 Task: Find connections with filter location Bad Berleburg with filter topic #lawstudentswith filter profile language German with filter current company SPX FLOW, Inc. with filter school Sardar Patel University with filter industry Insurance with filter service category Portrait Photography with filter keywords title Bus Person
Action: Mouse moved to (642, 87)
Screenshot: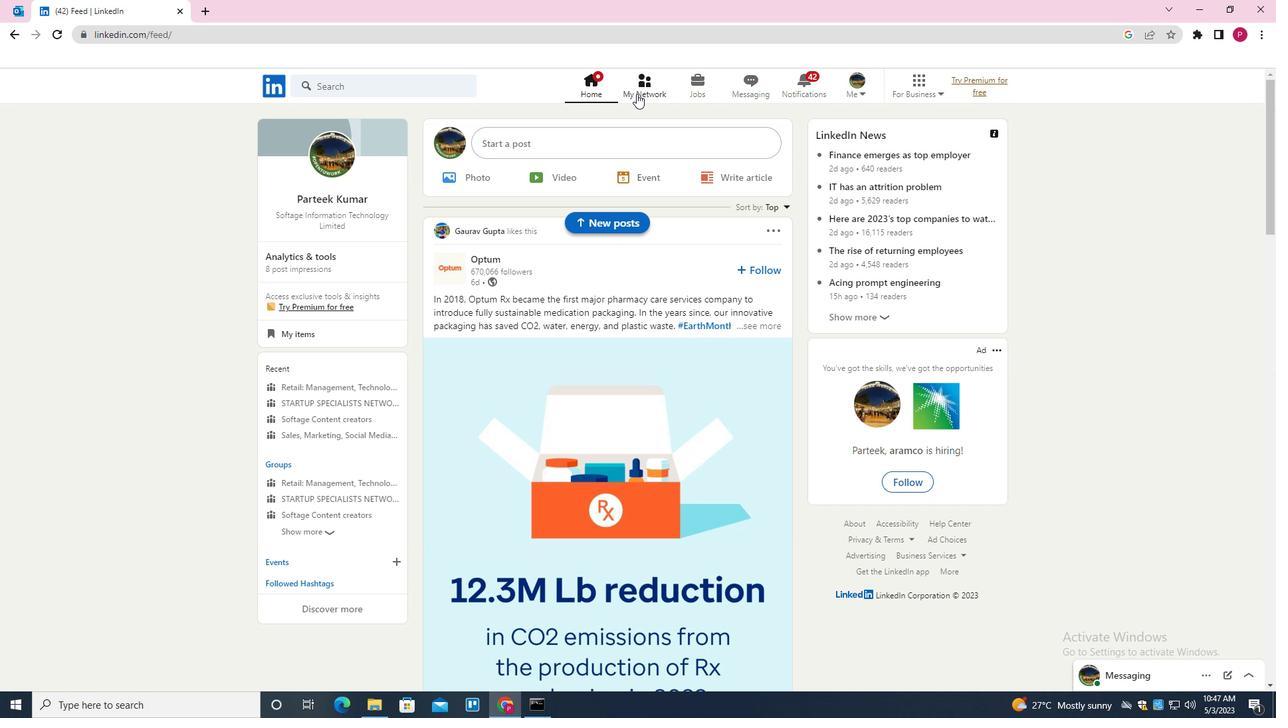 
Action: Mouse pressed left at (642, 87)
Screenshot: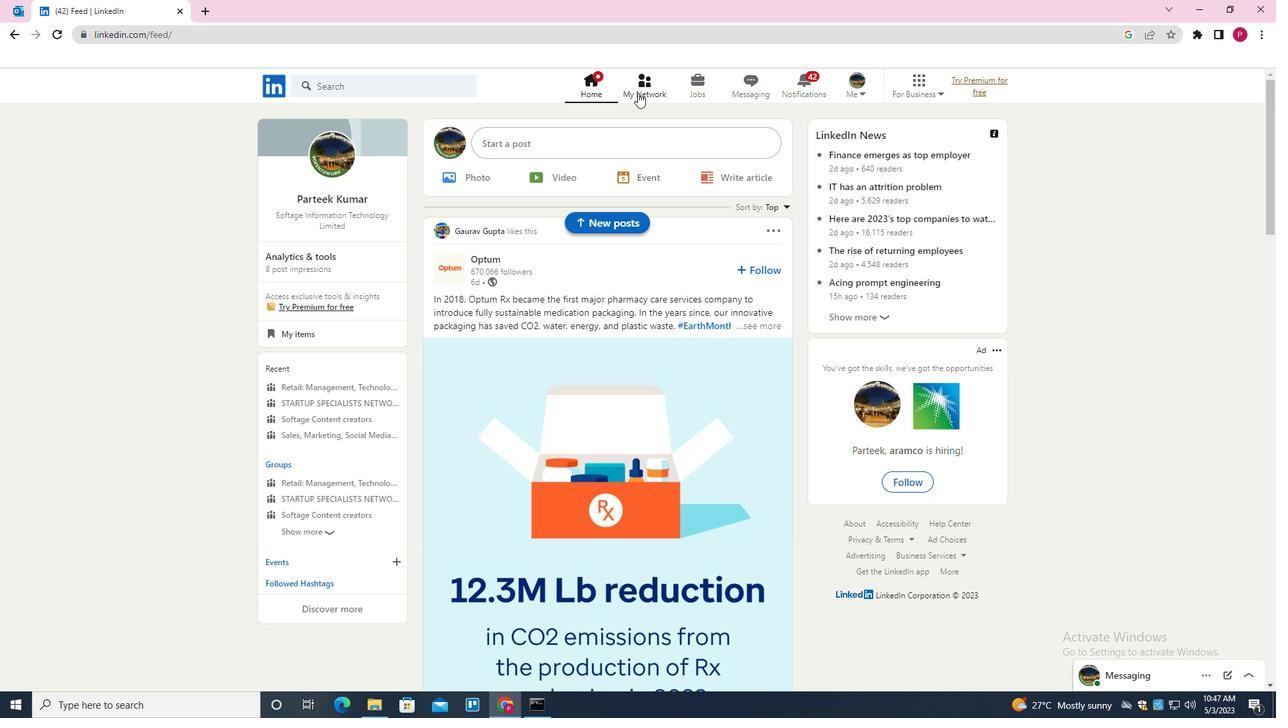 
Action: Mouse moved to (406, 163)
Screenshot: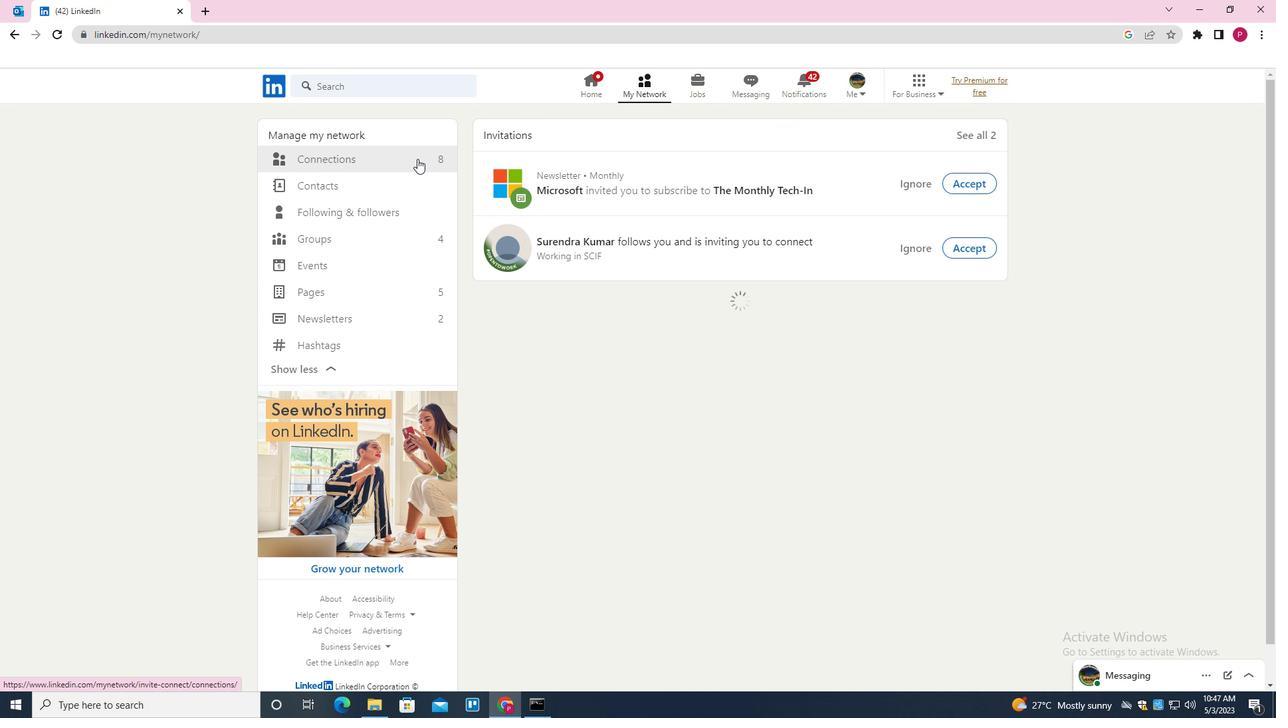 
Action: Mouse pressed left at (406, 163)
Screenshot: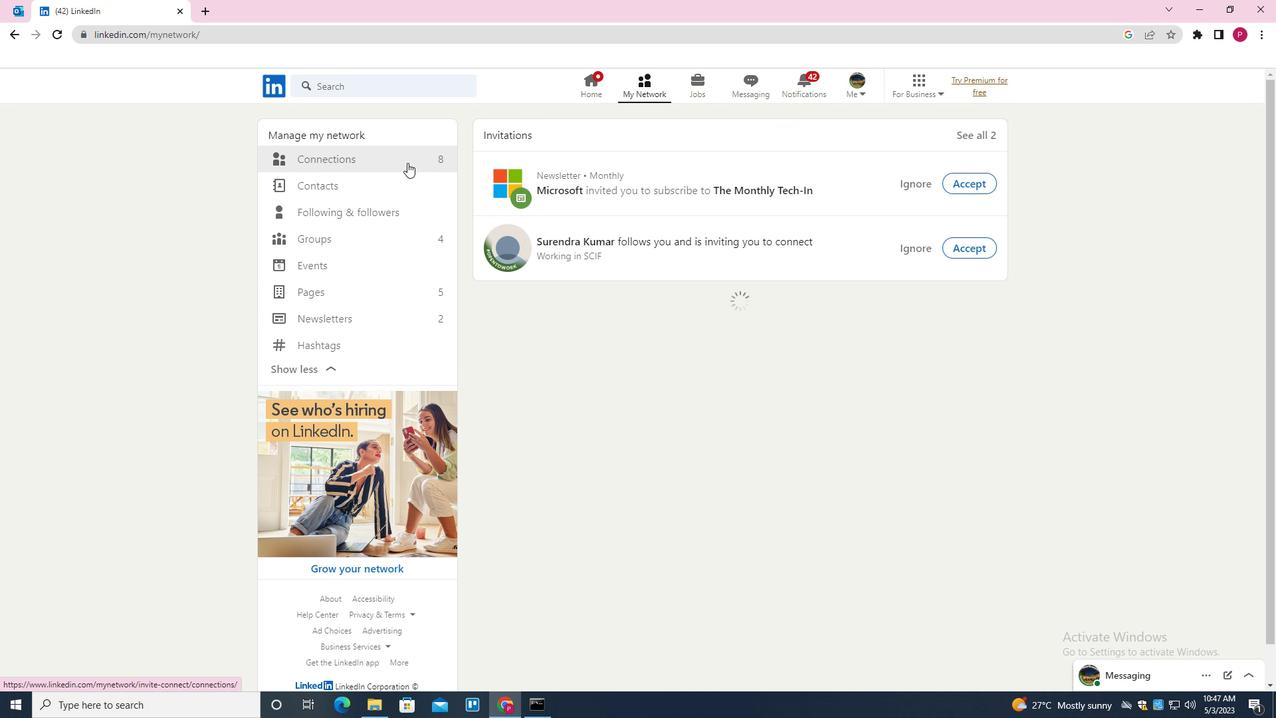 
Action: Mouse moved to (731, 162)
Screenshot: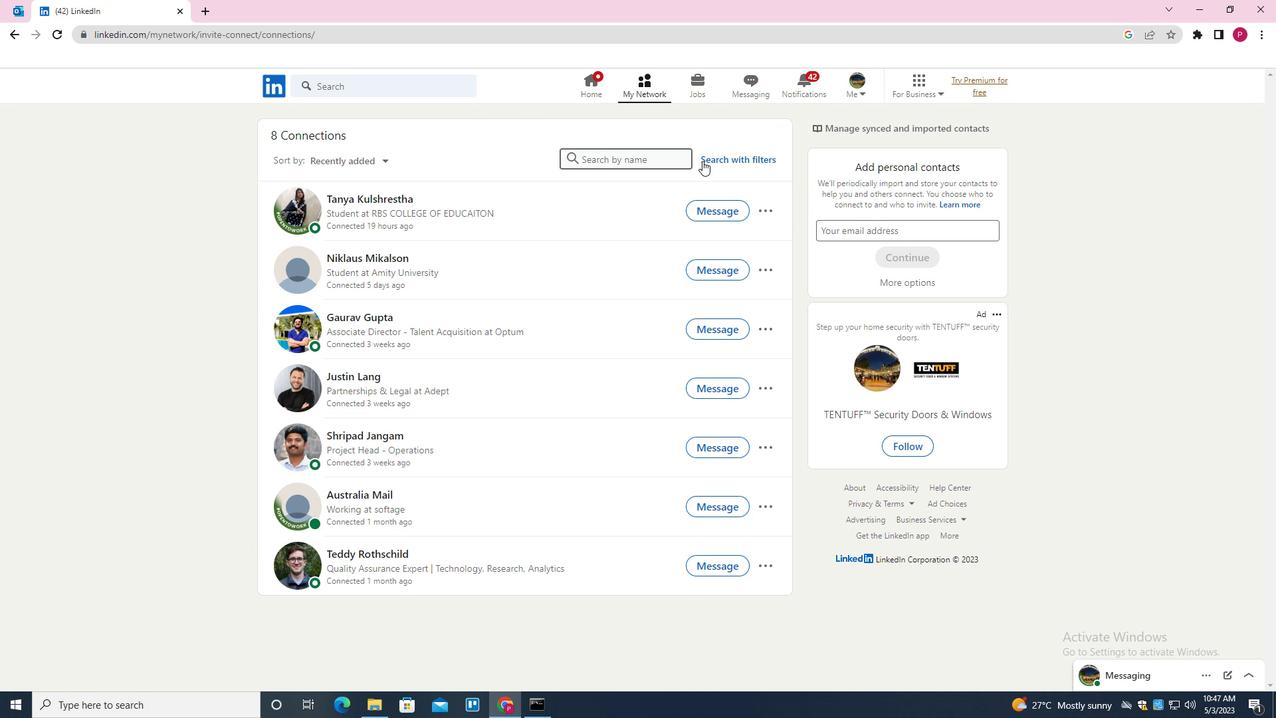 
Action: Mouse pressed left at (731, 162)
Screenshot: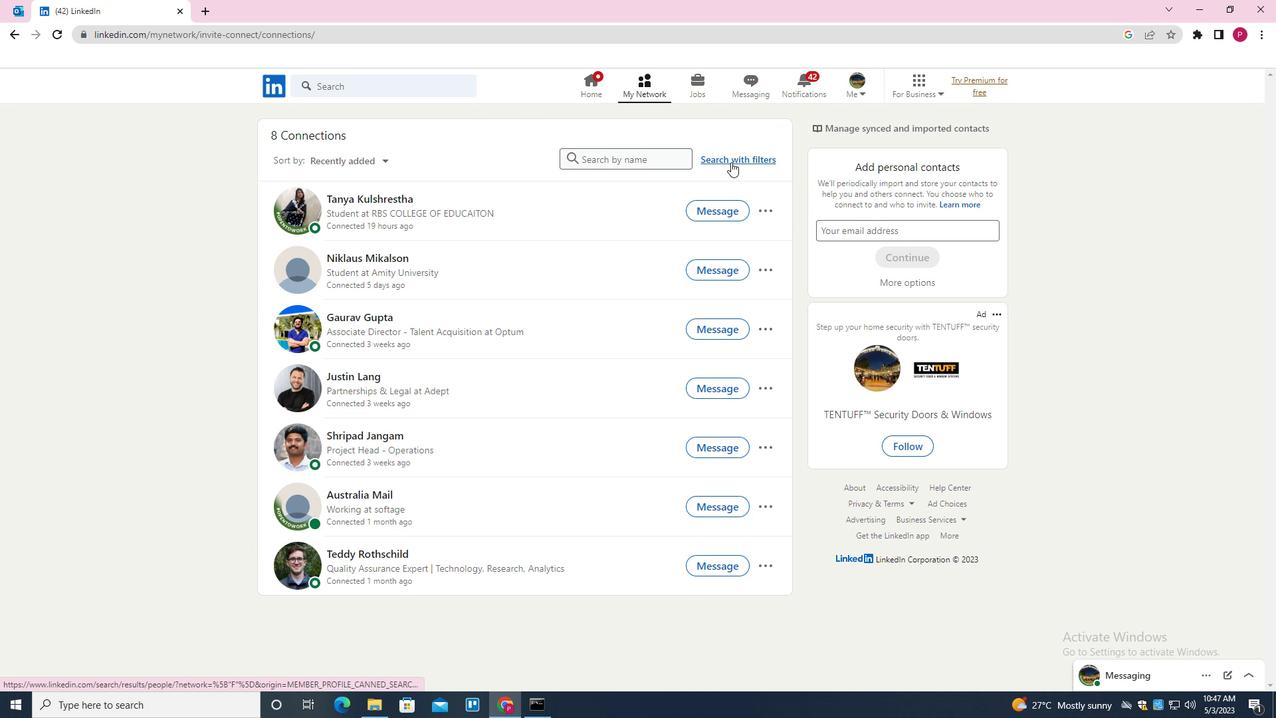 
Action: Mouse moved to (680, 121)
Screenshot: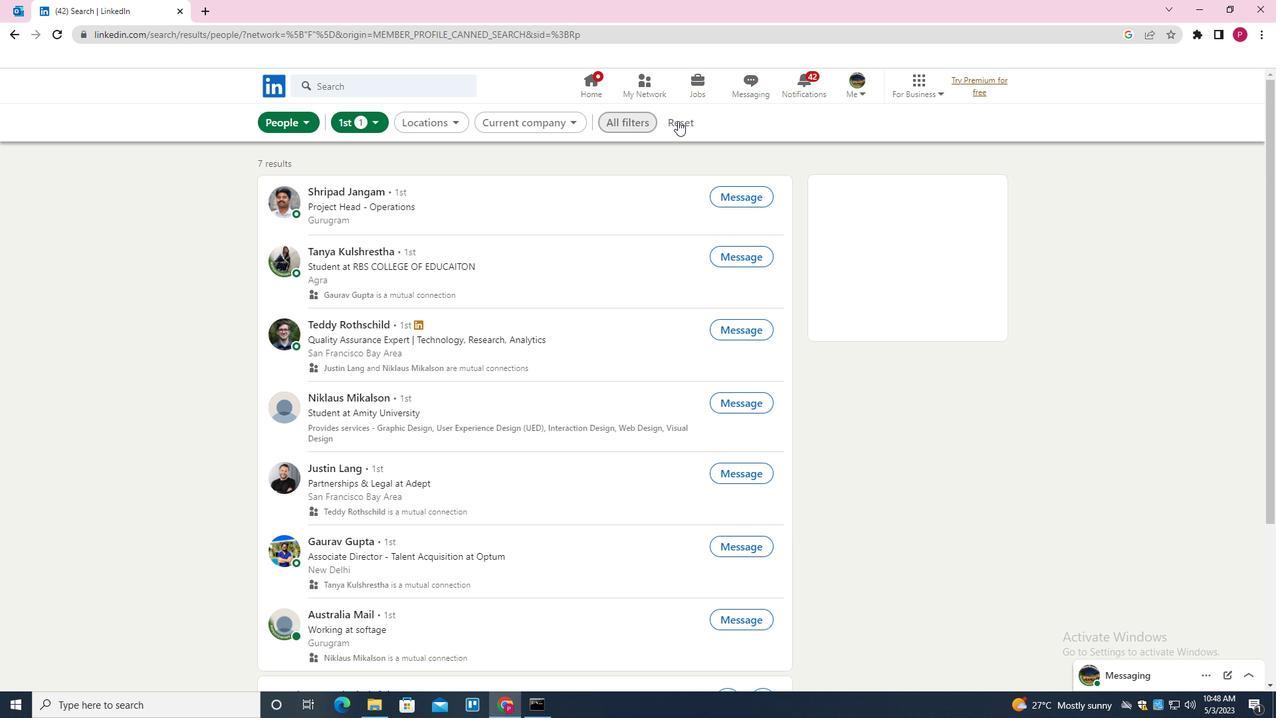 
Action: Mouse pressed left at (680, 121)
Screenshot: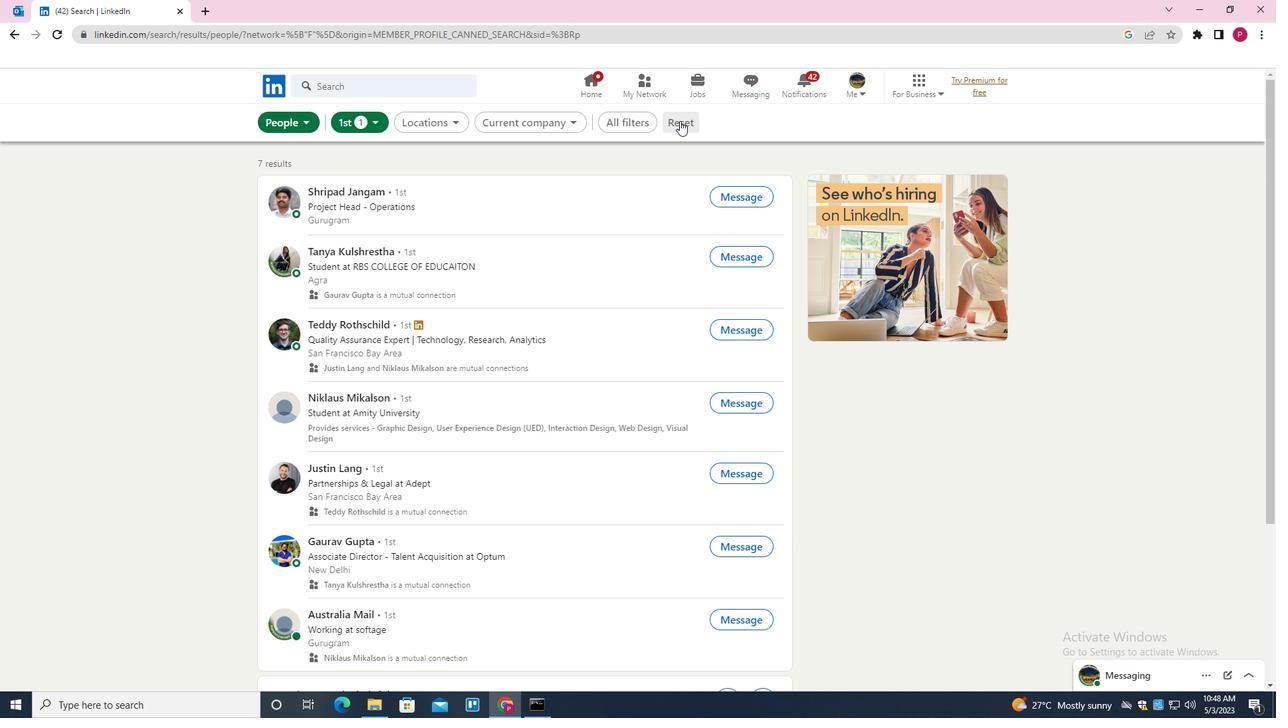 
Action: Mouse moved to (652, 120)
Screenshot: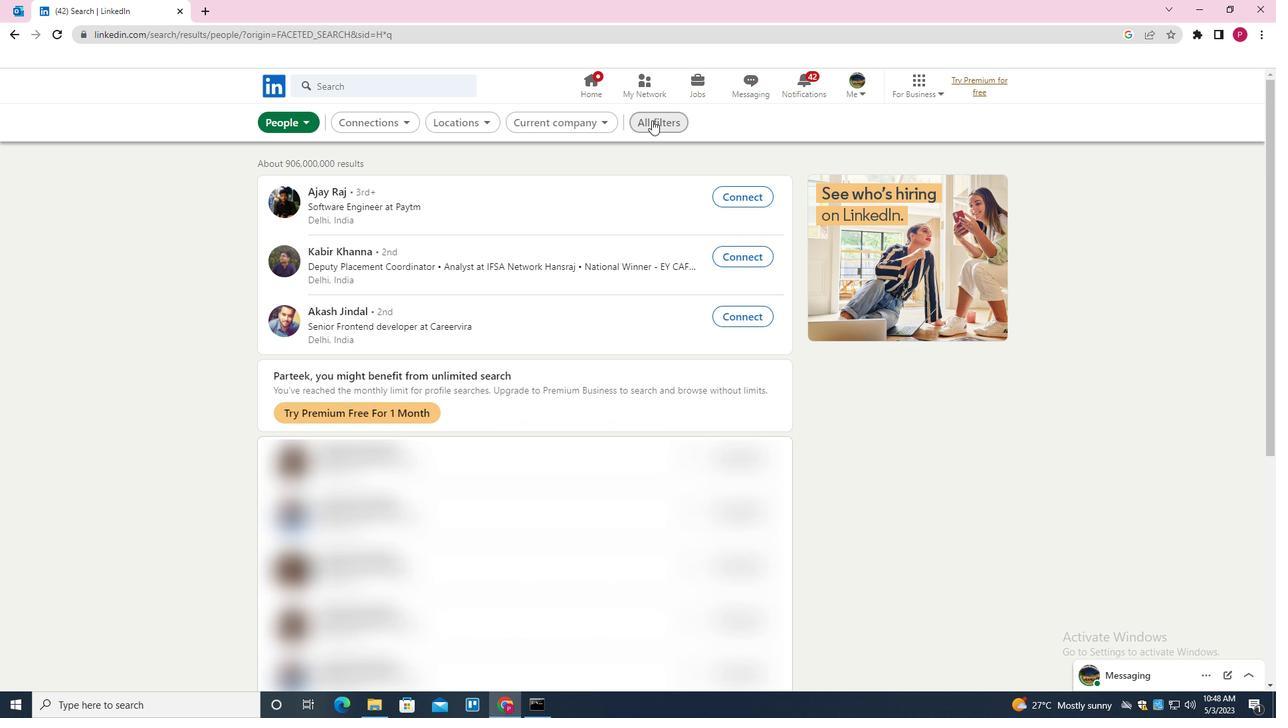 
Action: Mouse pressed left at (652, 120)
Screenshot: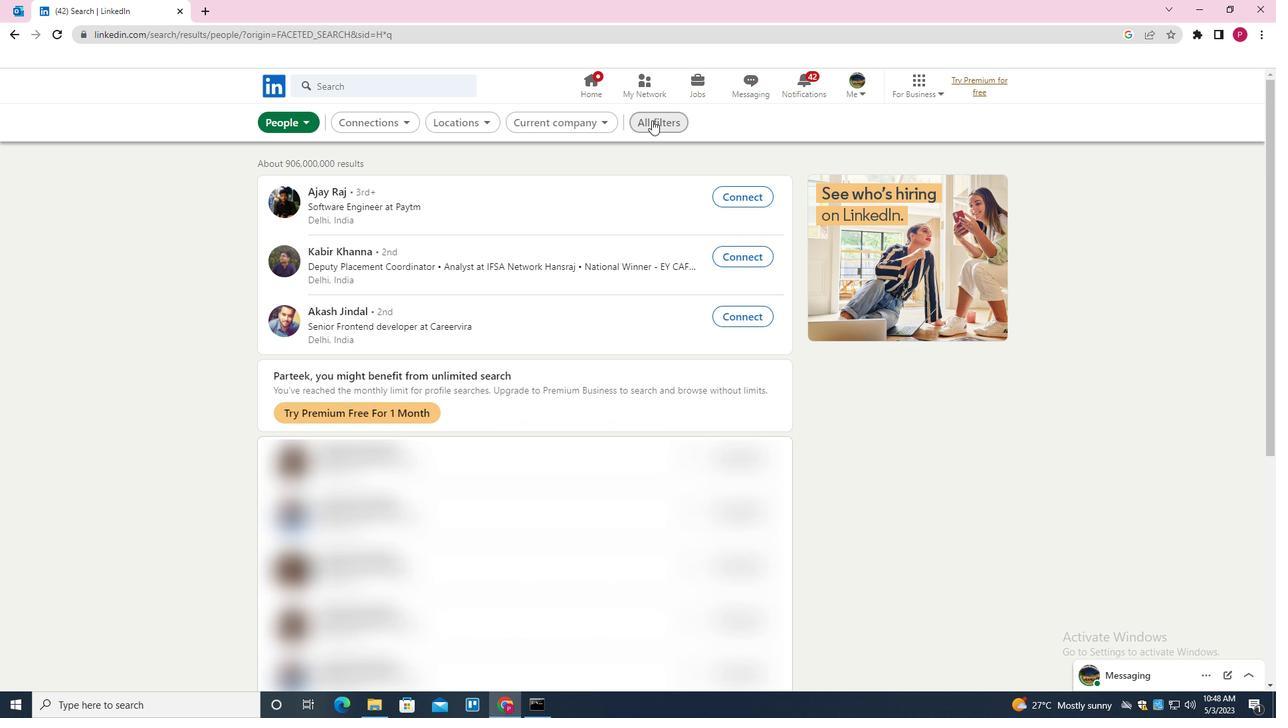 
Action: Mouse moved to (1098, 476)
Screenshot: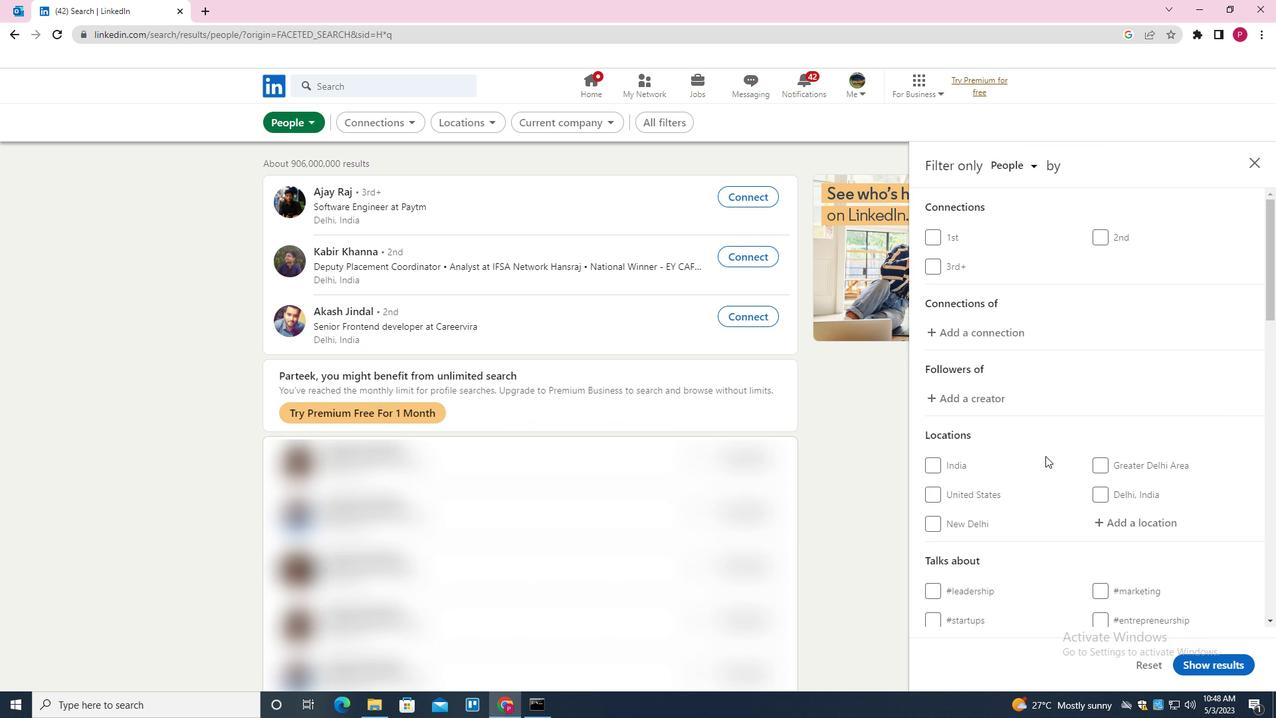 
Action: Mouse scrolled (1098, 476) with delta (0, 0)
Screenshot: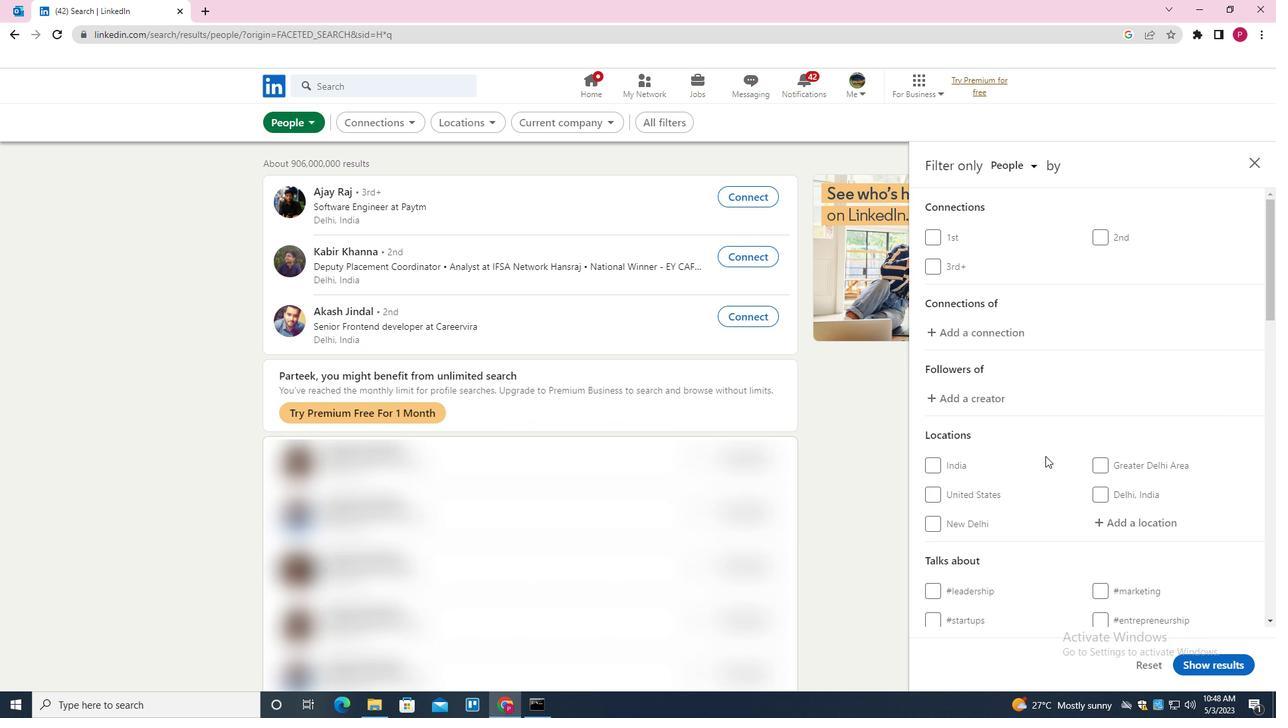
Action: Mouse moved to (1101, 479)
Screenshot: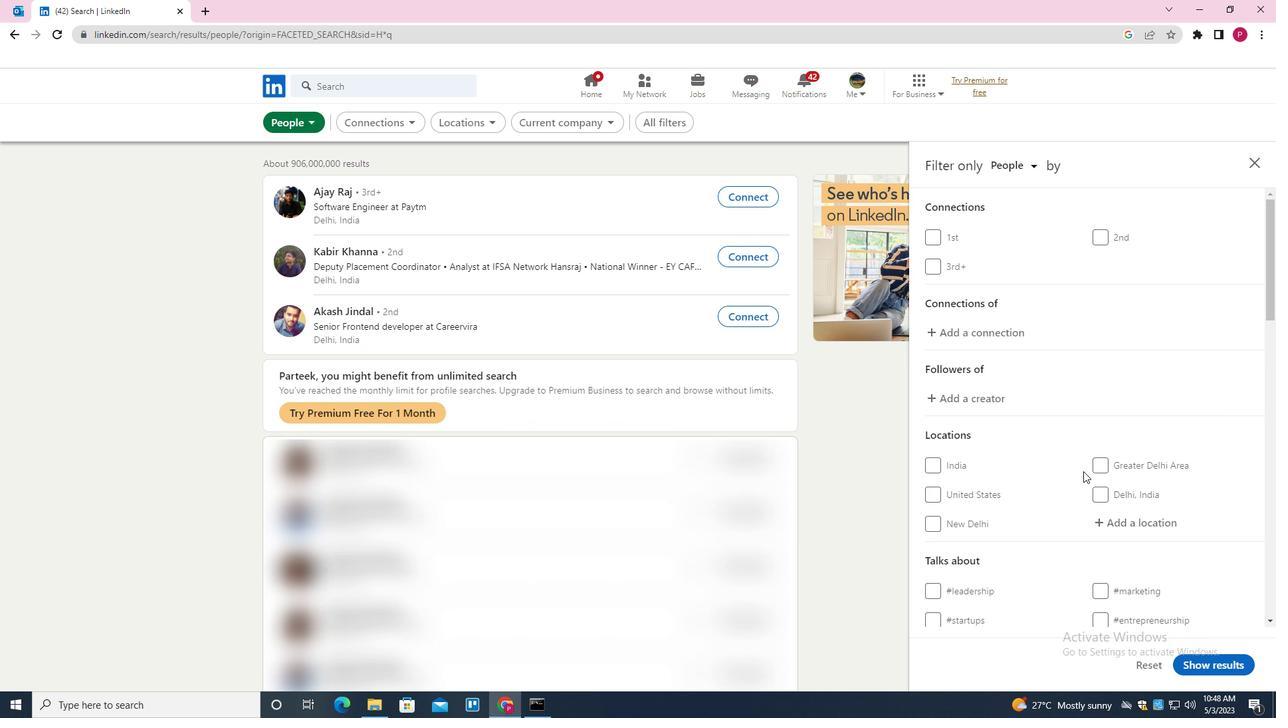 
Action: Mouse scrolled (1101, 478) with delta (0, 0)
Screenshot: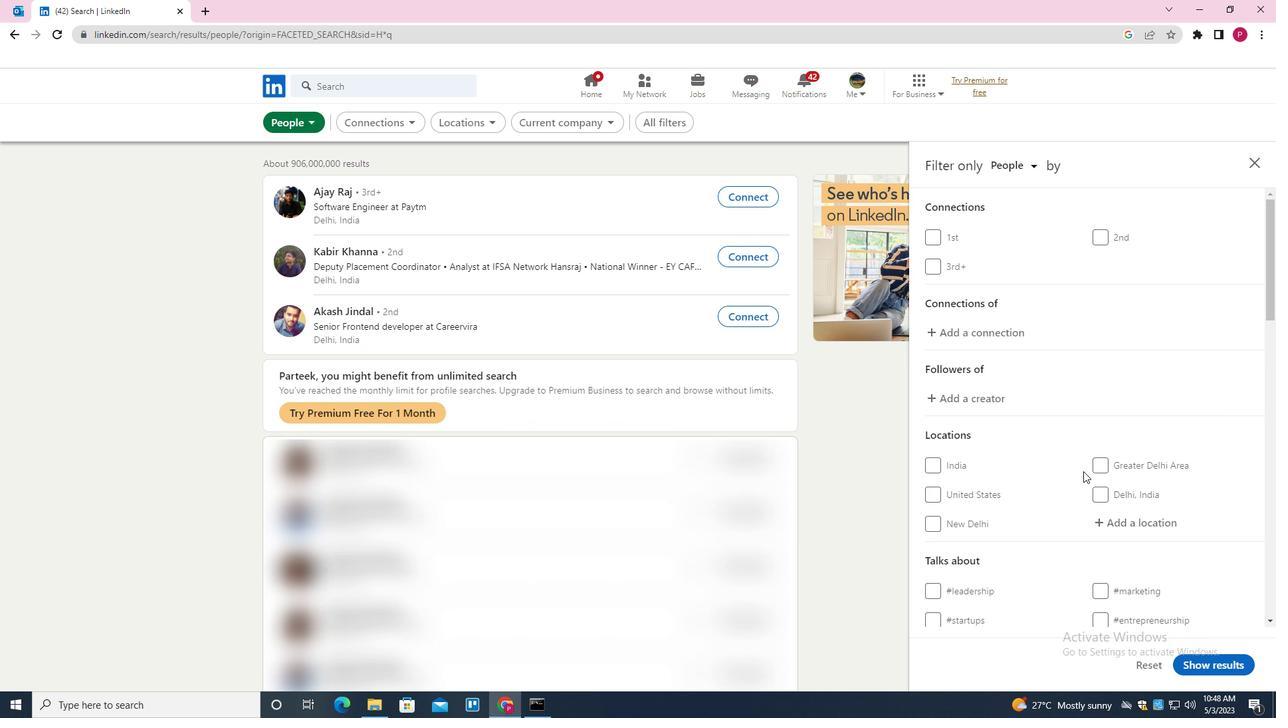 
Action: Mouse moved to (1149, 385)
Screenshot: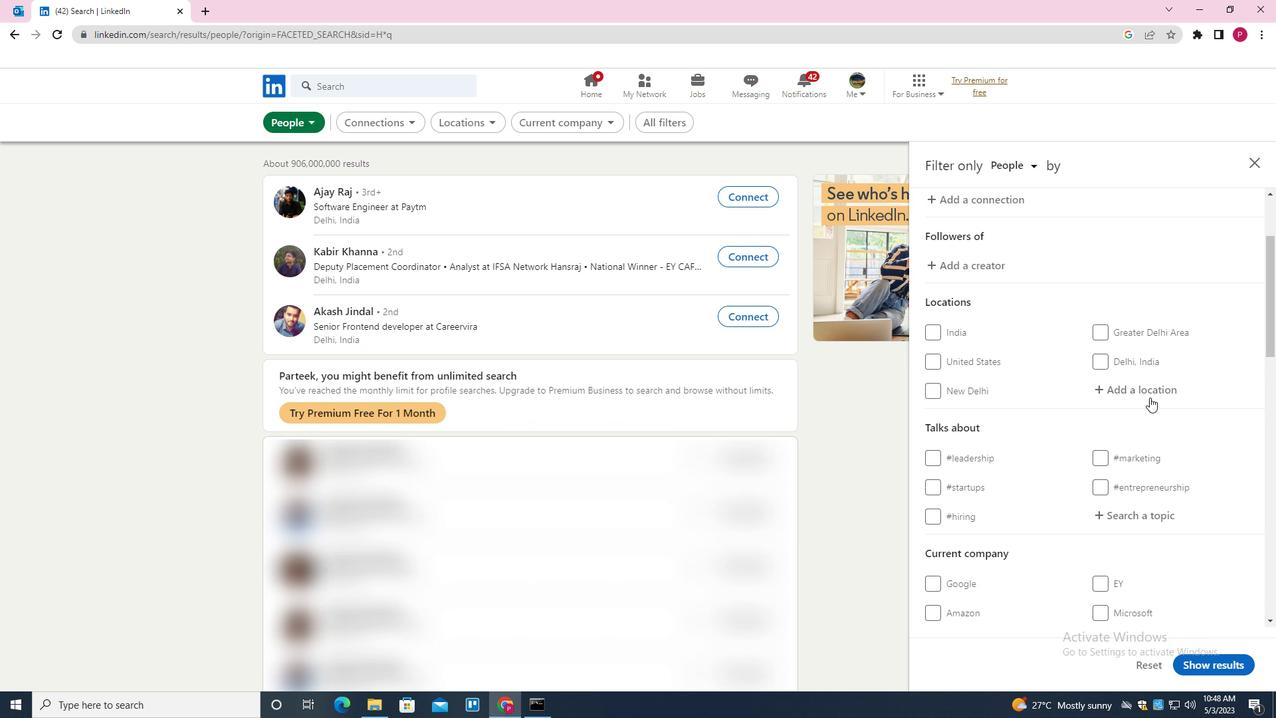 
Action: Mouse pressed left at (1149, 385)
Screenshot: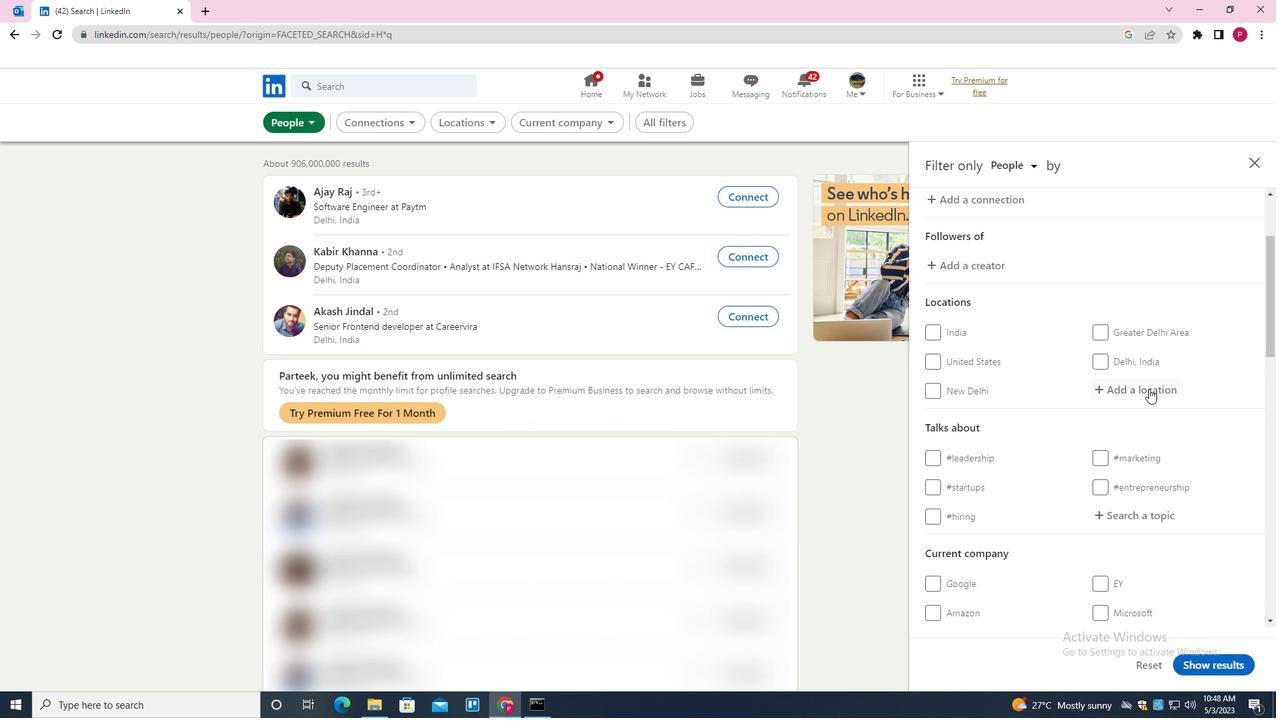 
Action: Key pressed <Key.shift>BAD<Key.space><Key.shift><Key.shift><Key.shift><Key.shift><Key.shift><Key.shift><Key.shift><Key.shift><Key.shift><Key.shift><Key.shift><Key.shift><Key.shift><Key.shift><Key.shift><Key.shift><Key.shift><Key.shift><Key.shift><Key.shift><Key.shift><Key.shift><Key.shift><Key.shift><Key.shift><Key.shift><Key.shift><Key.shift><Key.shift><Key.shift><Key.shift><Key.shift><Key.shift><Key.shift><Key.shift><Key.shift><Key.shift><Key.shift>BERLE<Key.down><Key.enter>
Screenshot: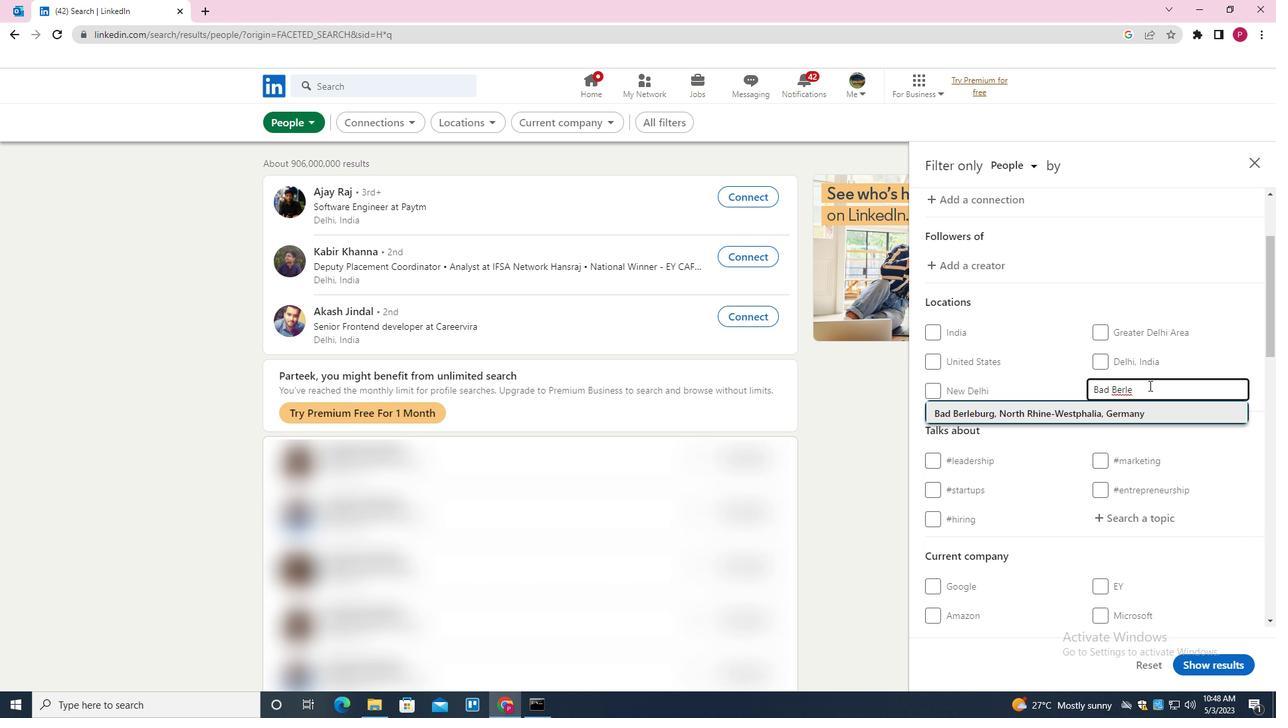 
Action: Mouse moved to (1124, 400)
Screenshot: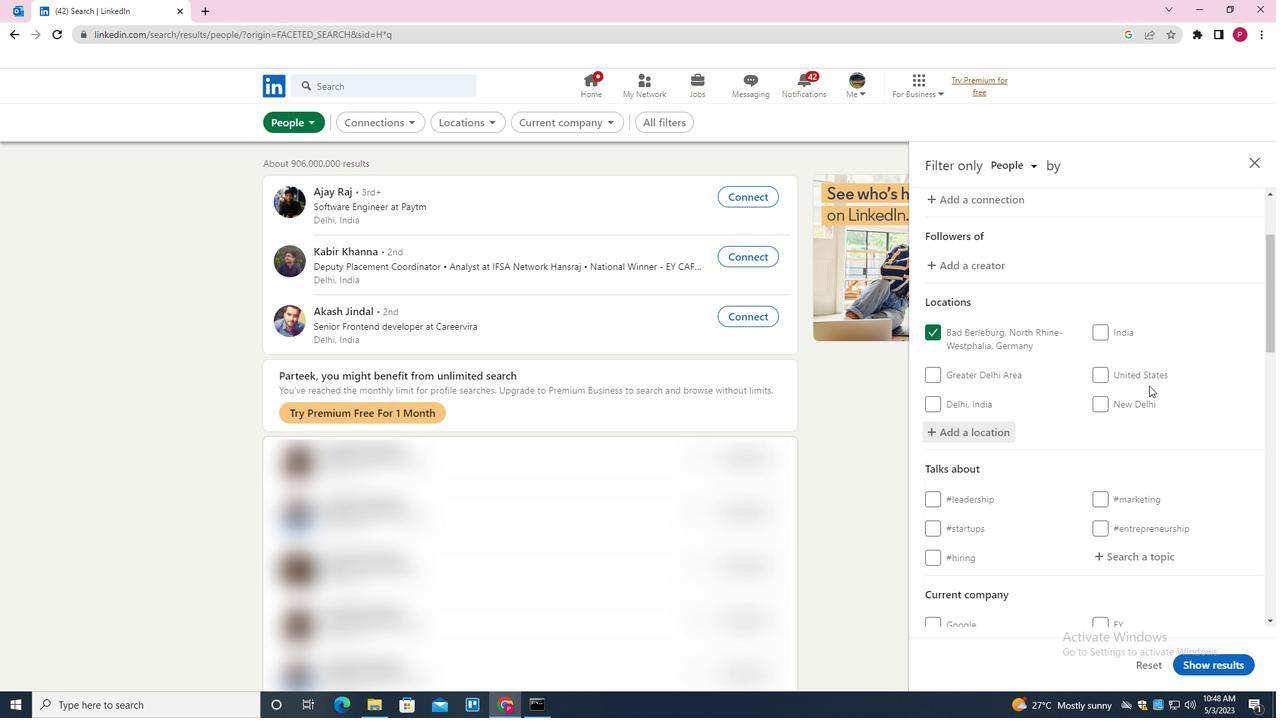 
Action: Mouse scrolled (1124, 399) with delta (0, 0)
Screenshot: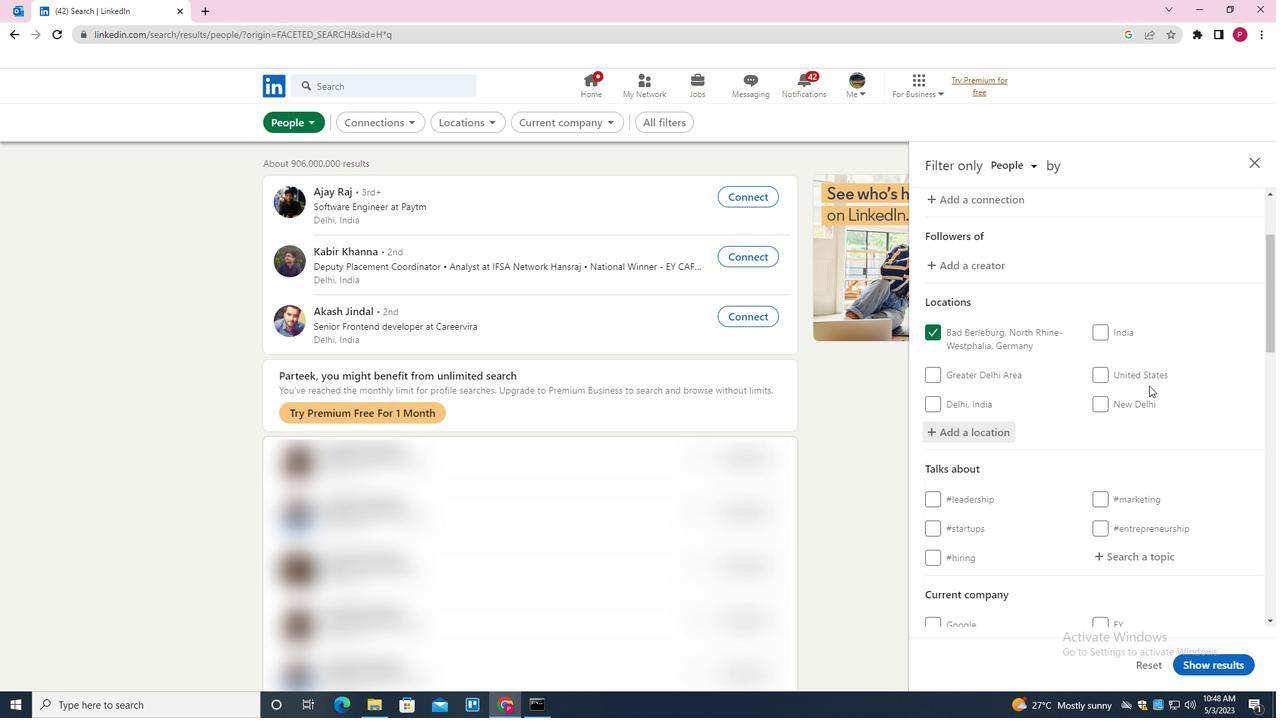
Action: Mouse moved to (1124, 400)
Screenshot: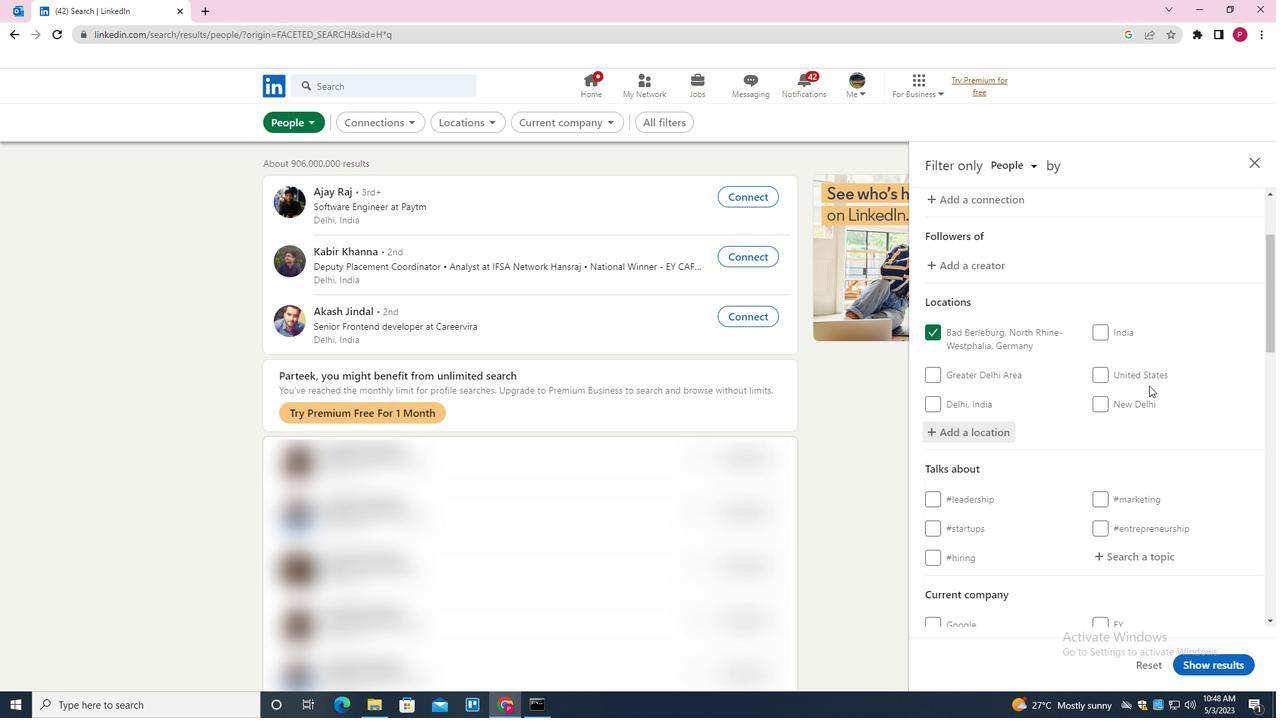 
Action: Mouse scrolled (1124, 399) with delta (0, 0)
Screenshot: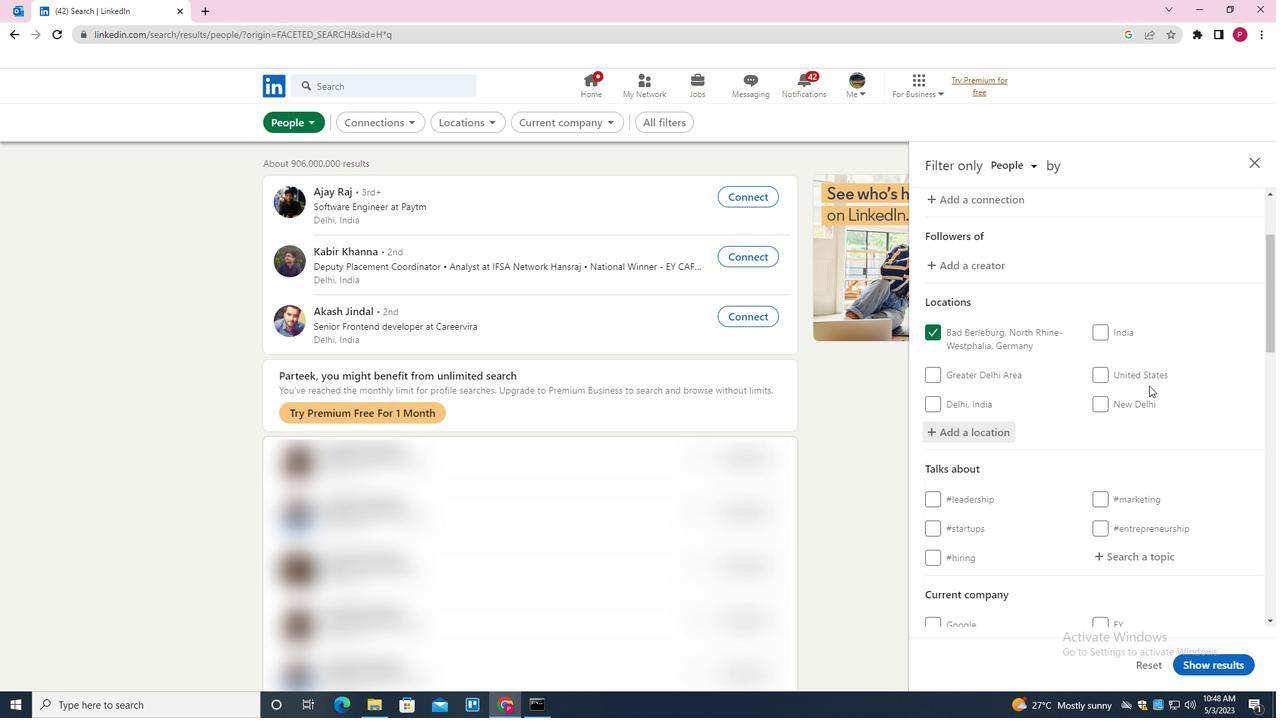 
Action: Mouse scrolled (1124, 399) with delta (0, 0)
Screenshot: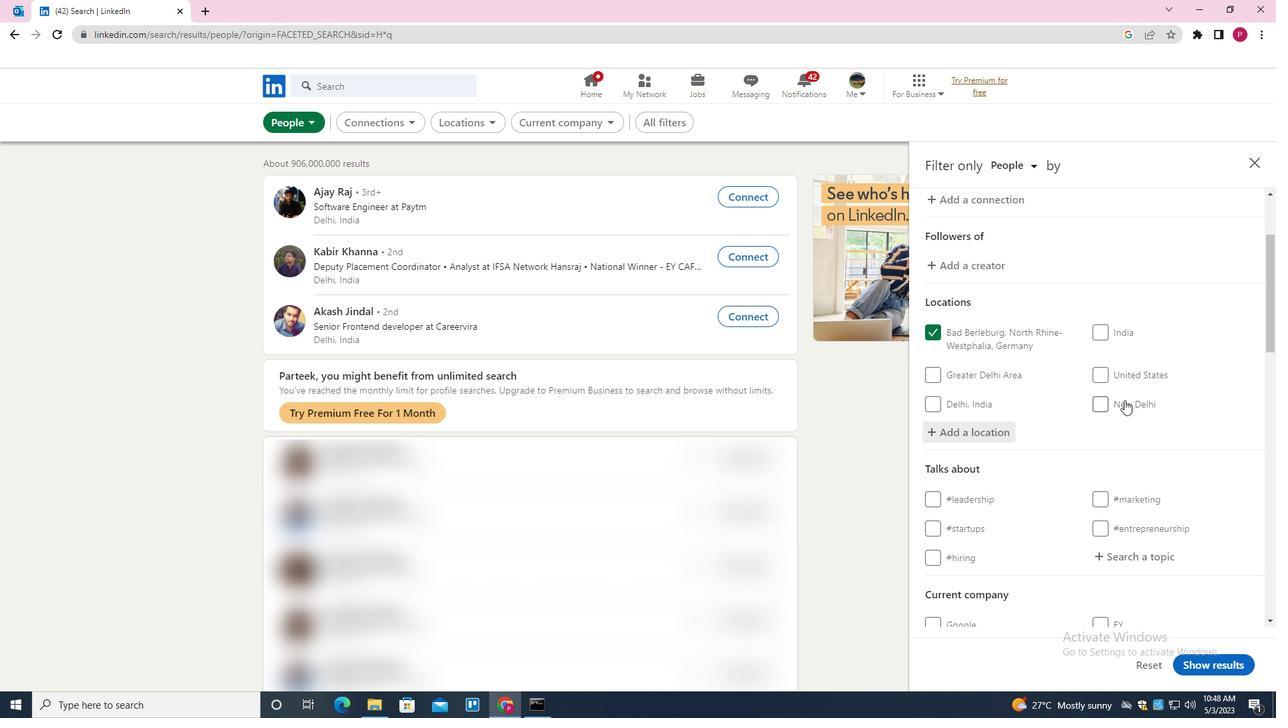 
Action: Mouse moved to (1138, 354)
Screenshot: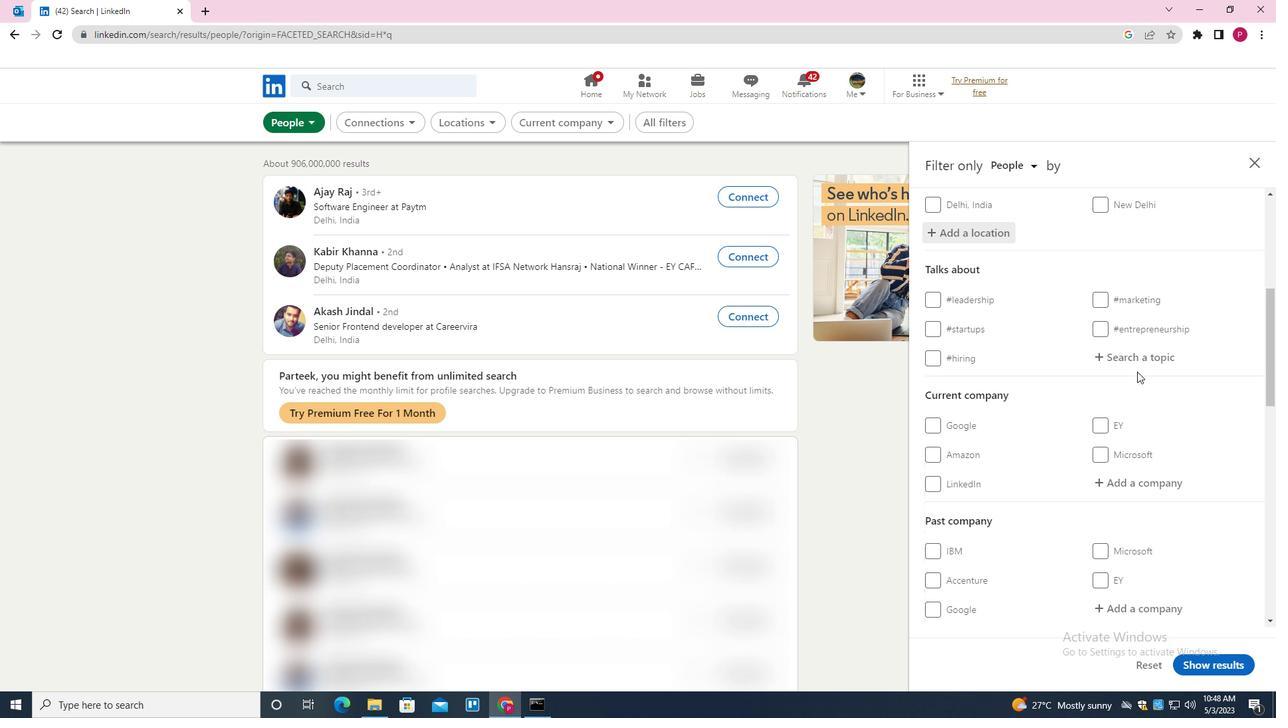 
Action: Mouse pressed left at (1138, 354)
Screenshot: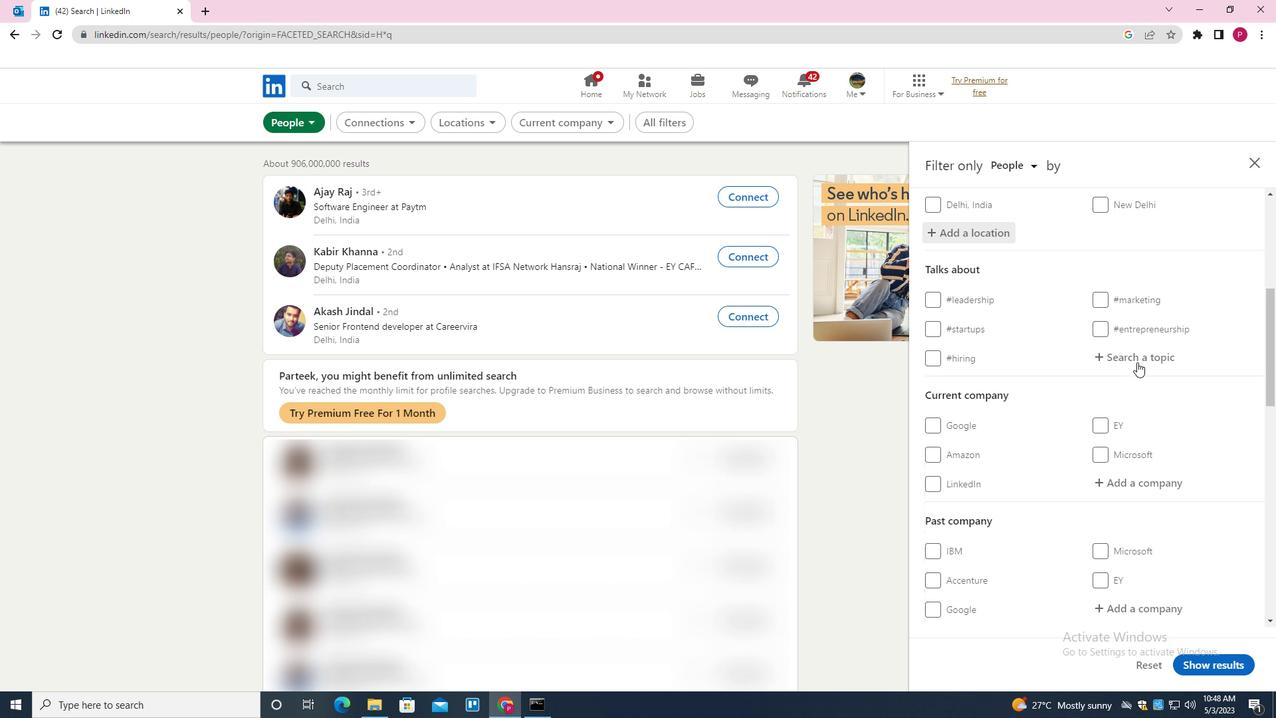 
Action: Key pressed LAWSTUDENT<Key.down><Key.enter>
Screenshot: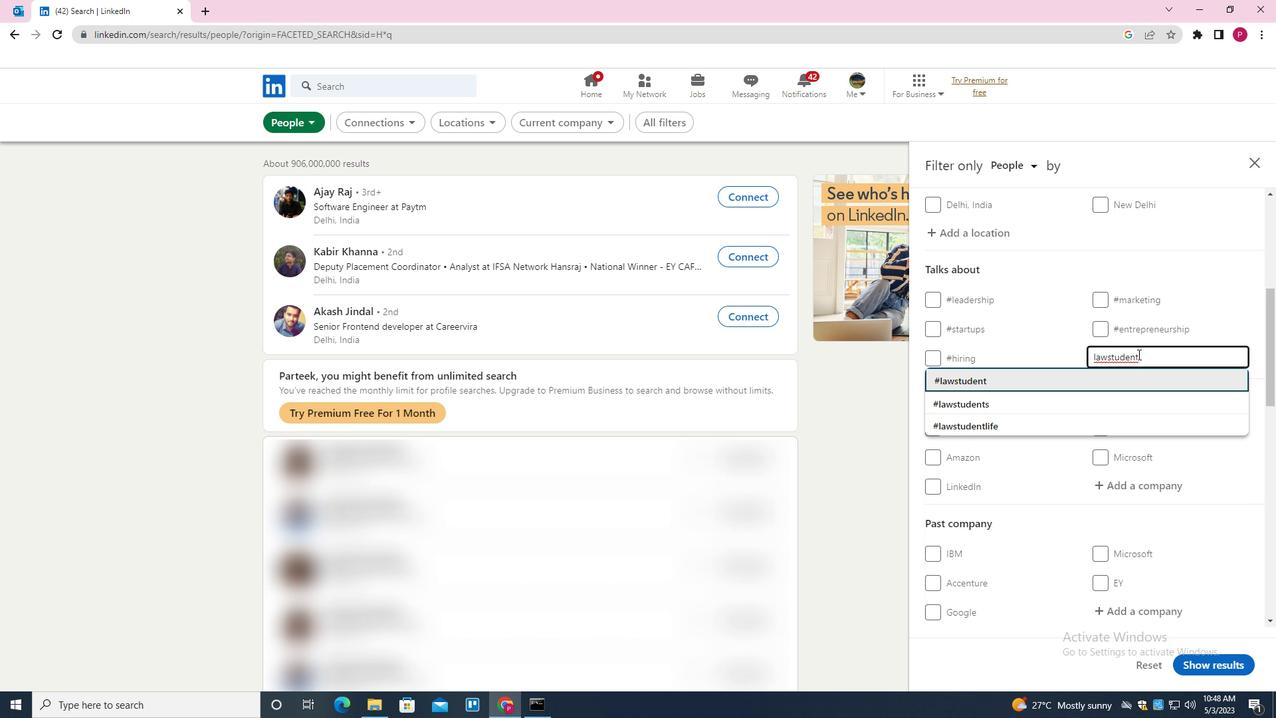 
Action: Mouse scrolled (1138, 353) with delta (0, 0)
Screenshot: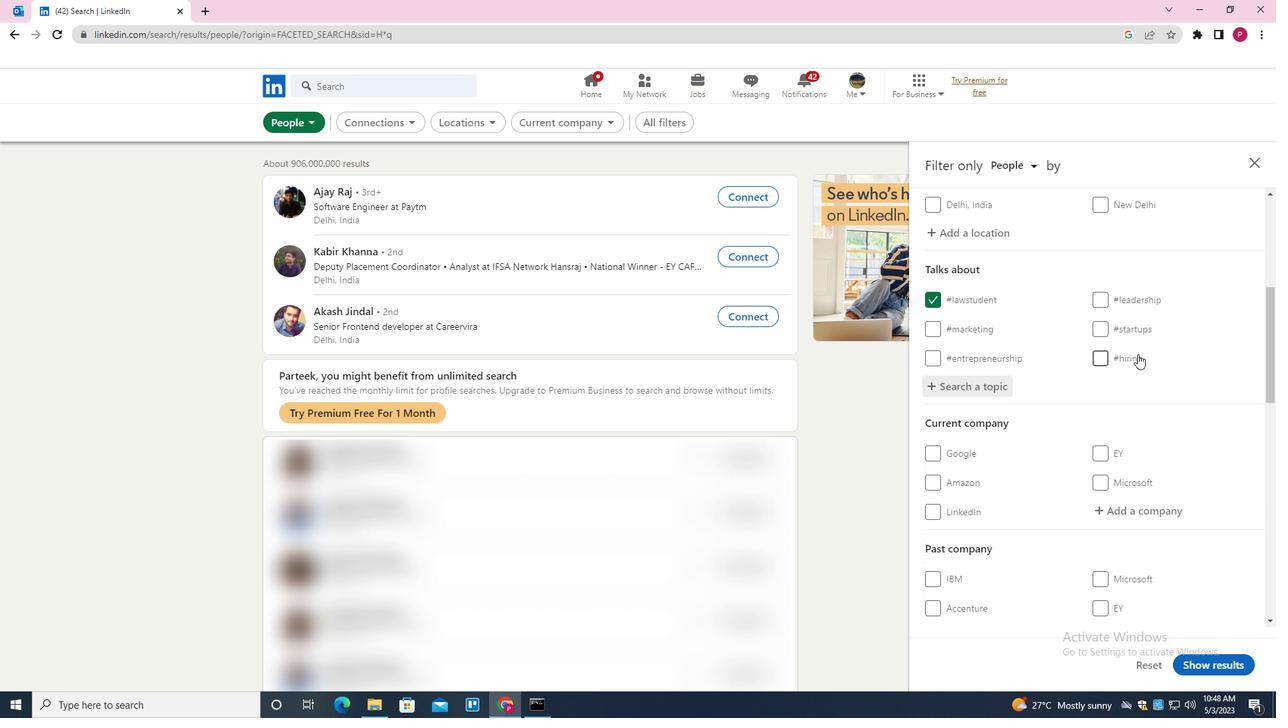 
Action: Mouse moved to (1109, 357)
Screenshot: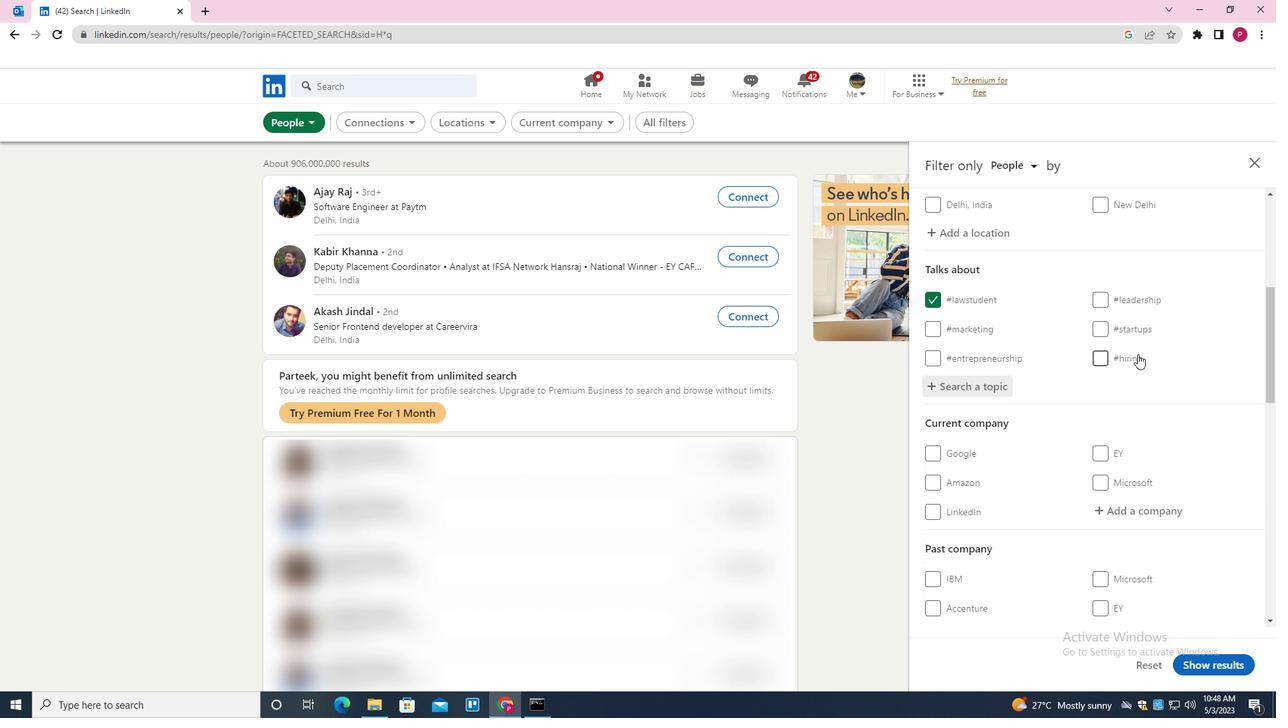 
Action: Mouse scrolled (1109, 357) with delta (0, 0)
Screenshot: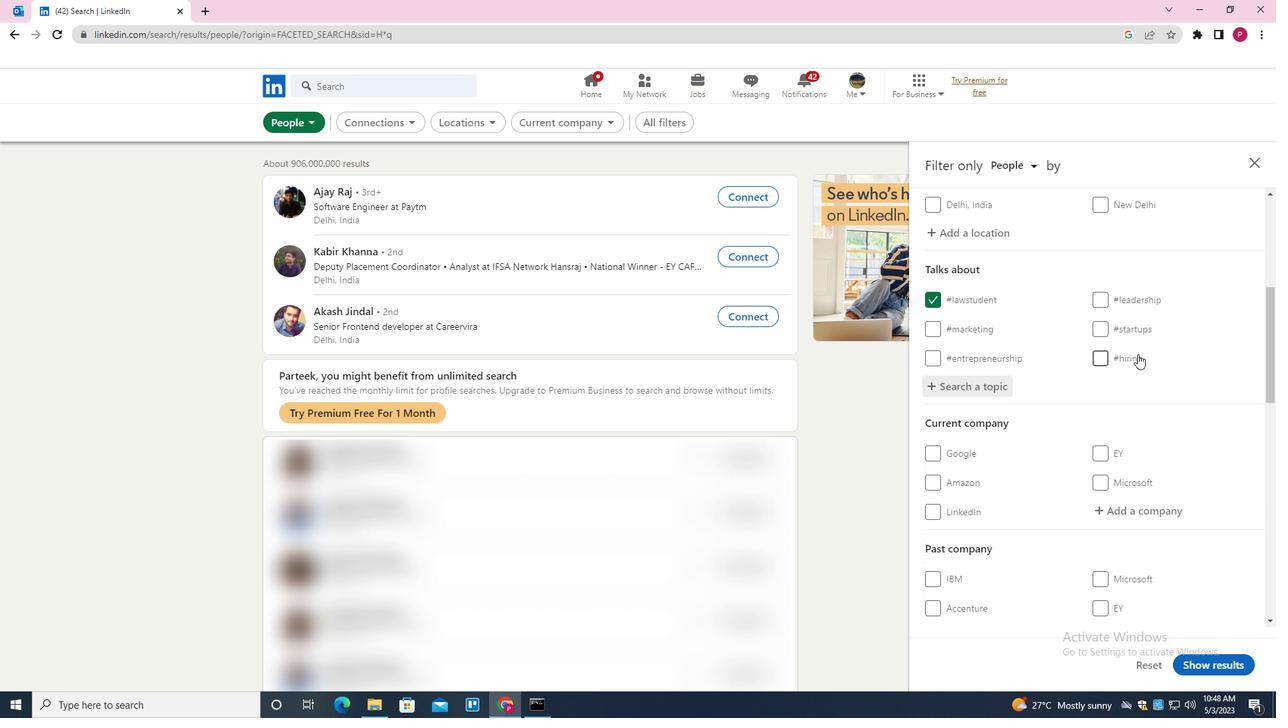 
Action: Mouse moved to (1104, 358)
Screenshot: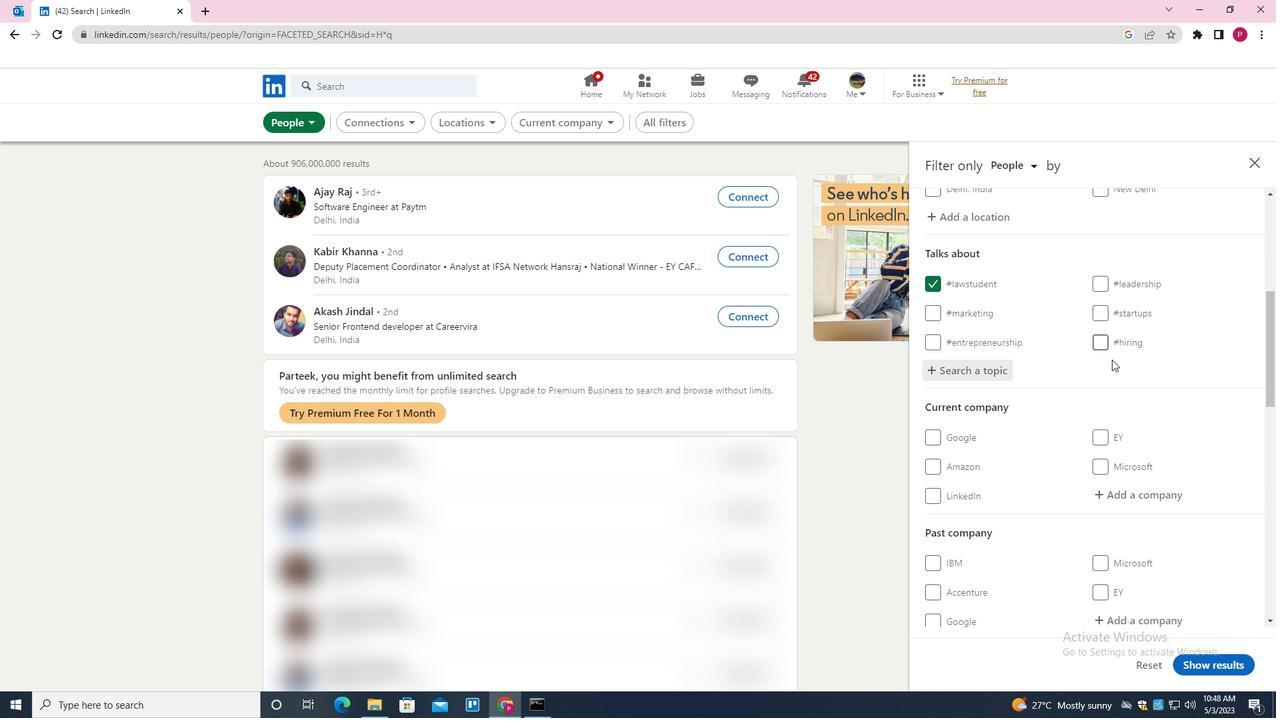 
Action: Mouse scrolled (1104, 357) with delta (0, 0)
Screenshot: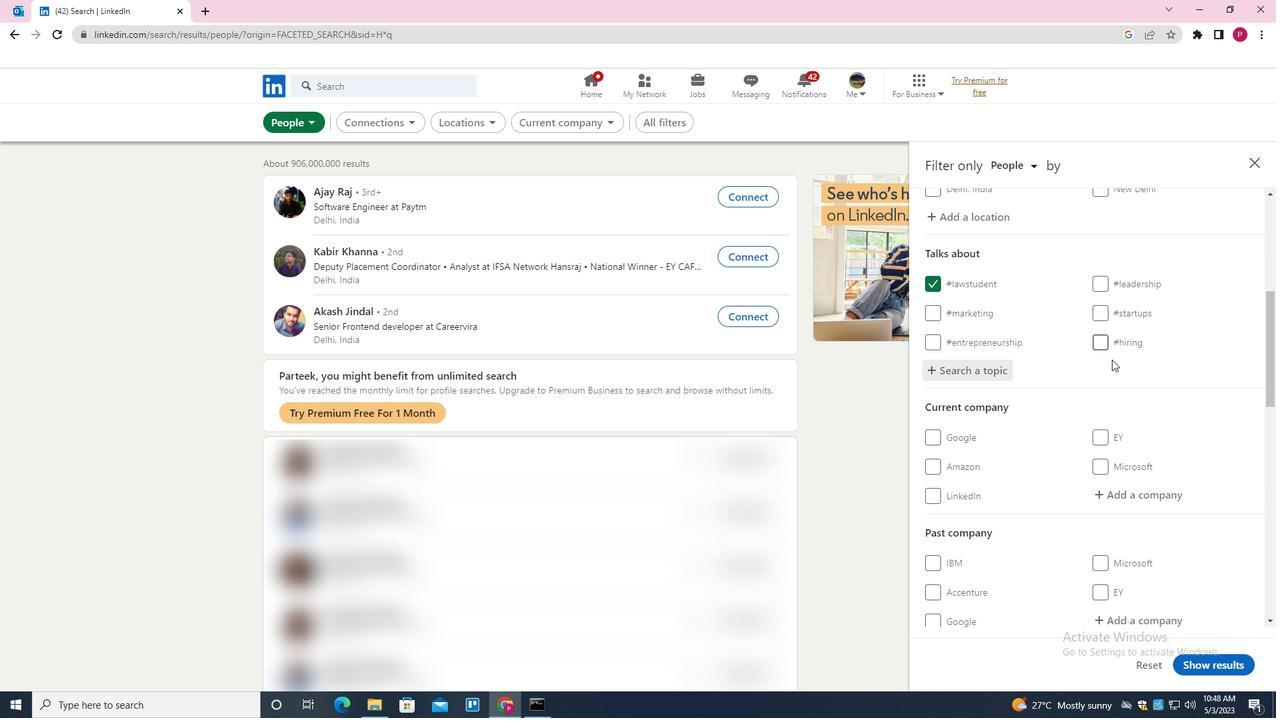 
Action: Mouse moved to (1102, 359)
Screenshot: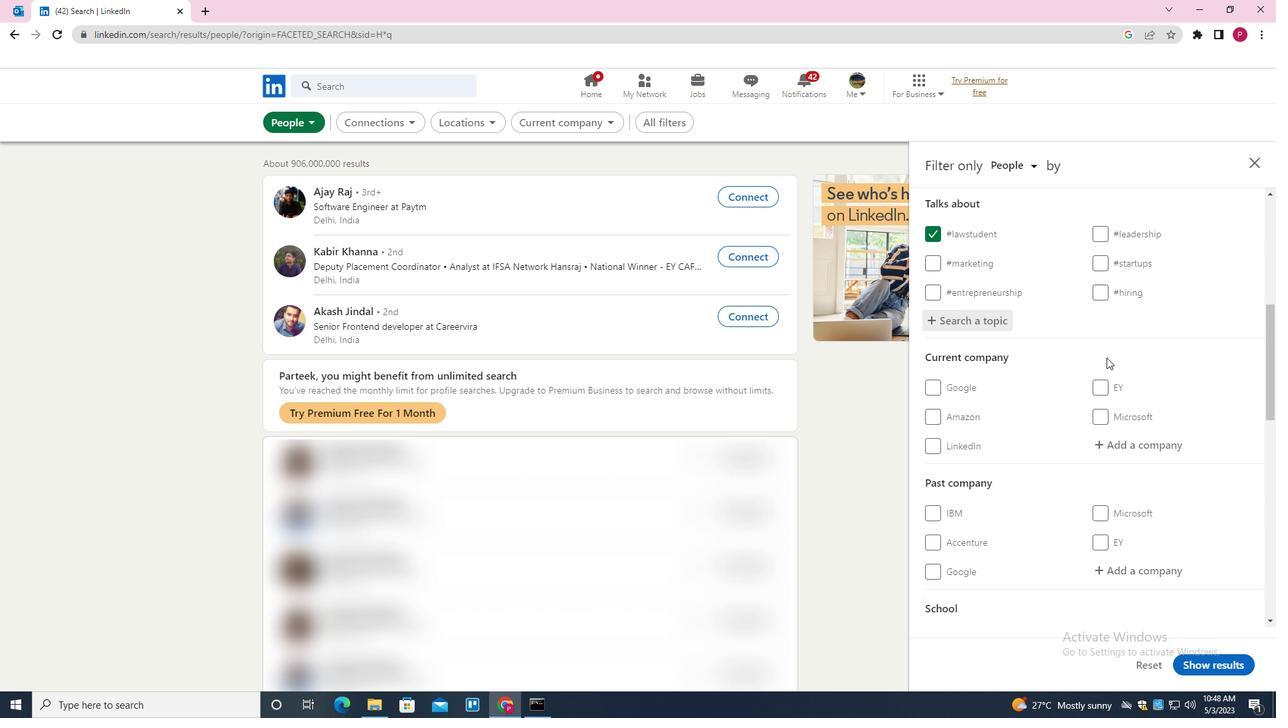 
Action: Mouse scrolled (1102, 358) with delta (0, 0)
Screenshot: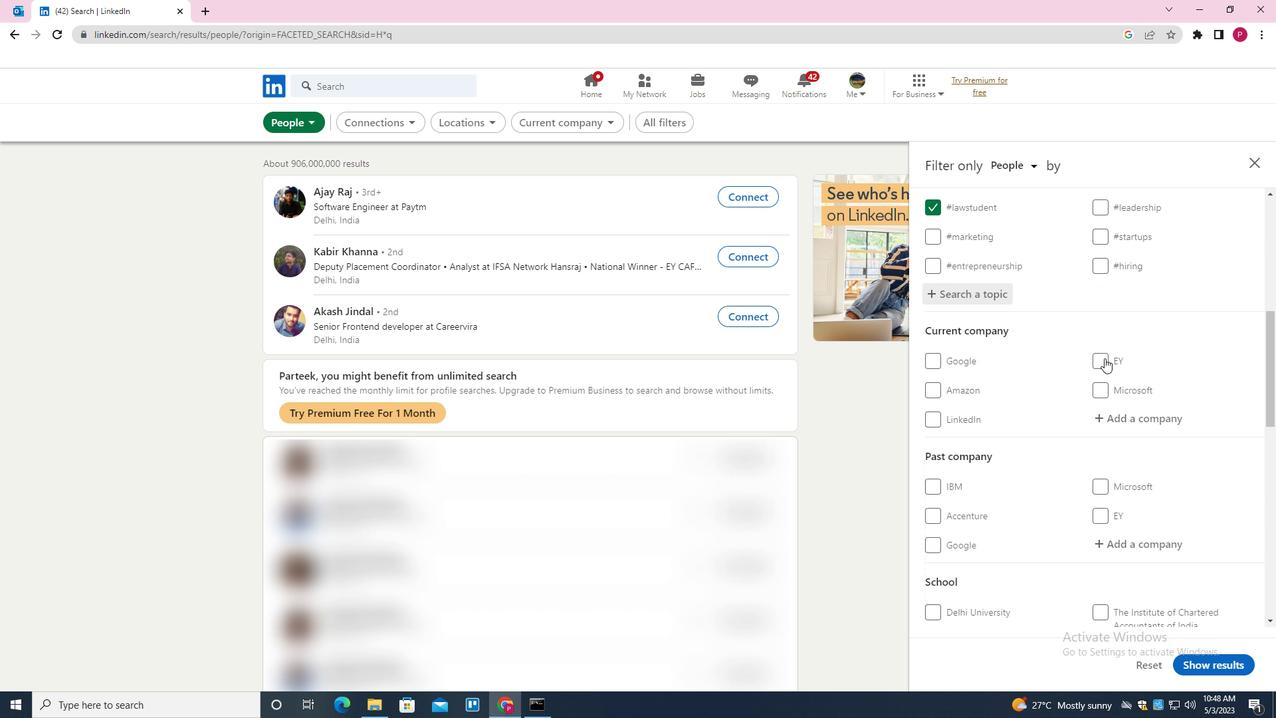 
Action: Mouse moved to (1096, 362)
Screenshot: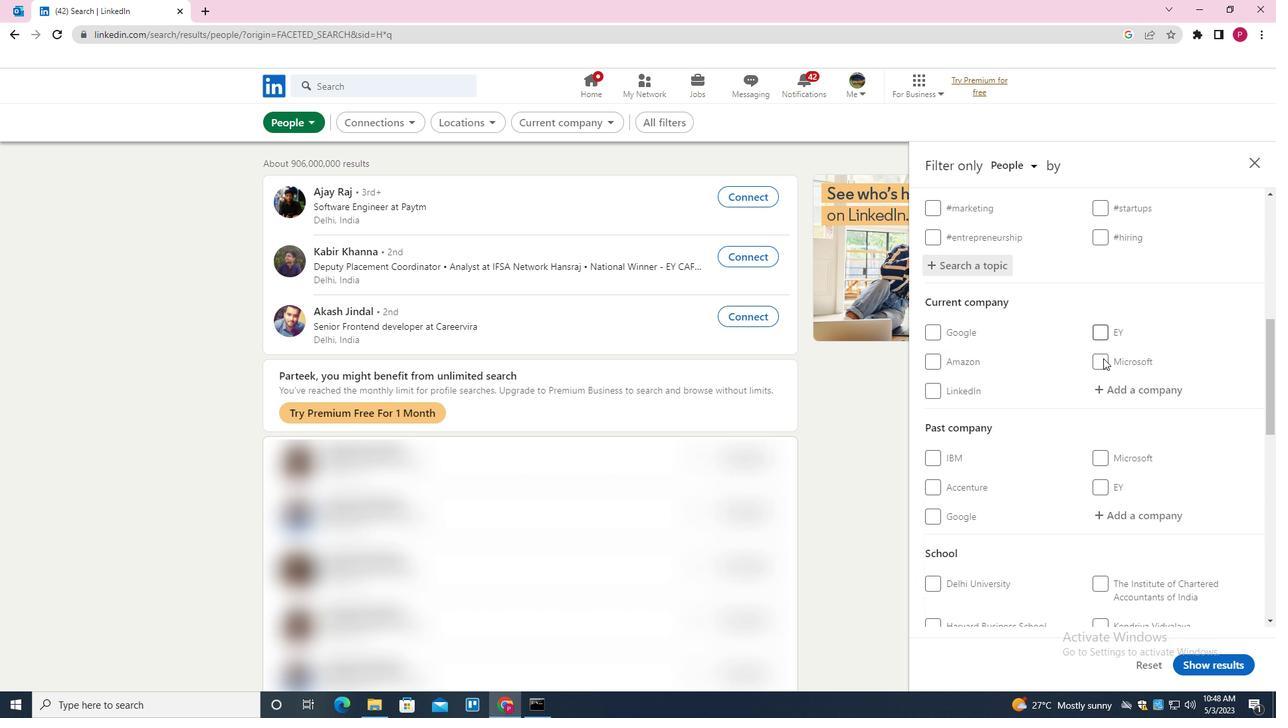 
Action: Mouse scrolled (1096, 361) with delta (0, 0)
Screenshot: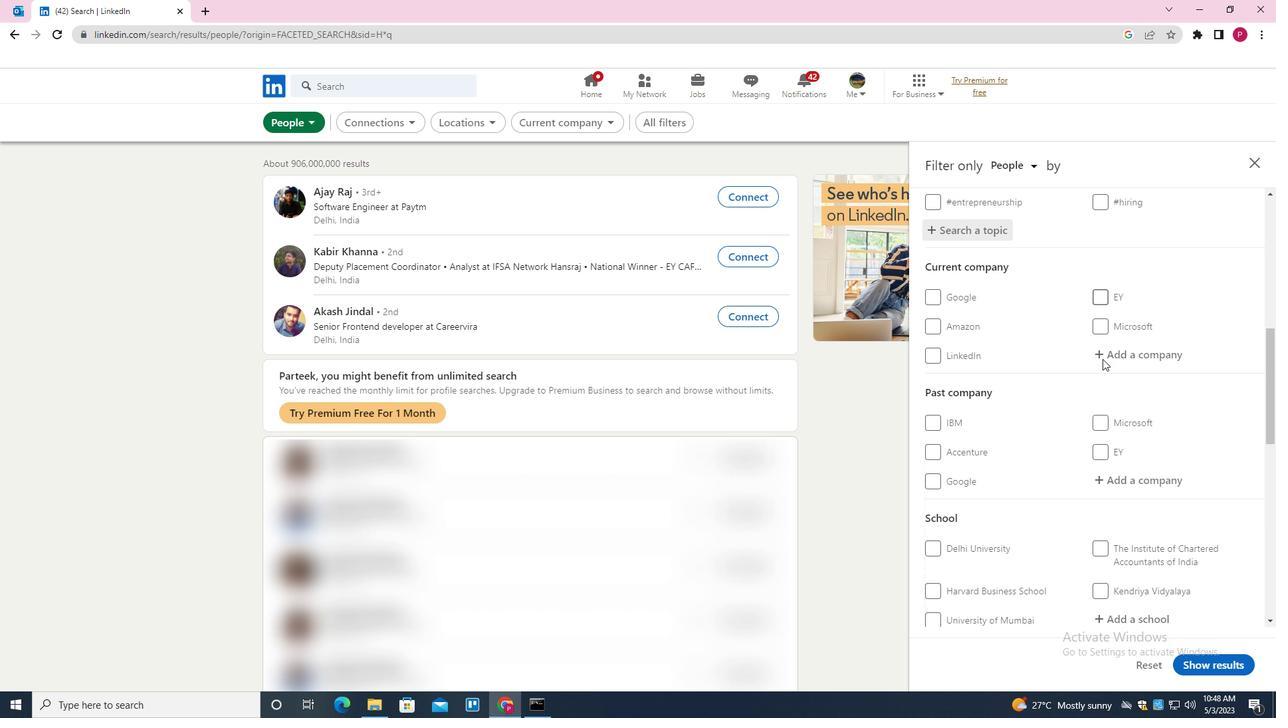 
Action: Mouse moved to (1094, 363)
Screenshot: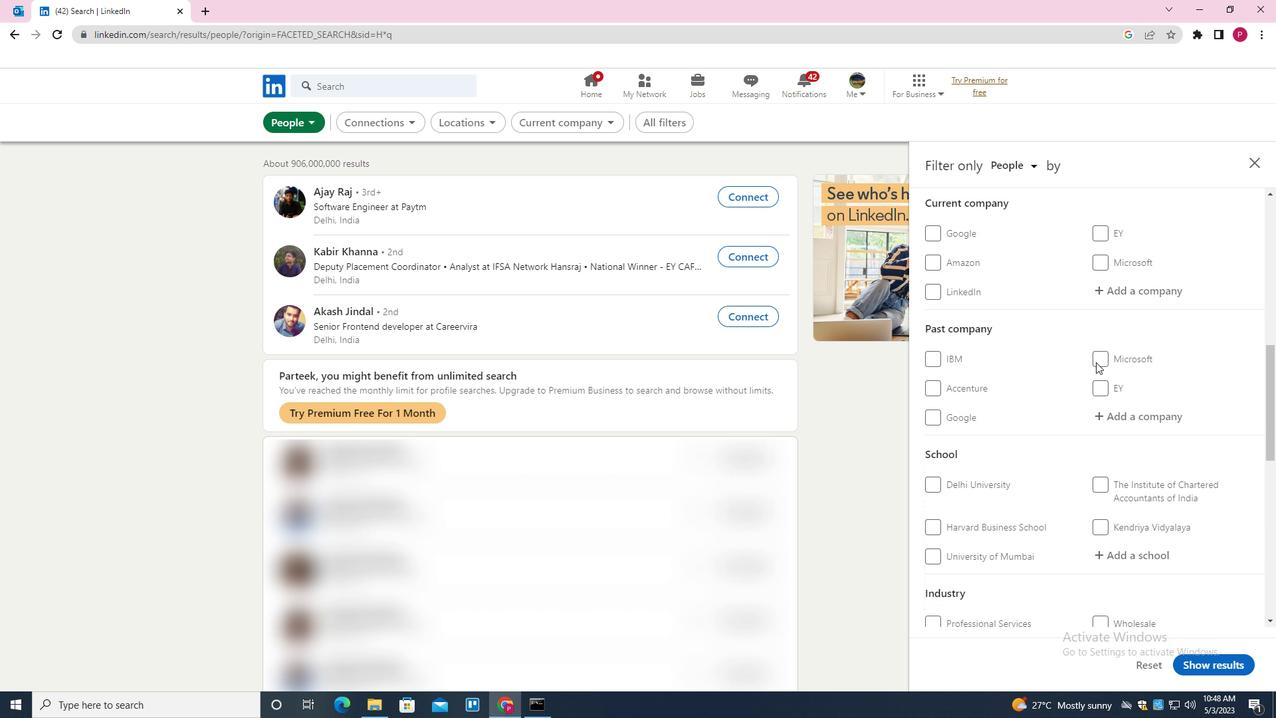 
Action: Mouse scrolled (1094, 362) with delta (0, 0)
Screenshot: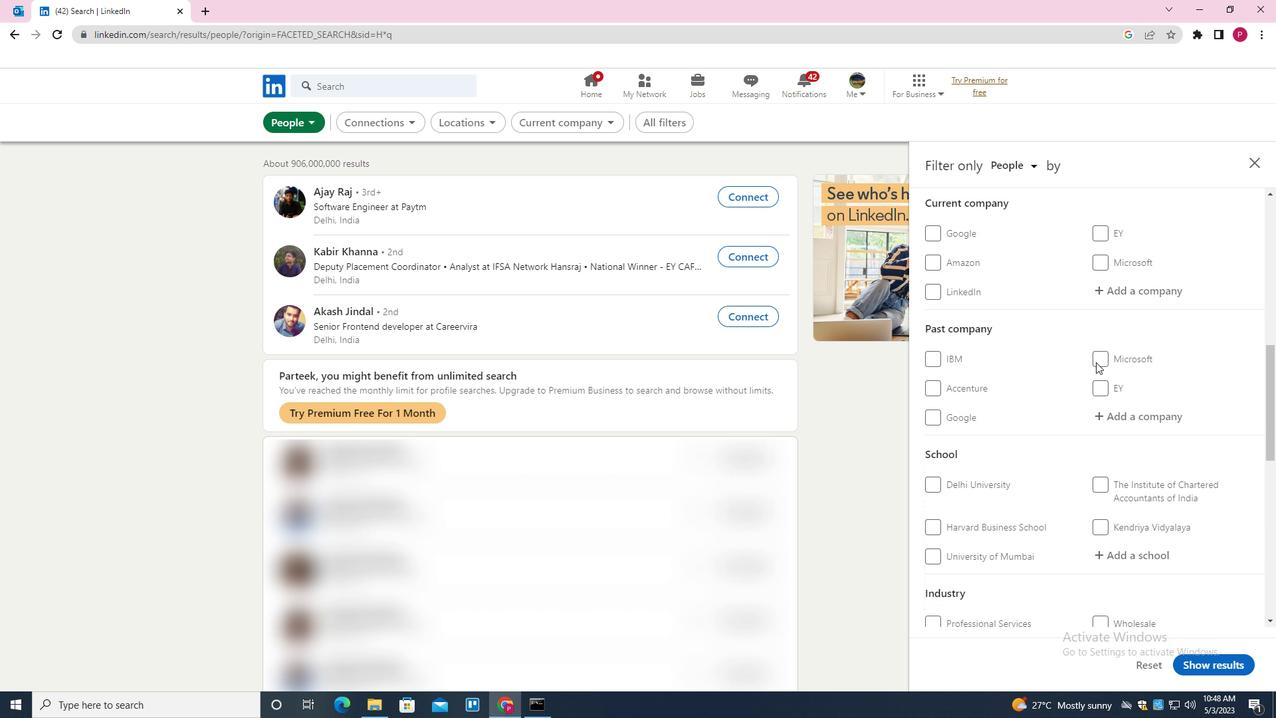 
Action: Mouse scrolled (1094, 362) with delta (0, 0)
Screenshot: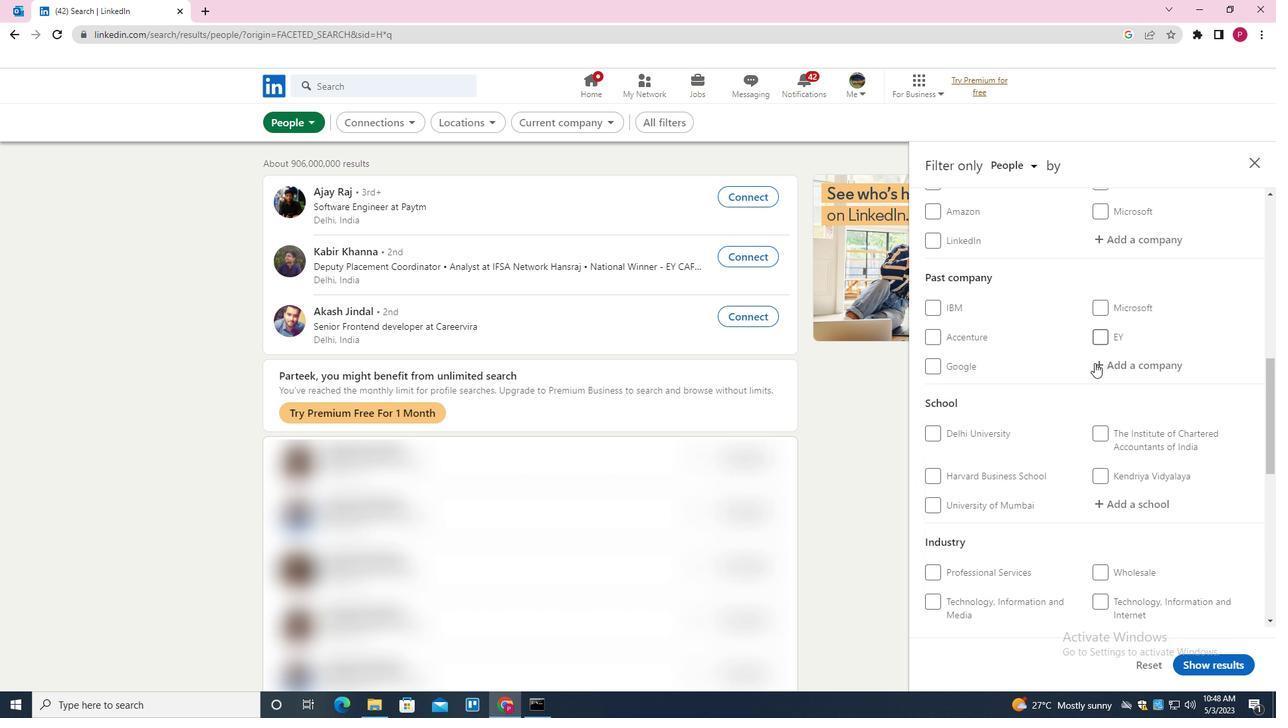 
Action: Mouse moved to (1049, 384)
Screenshot: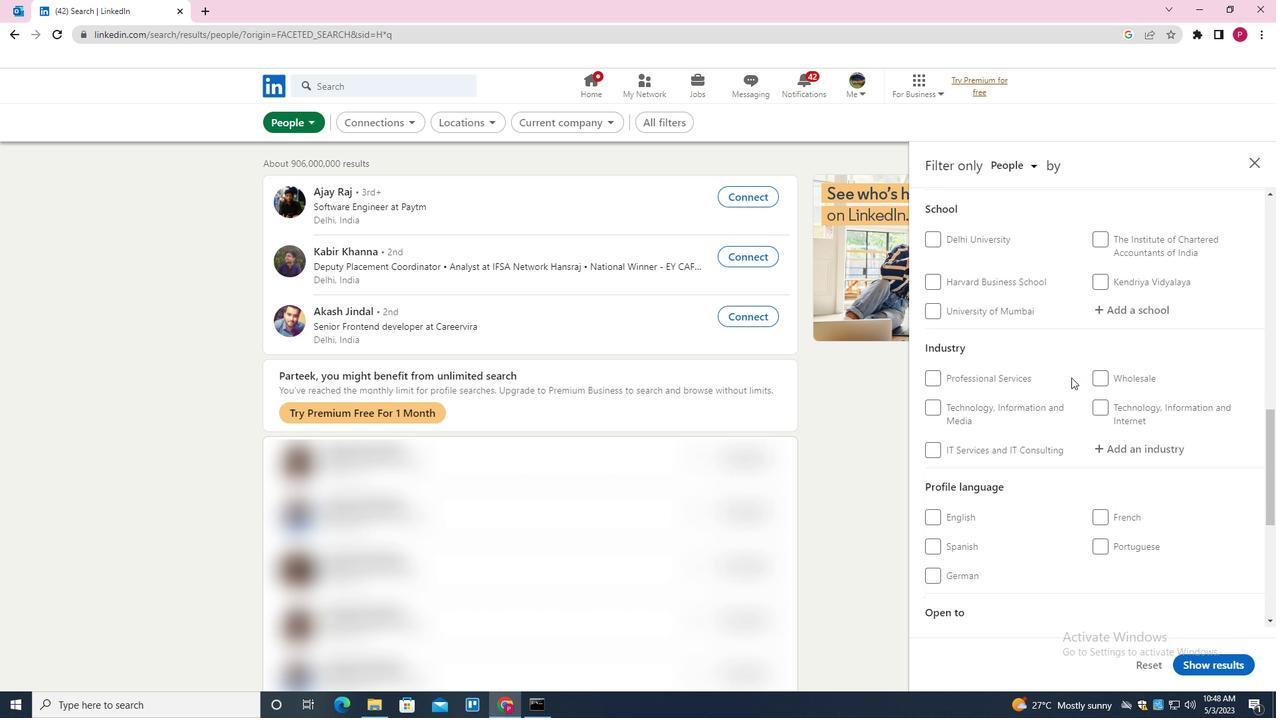 
Action: Mouse scrolled (1049, 383) with delta (0, 0)
Screenshot: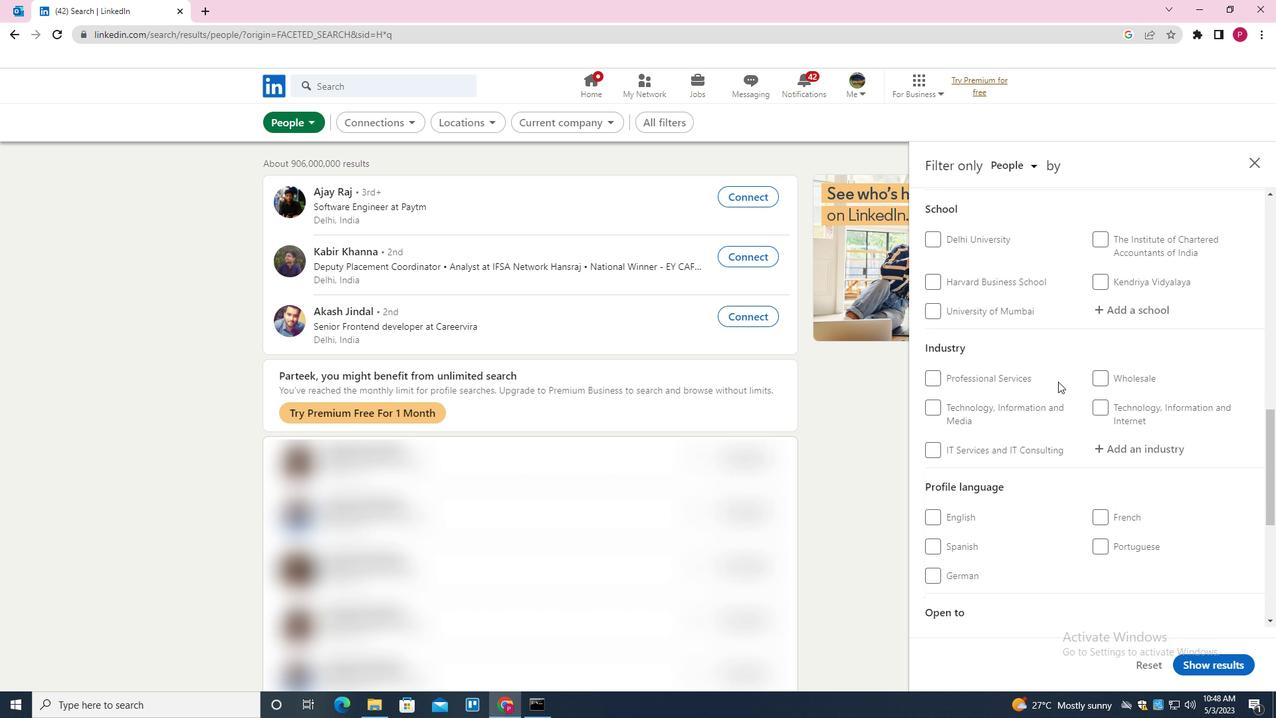
Action: Mouse scrolled (1049, 383) with delta (0, 0)
Screenshot: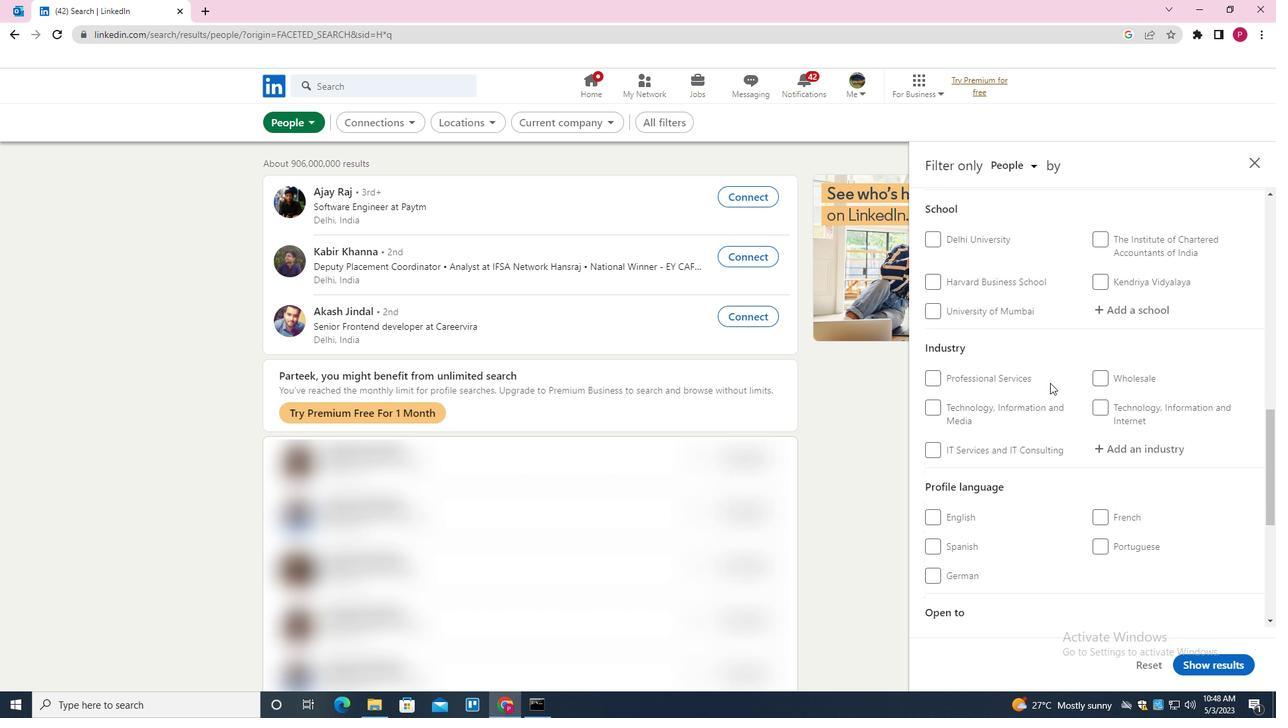 
Action: Mouse scrolled (1049, 383) with delta (0, 0)
Screenshot: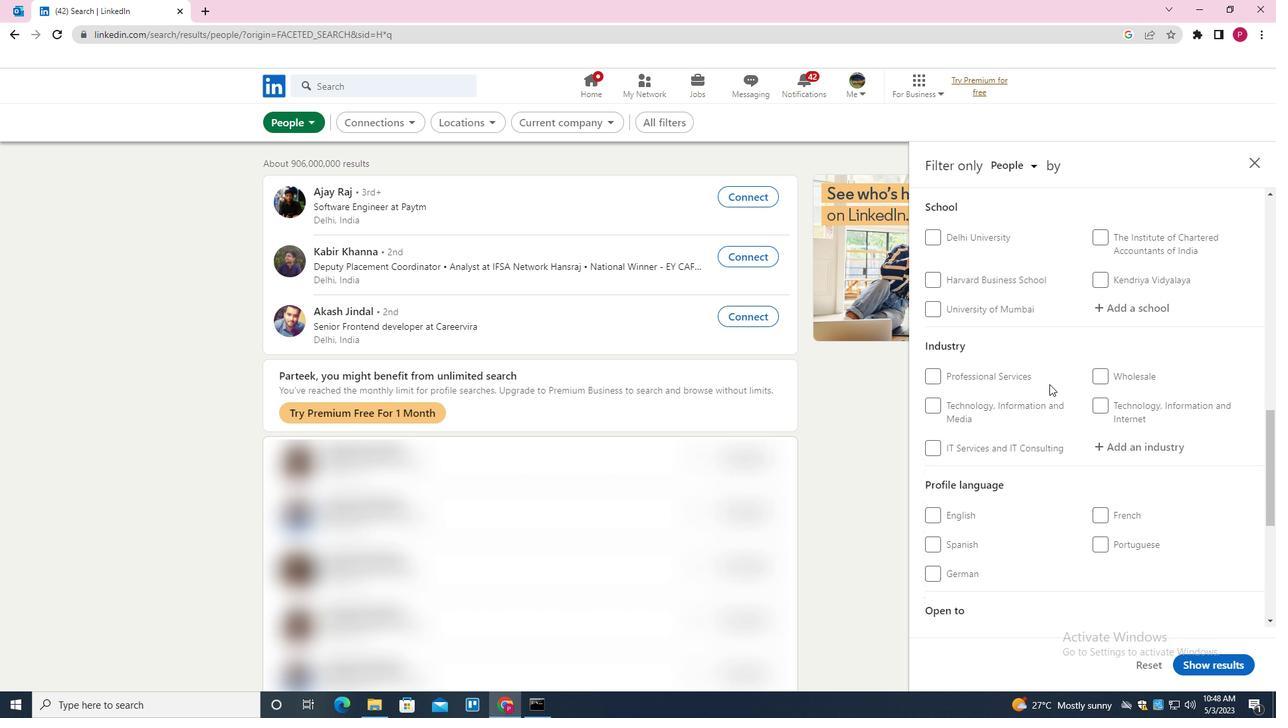 
Action: Mouse moved to (969, 372)
Screenshot: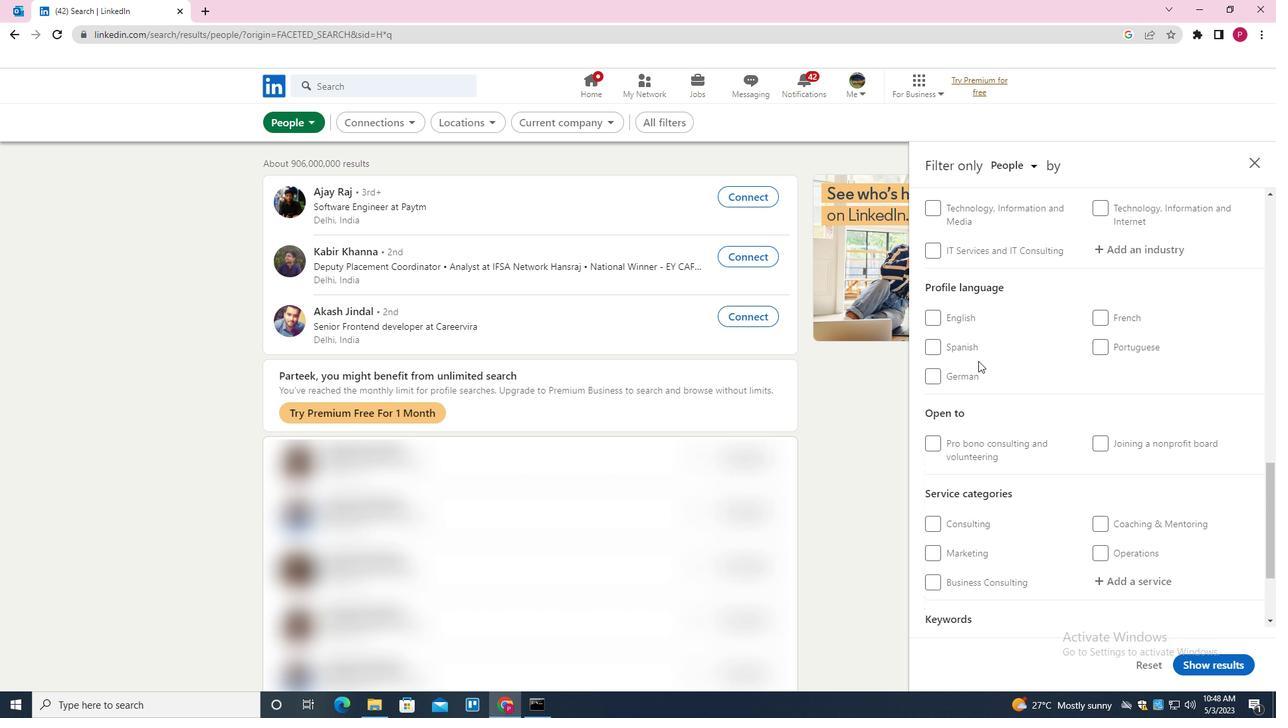 
Action: Mouse pressed left at (969, 372)
Screenshot: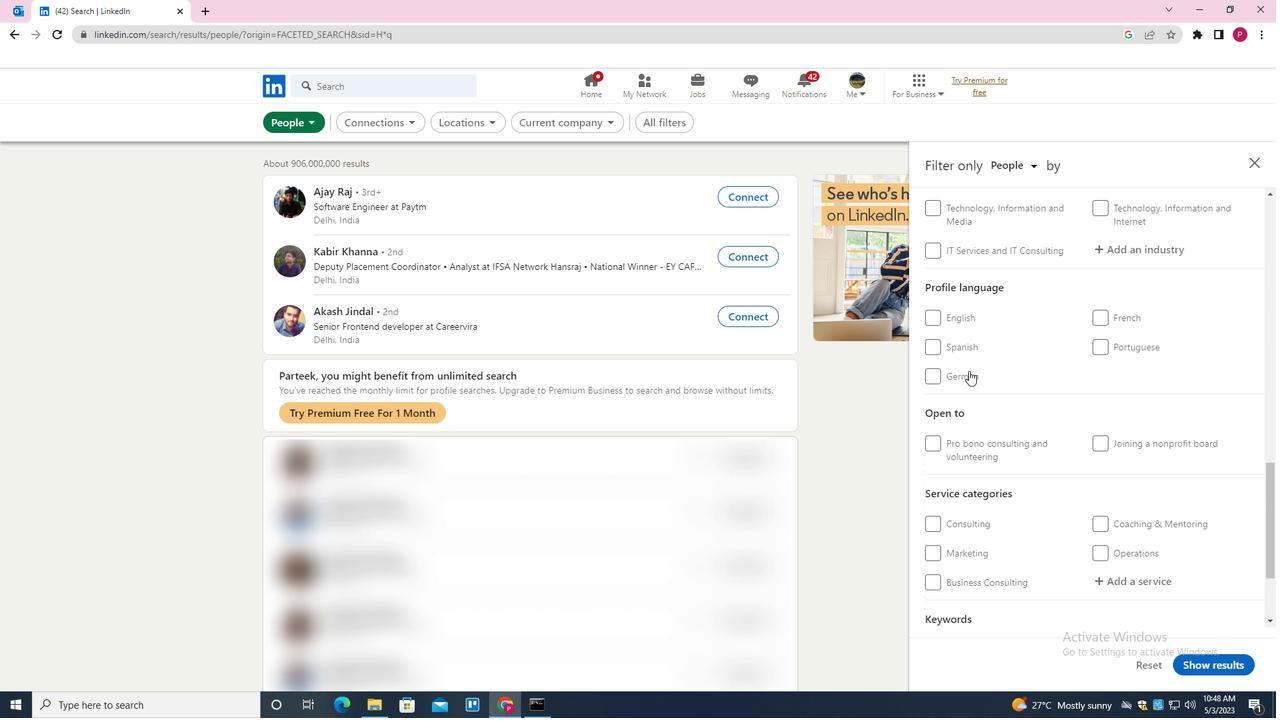 
Action: Mouse moved to (1045, 381)
Screenshot: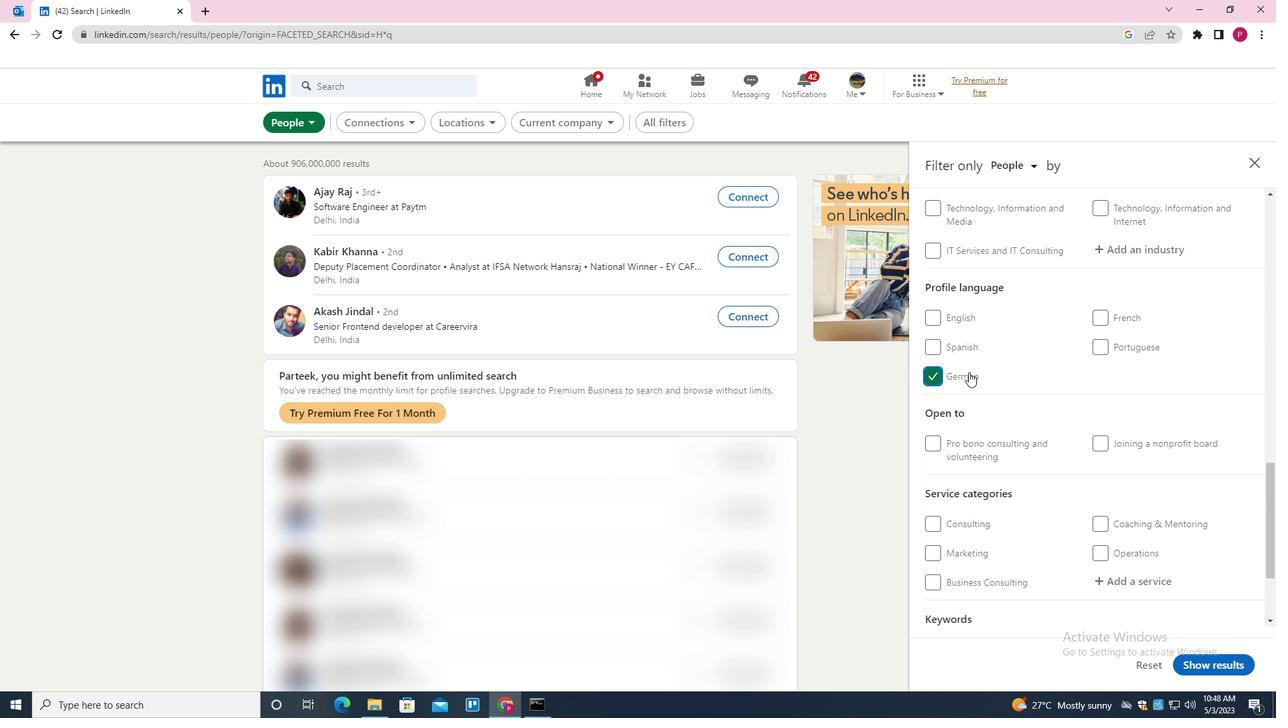 
Action: Mouse scrolled (1045, 382) with delta (0, 0)
Screenshot: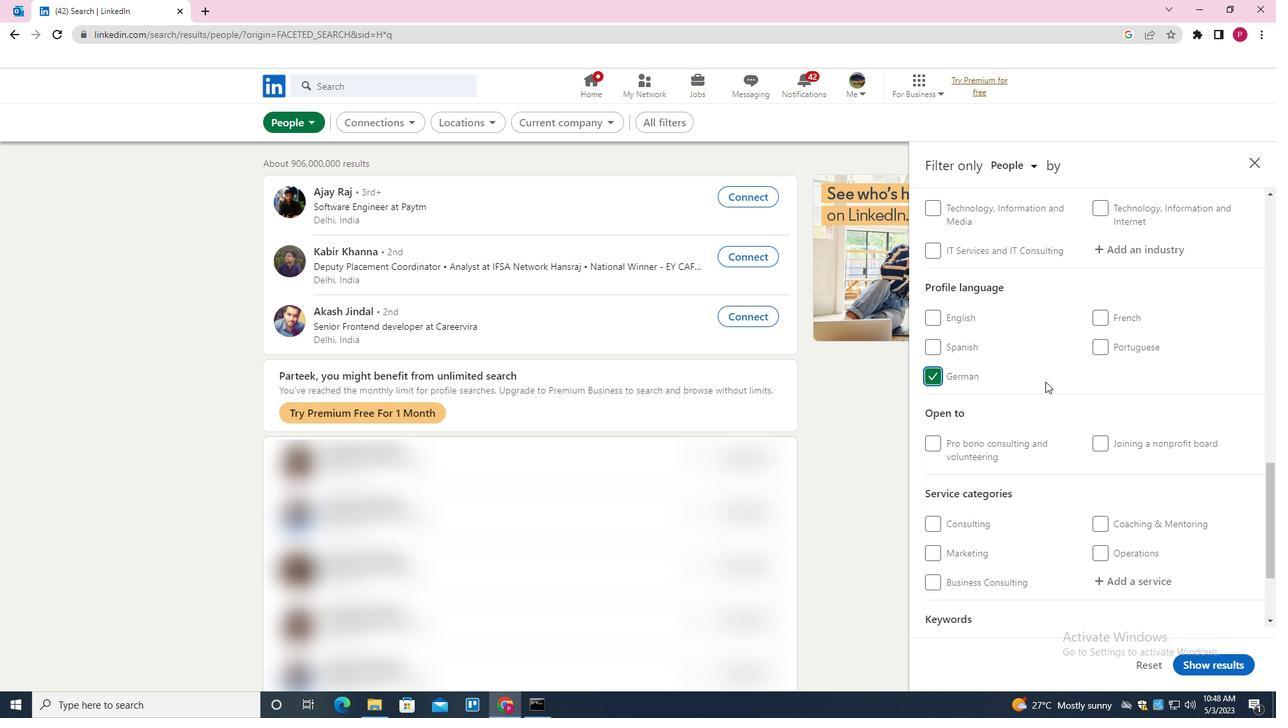 
Action: Mouse scrolled (1045, 382) with delta (0, 0)
Screenshot: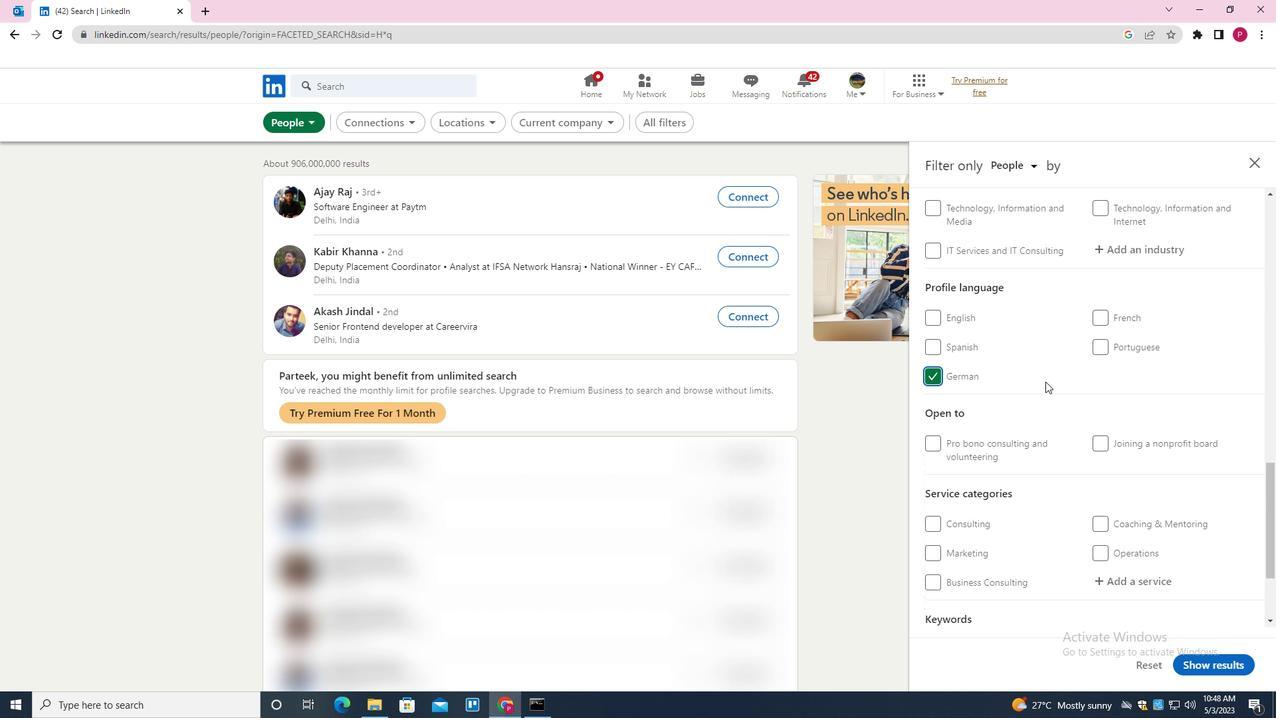
Action: Mouse scrolled (1045, 382) with delta (0, 0)
Screenshot: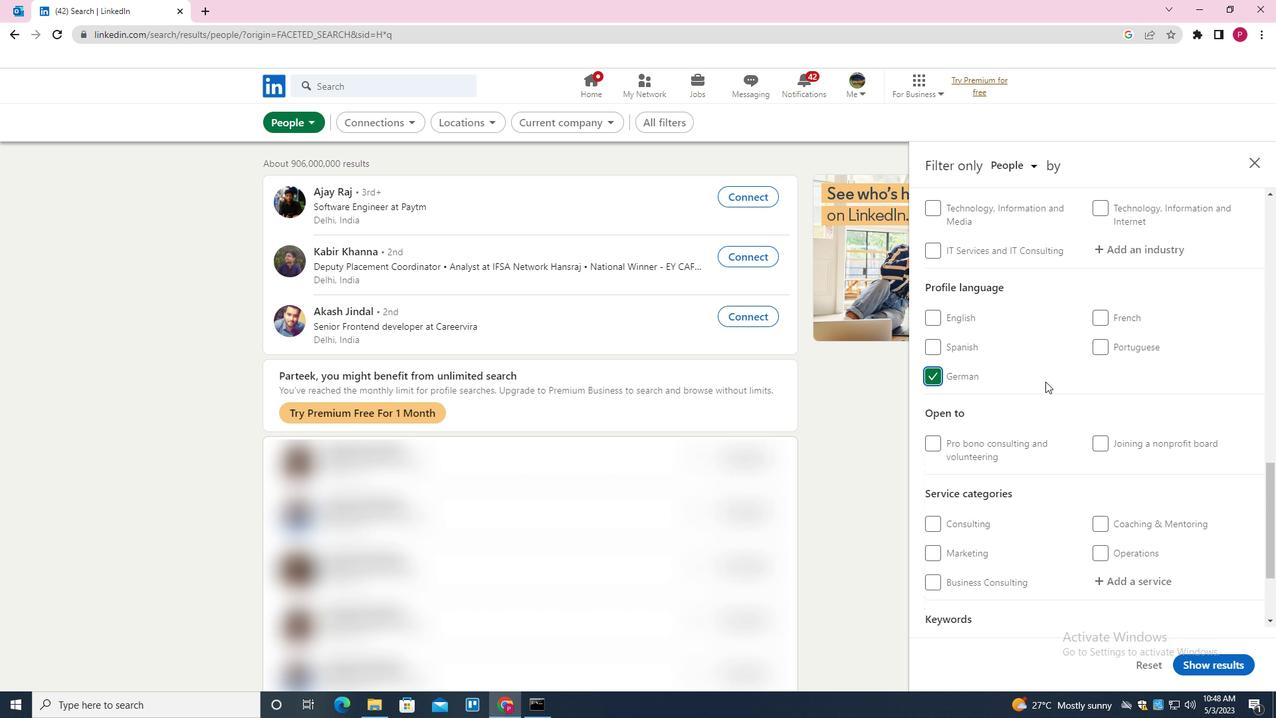 
Action: Mouse scrolled (1045, 382) with delta (0, 0)
Screenshot: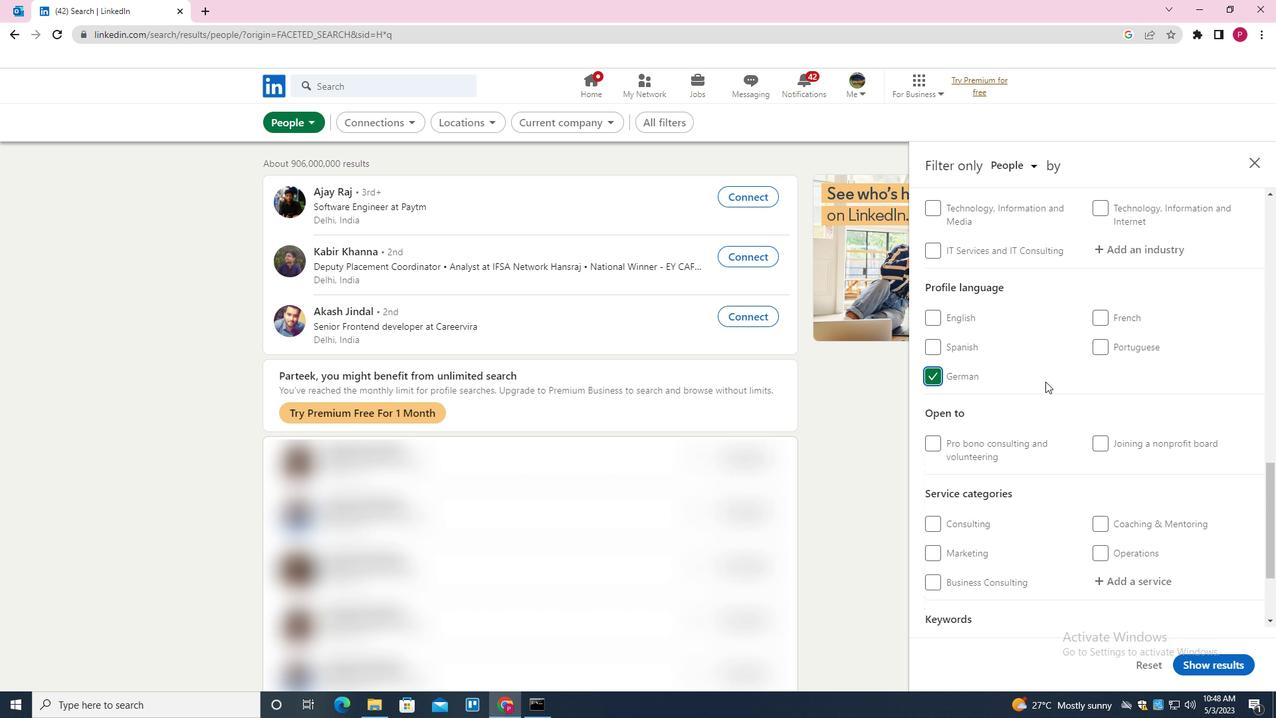 
Action: Mouse scrolled (1045, 382) with delta (0, 0)
Screenshot: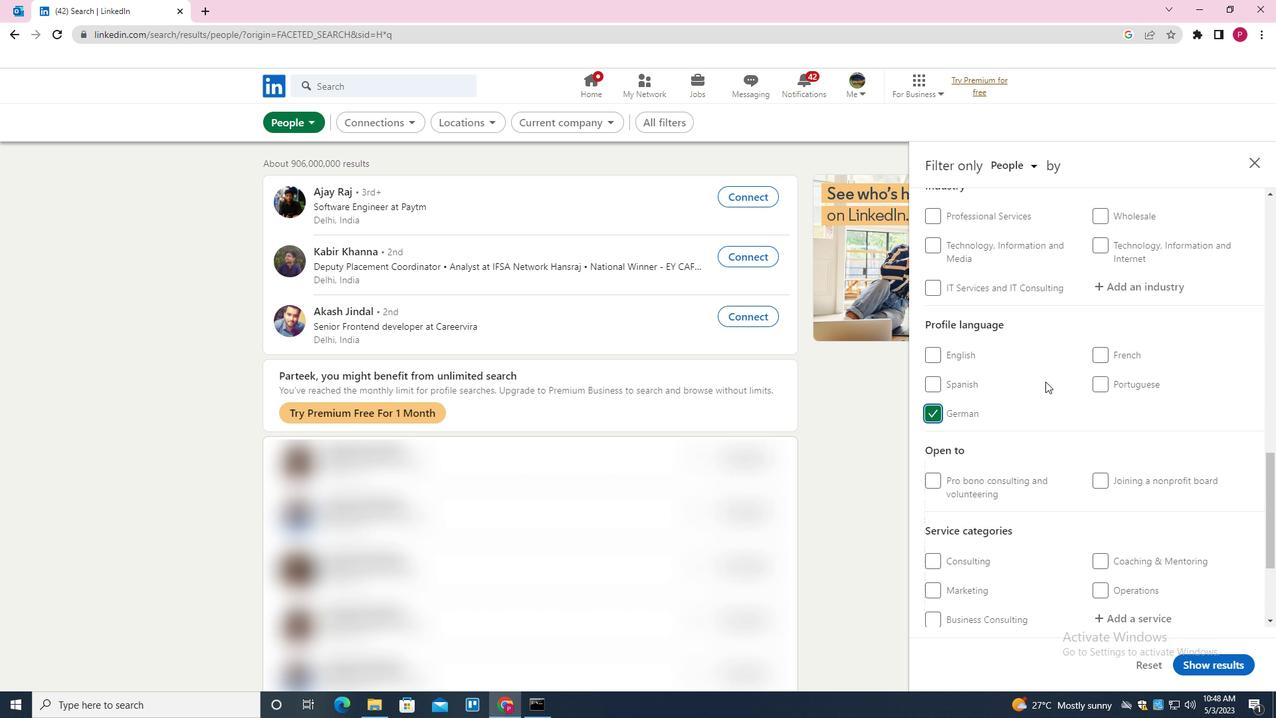 
Action: Mouse scrolled (1045, 382) with delta (0, 0)
Screenshot: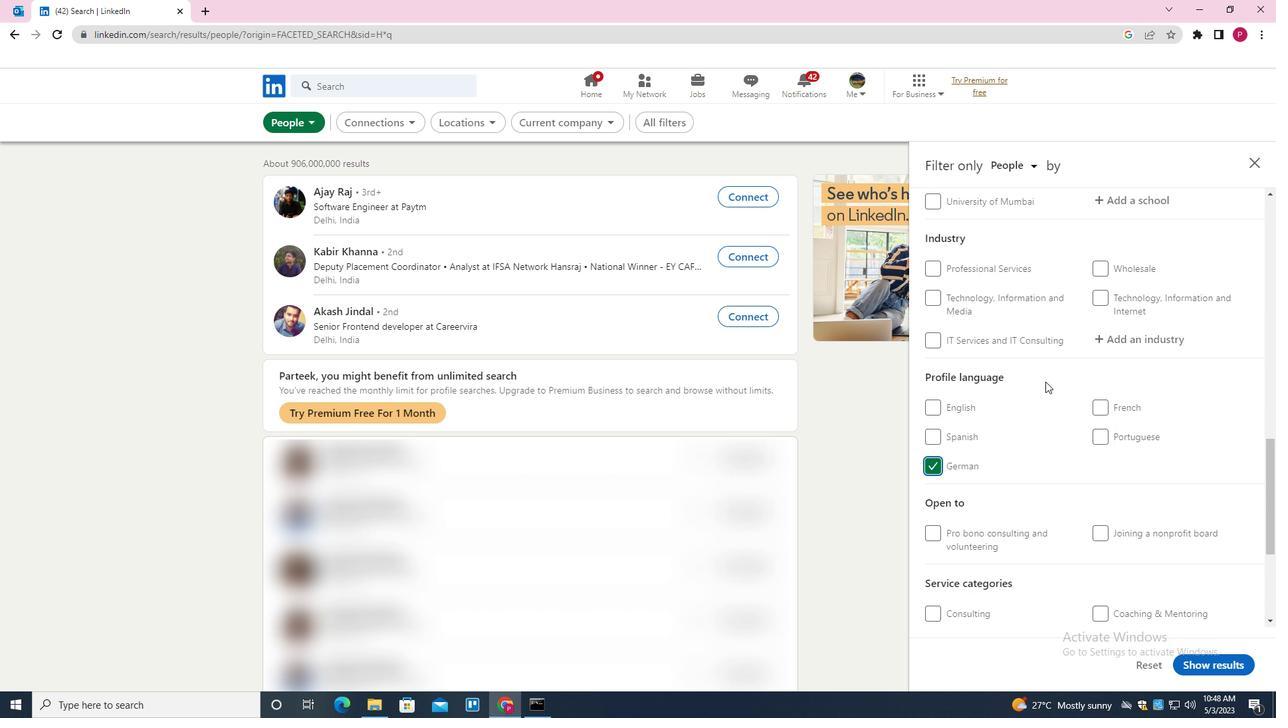 
Action: Mouse scrolled (1045, 382) with delta (0, 0)
Screenshot: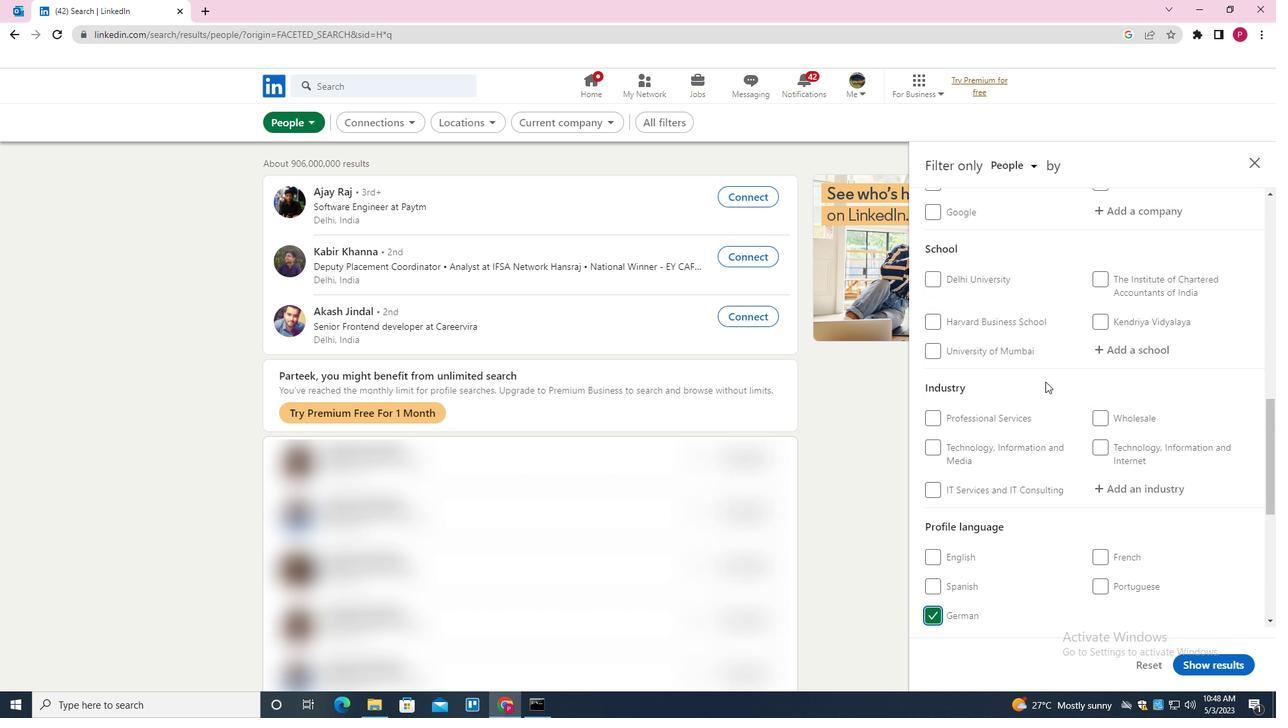 
Action: Mouse moved to (1128, 313)
Screenshot: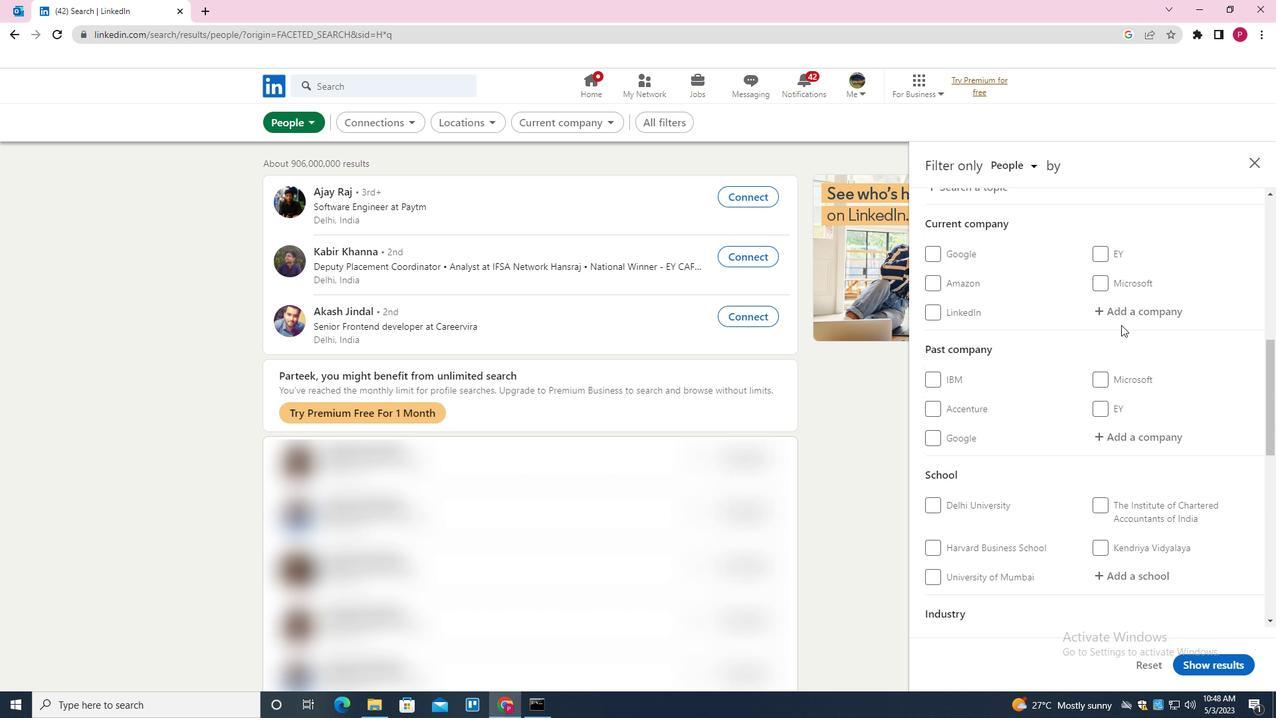 
Action: Mouse pressed left at (1128, 313)
Screenshot: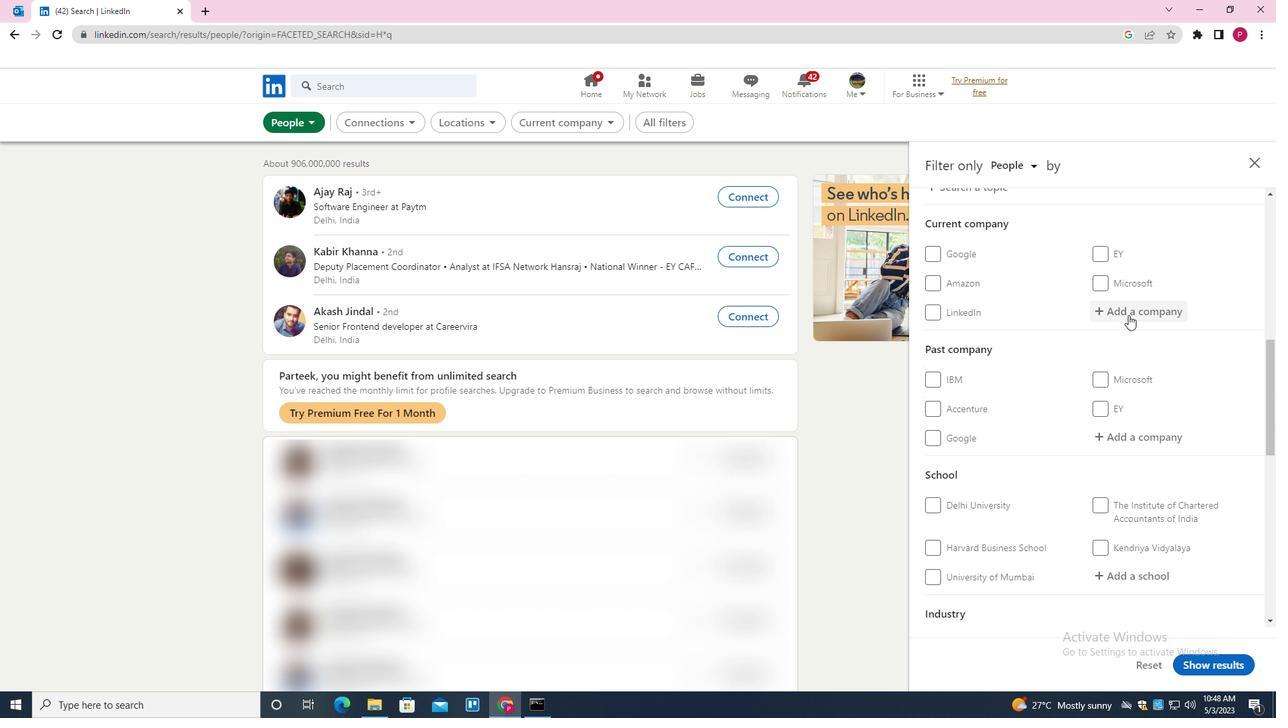 
Action: Key pressed <Key.shift><Key.shift>SPX<Key.space><Key.shift><Key.shift><Key.shift><Key.shift><Key.shift><Key.shift><Key.shift><Key.shift><Key.shift><Key.shift><Key.shift><Key.shift><Key.shift><Key.shift><Key.shift><Key.shift><Key.shift><Key.shift><Key.shift>FLOW<Key.down><Key.enter>
Screenshot: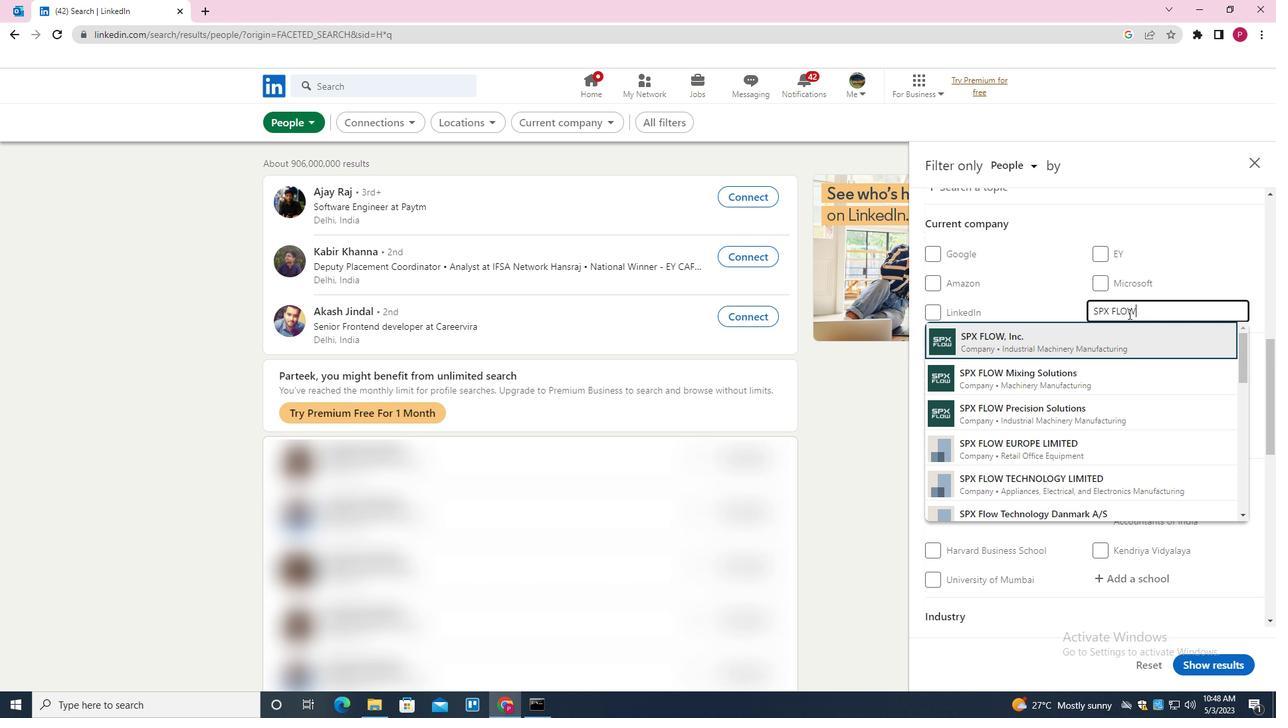 
Action: Mouse moved to (1120, 340)
Screenshot: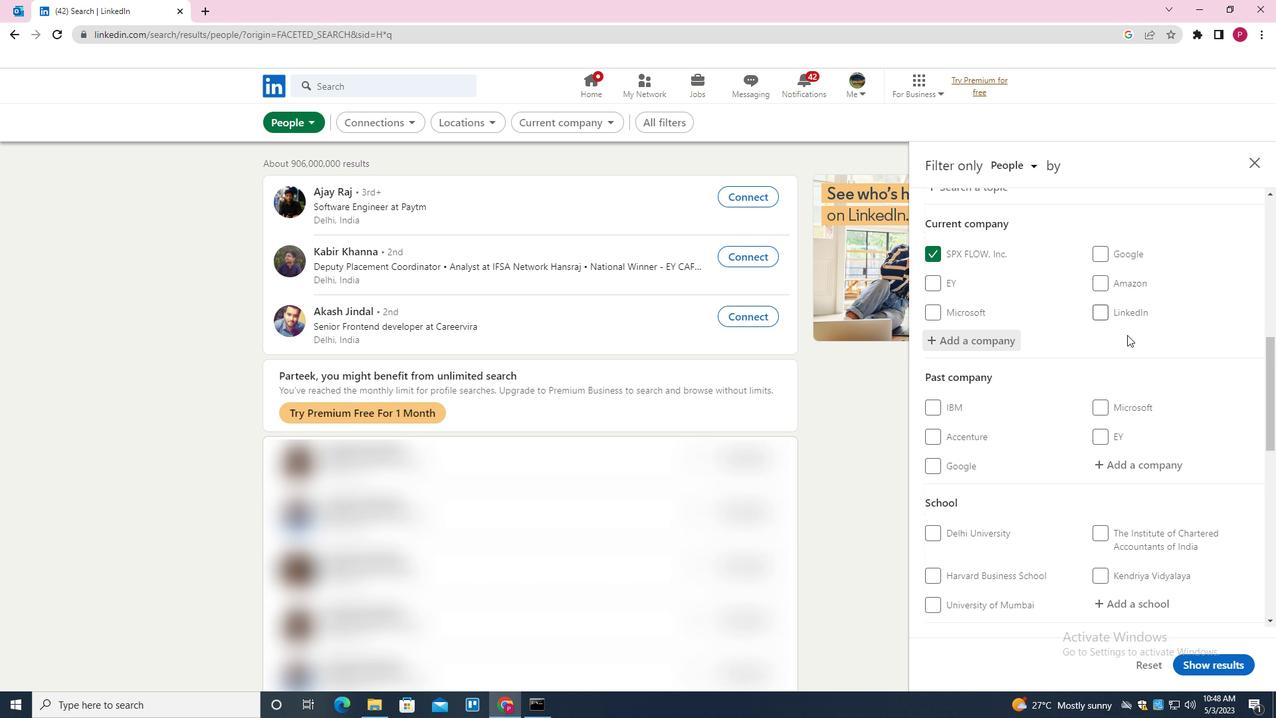 
Action: Mouse scrolled (1120, 339) with delta (0, 0)
Screenshot: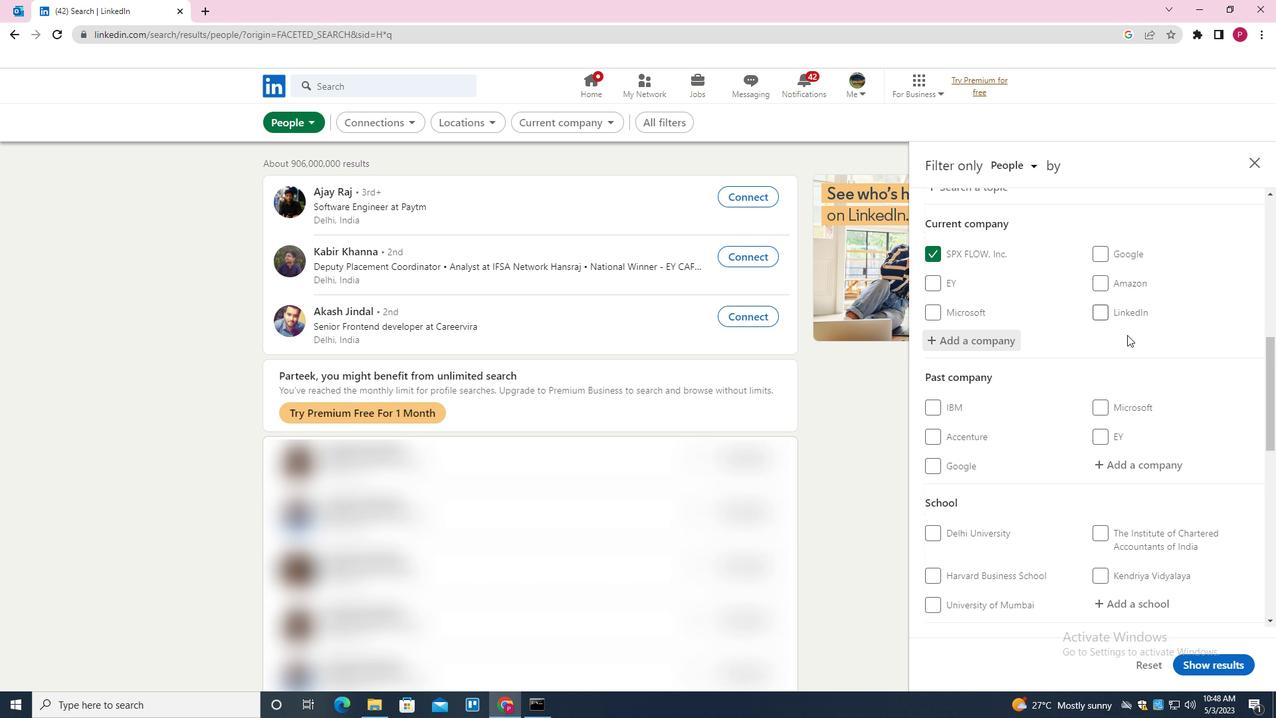 
Action: Mouse scrolled (1120, 339) with delta (0, 0)
Screenshot: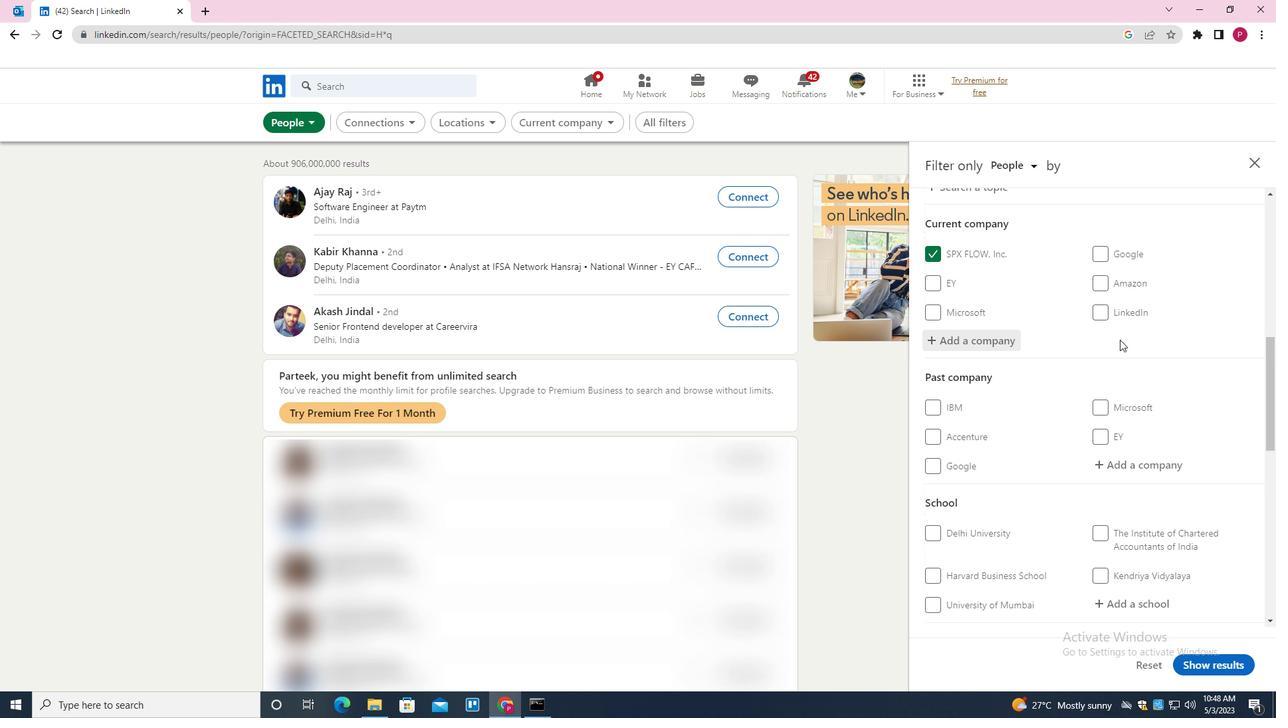 
Action: Mouse scrolled (1120, 339) with delta (0, 0)
Screenshot: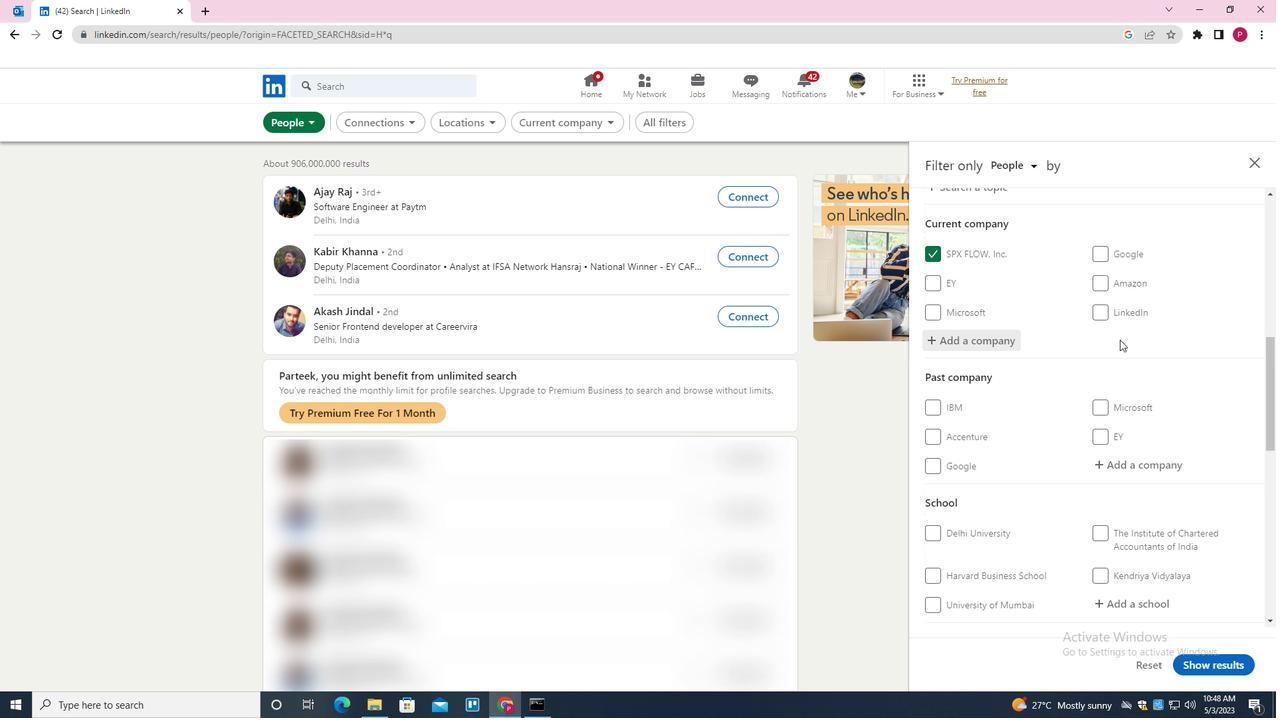 
Action: Mouse scrolled (1120, 339) with delta (0, 0)
Screenshot: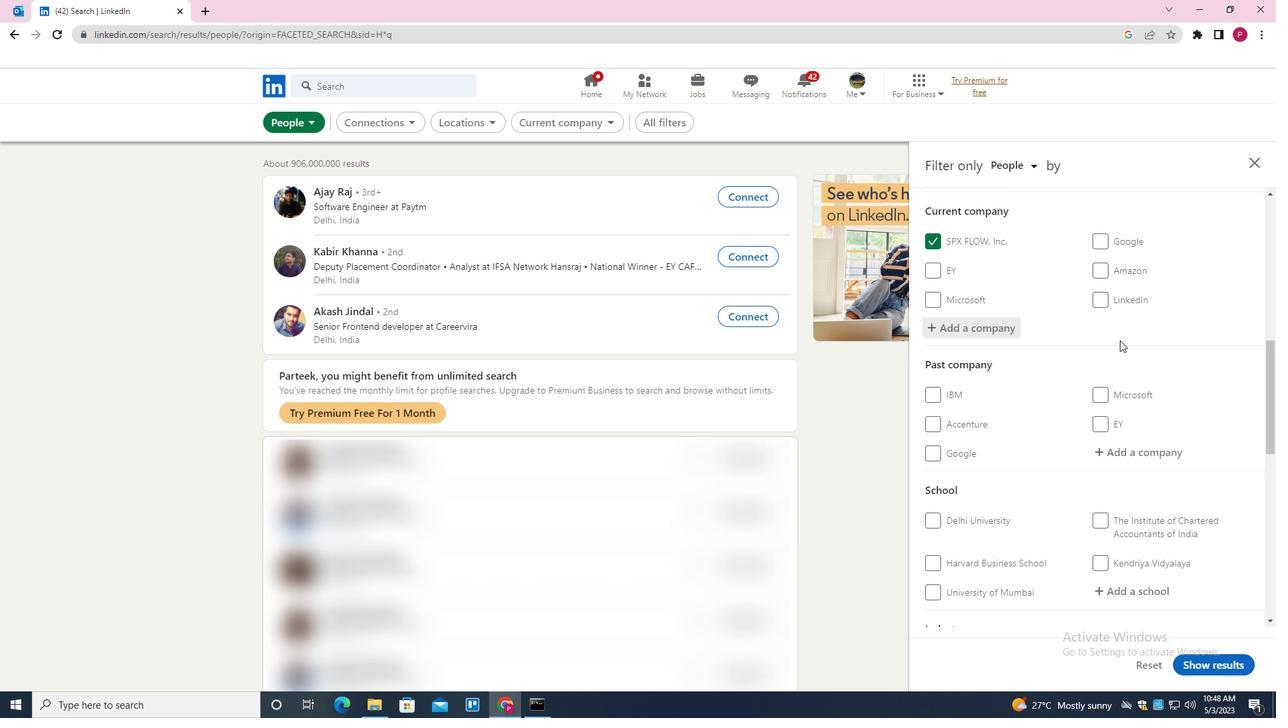 
Action: Mouse scrolled (1120, 339) with delta (0, 0)
Screenshot: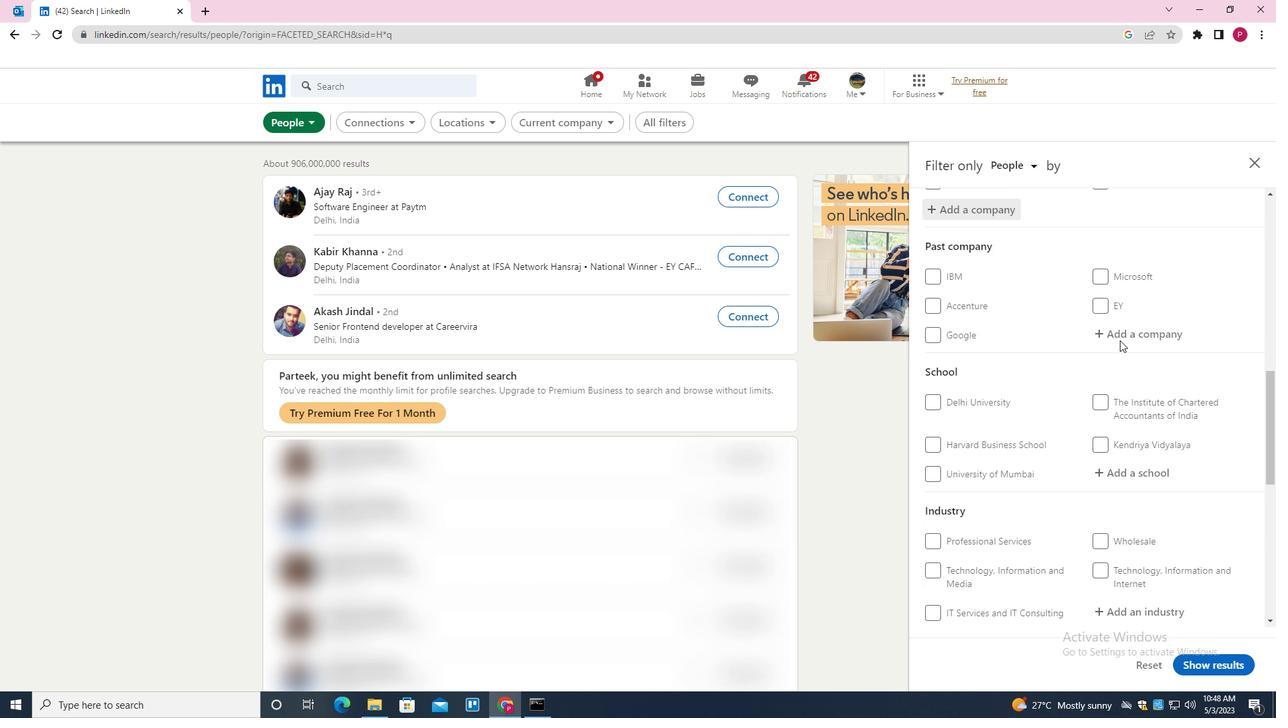 
Action: Mouse moved to (1133, 267)
Screenshot: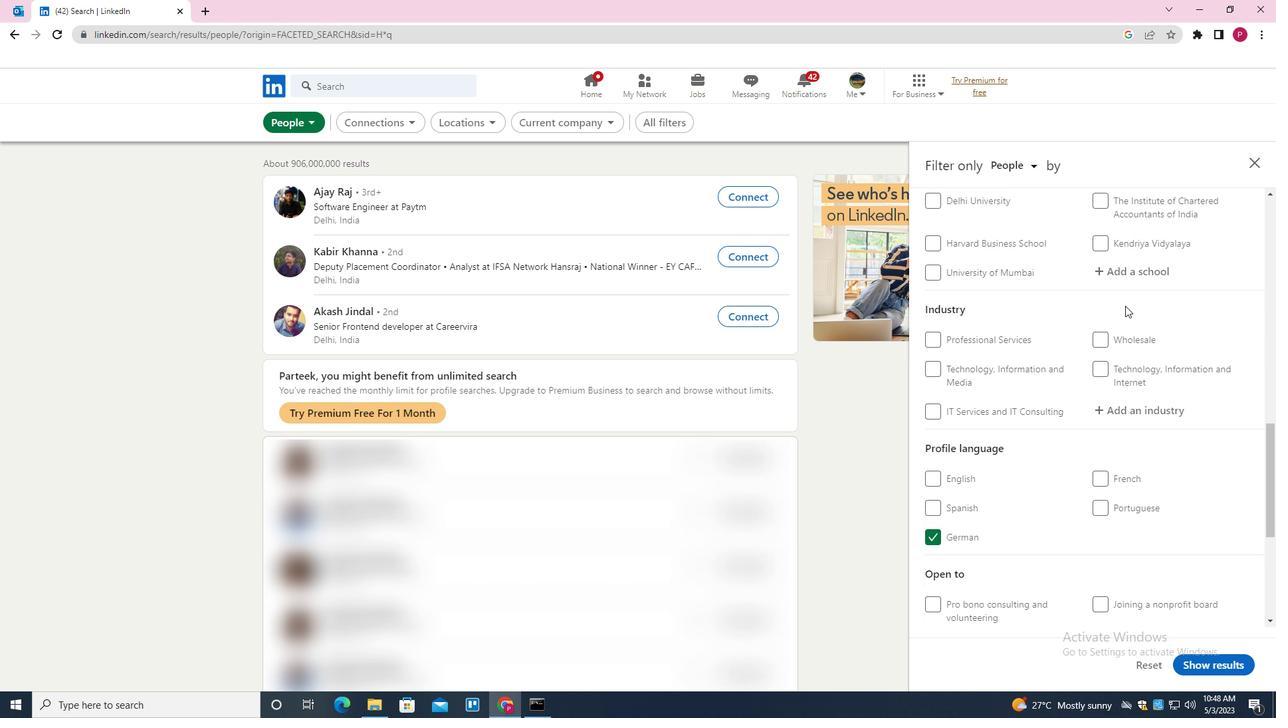 
Action: Mouse pressed left at (1133, 267)
Screenshot: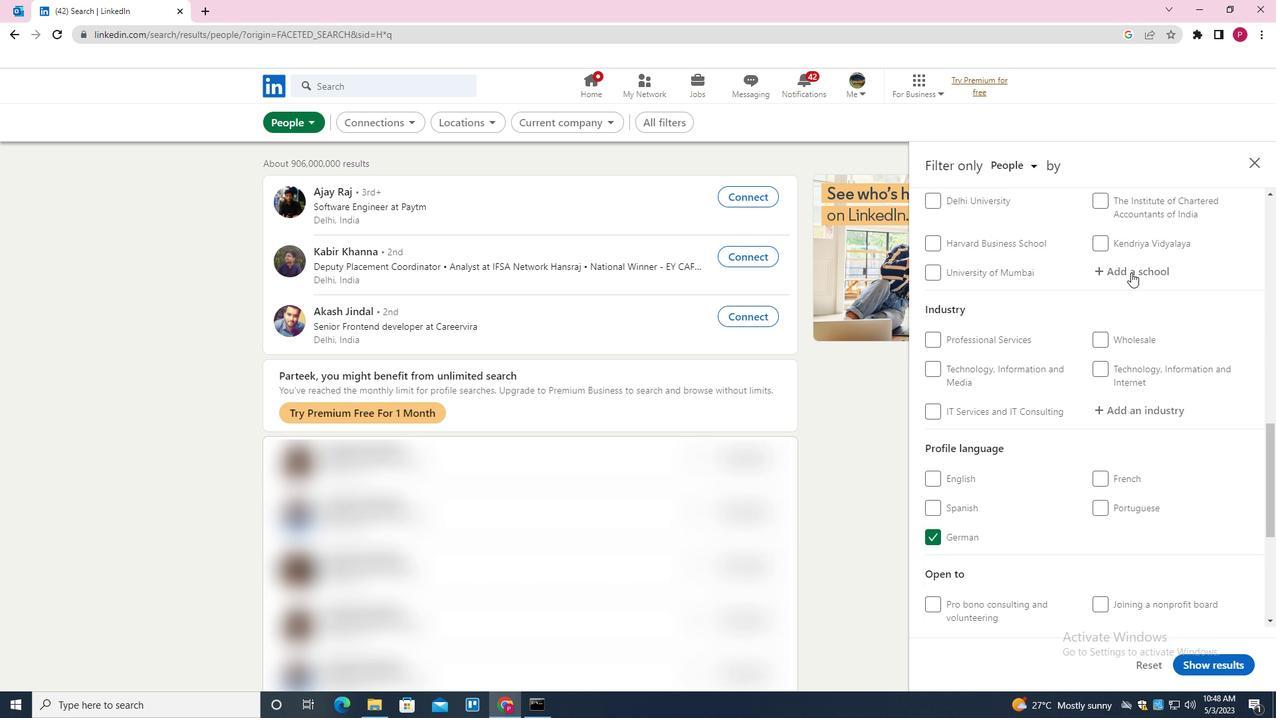 
Action: Key pressed <Key.shift><Key.shift>SARDAR<Key.space><Key.shift>PATEL<Key.space><Key.shift><Key.shift><Key.shift>UNIVERSITY<Key.space><Key.down><Key.enter>
Screenshot: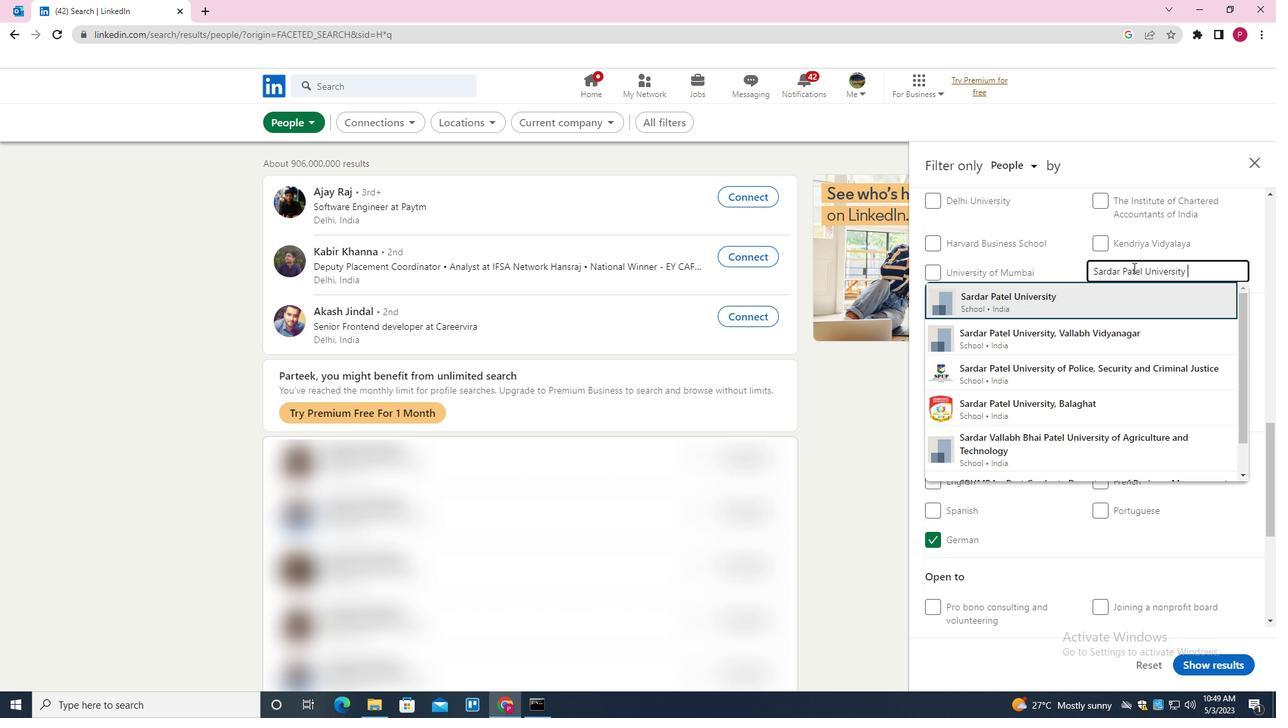 
Action: Mouse moved to (1116, 336)
Screenshot: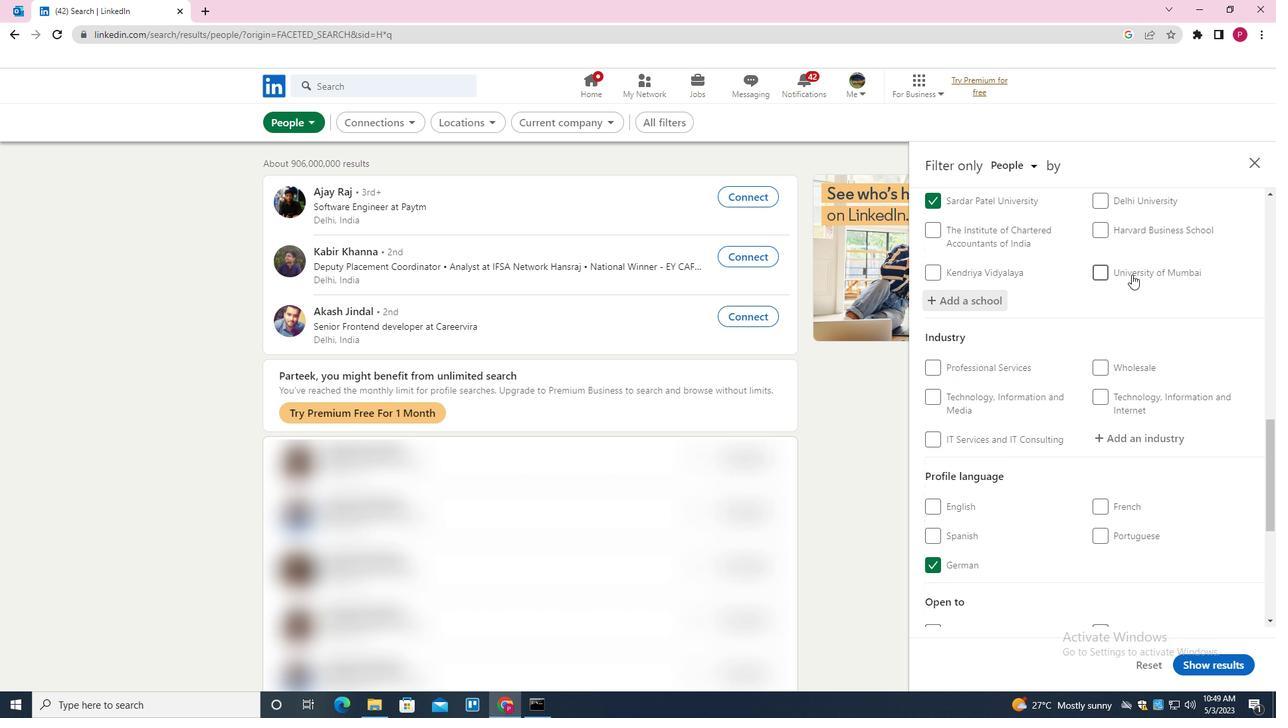 
Action: Mouse scrolled (1116, 335) with delta (0, 0)
Screenshot: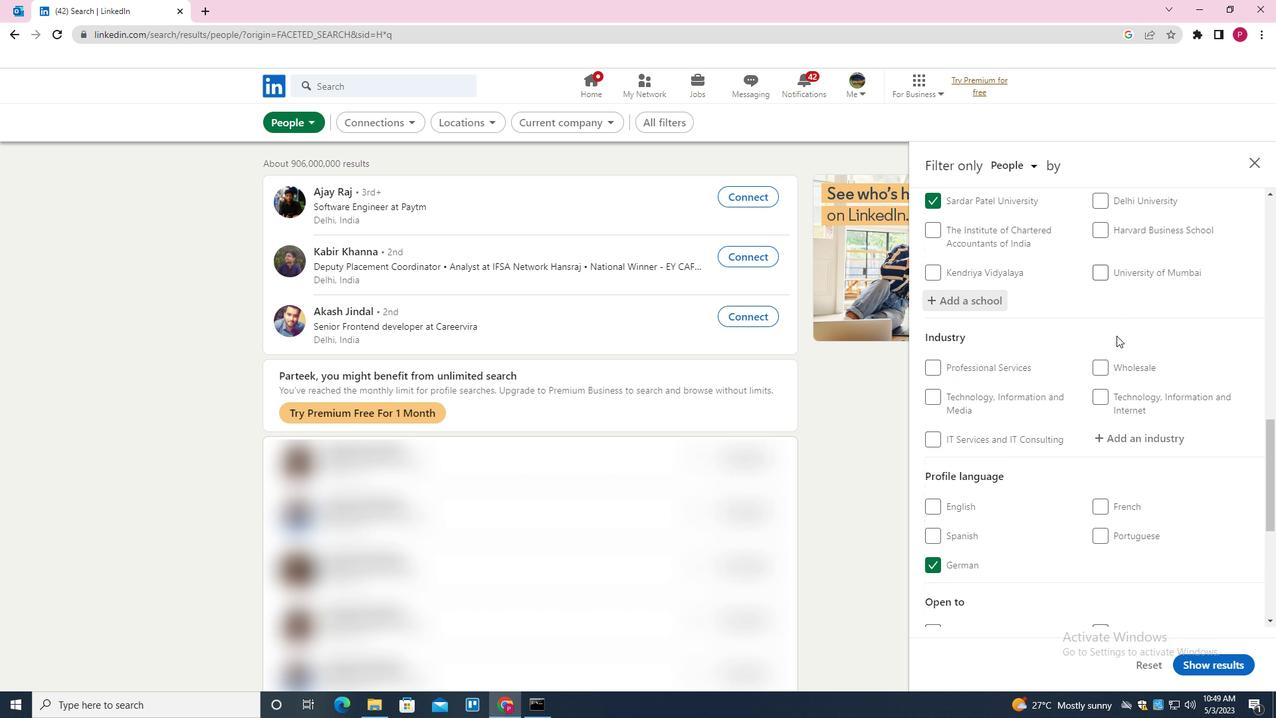 
Action: Mouse moved to (1116, 337)
Screenshot: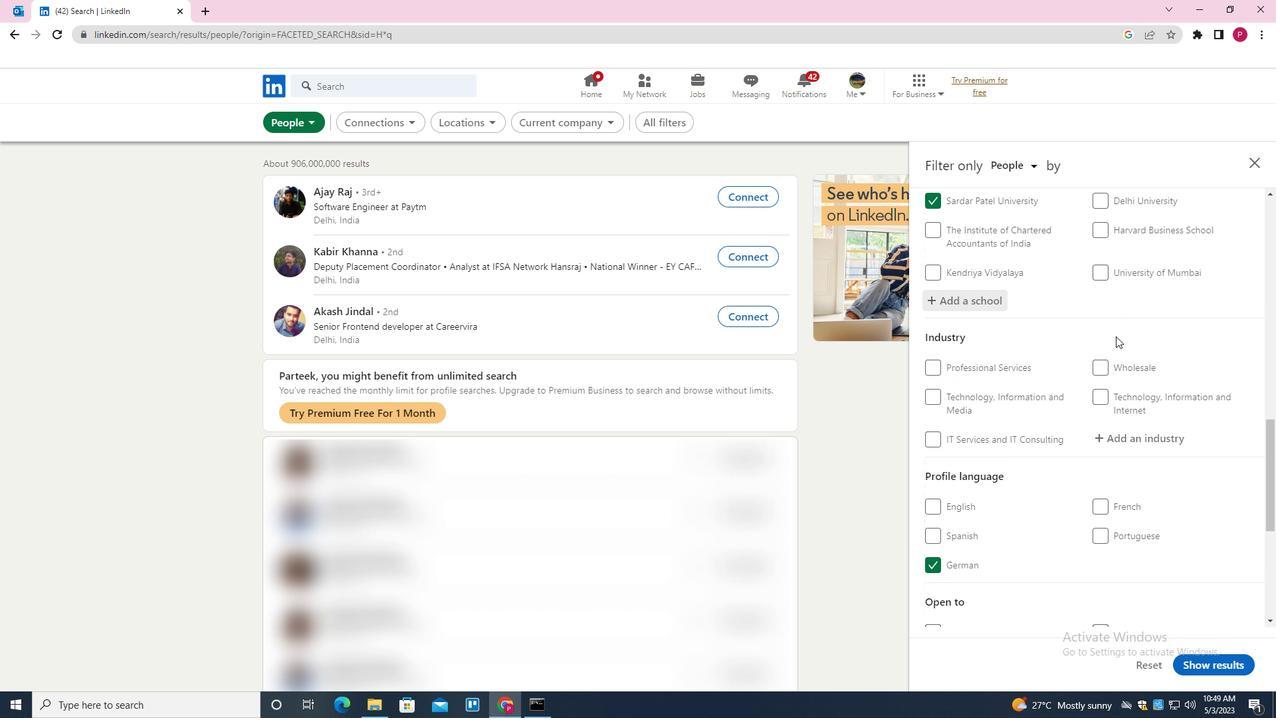 
Action: Mouse scrolled (1116, 337) with delta (0, 0)
Screenshot: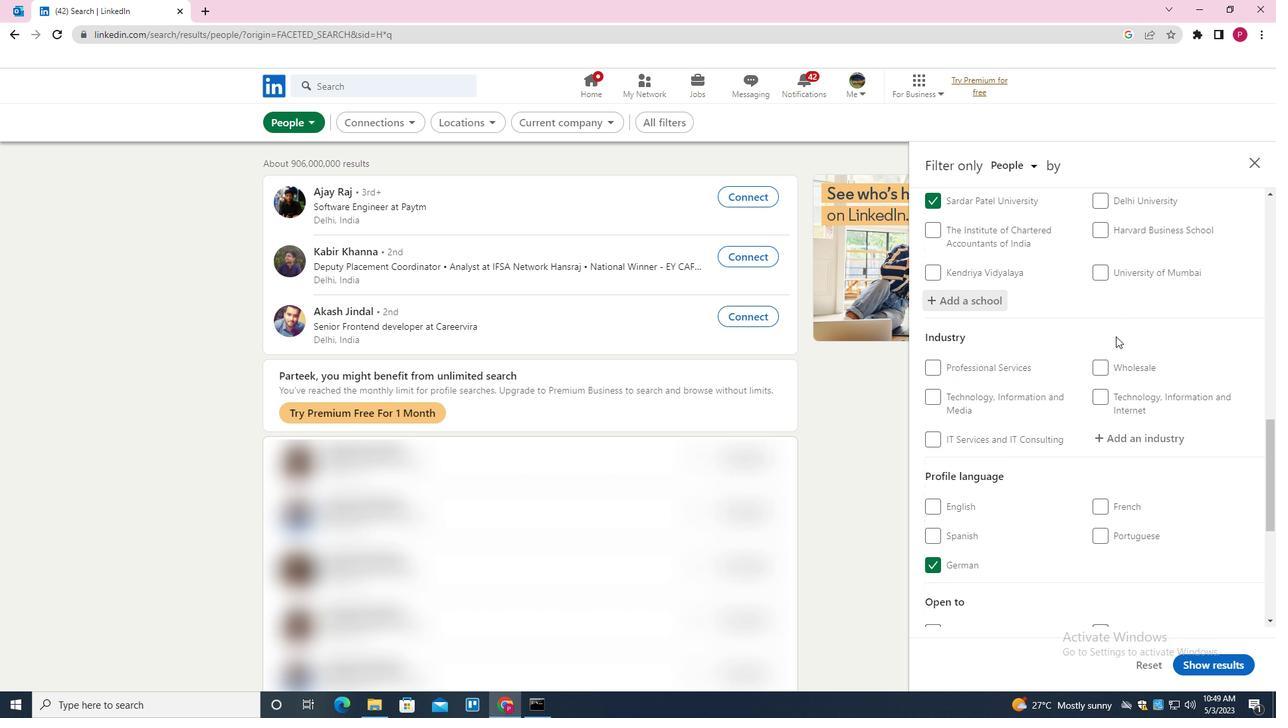 
Action: Mouse moved to (1146, 304)
Screenshot: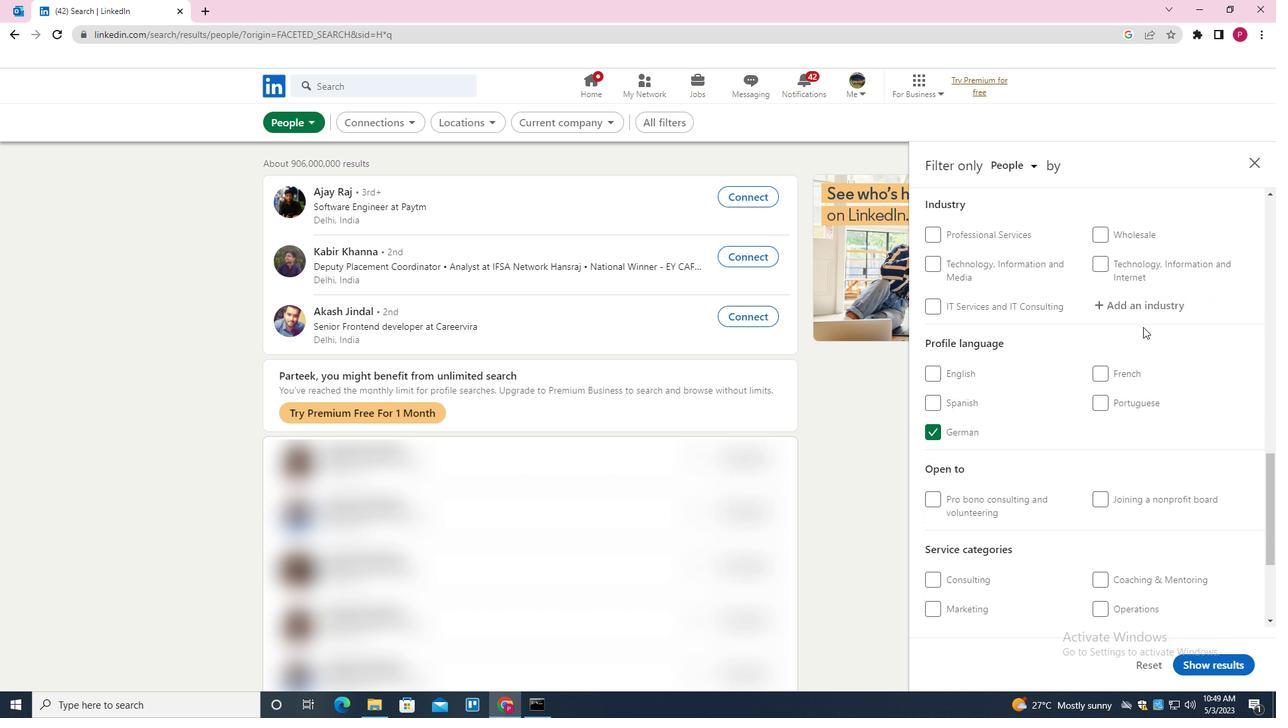 
Action: Mouse pressed left at (1146, 304)
Screenshot: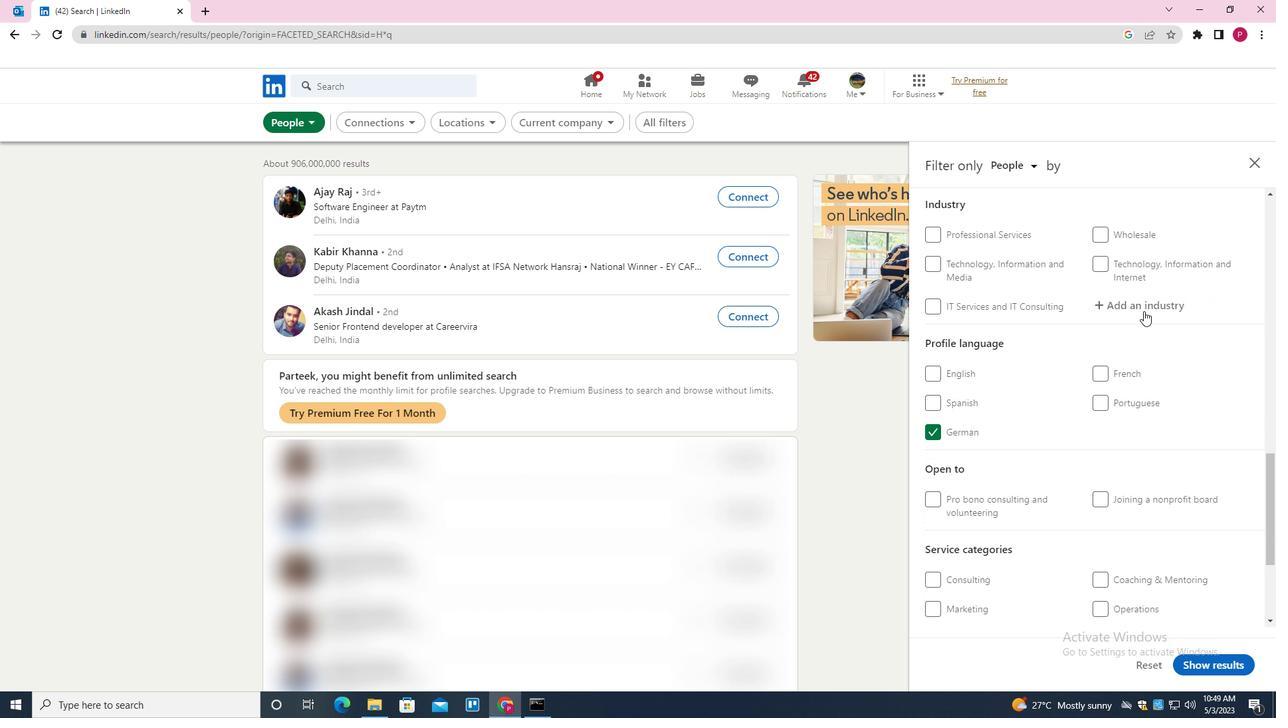 
Action: Key pressed <Key.shift><Key.shift><Key.shift><Key.shift><Key.shift><Key.shift><Key.shift><Key.shift><Key.shift><Key.shift>INSURANCE<Key.down><Key.enter>
Screenshot: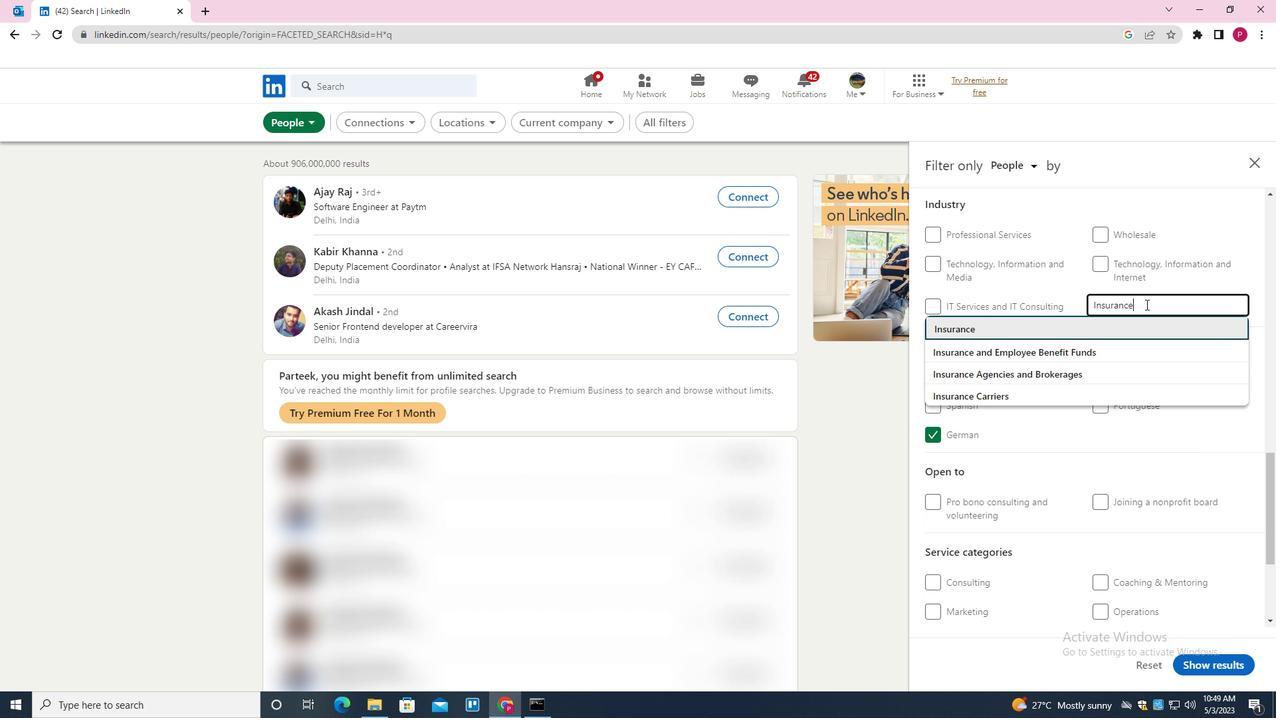 
Action: Mouse moved to (1138, 309)
Screenshot: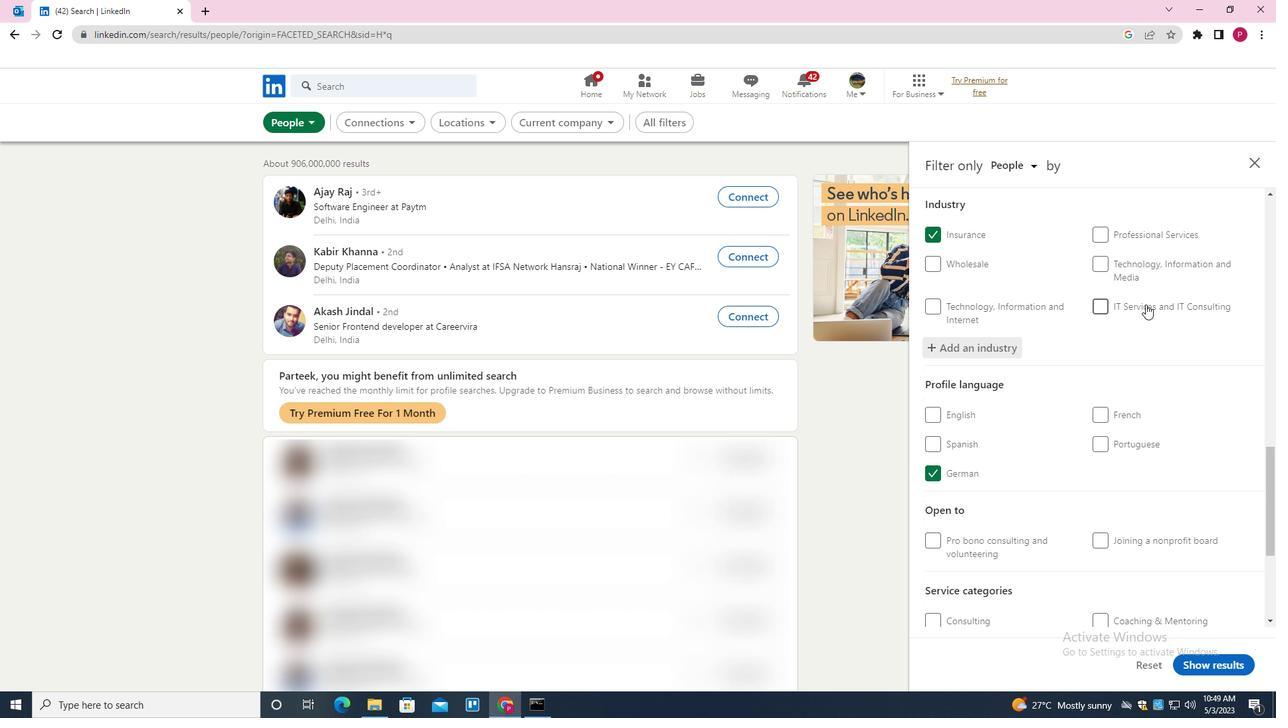 
Action: Mouse scrolled (1138, 309) with delta (0, 0)
Screenshot: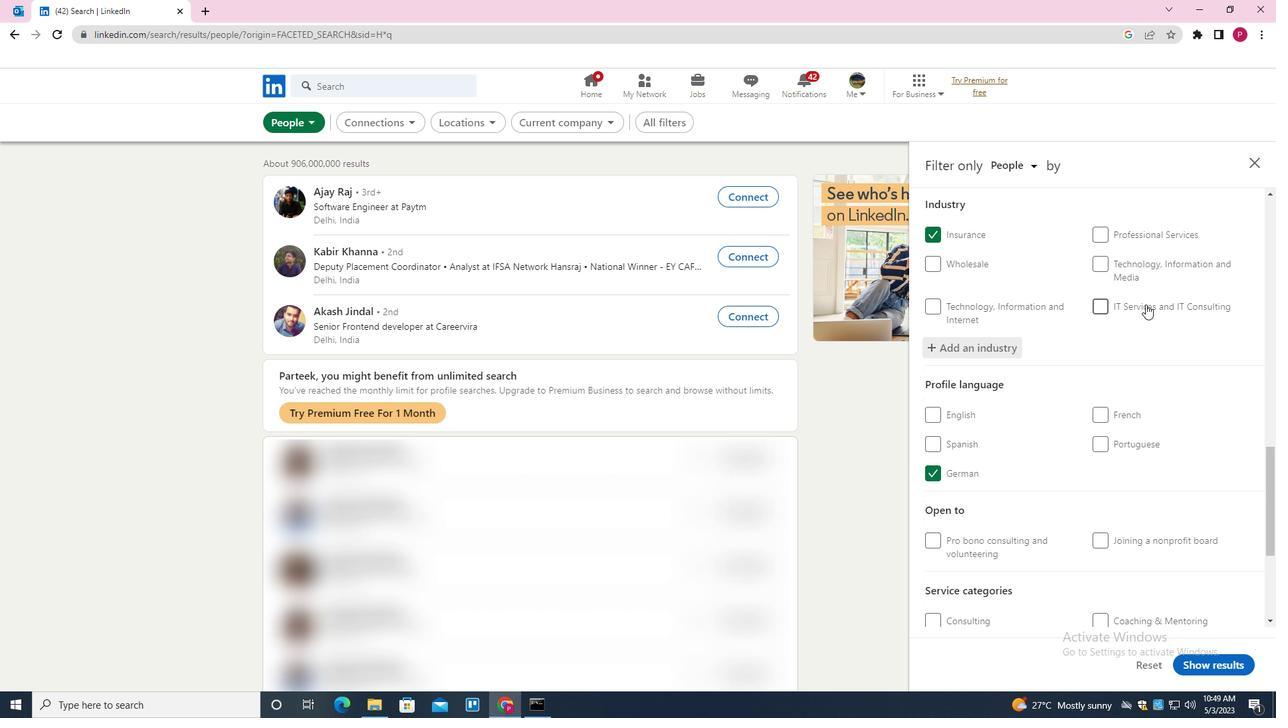 
Action: Mouse scrolled (1138, 309) with delta (0, 0)
Screenshot: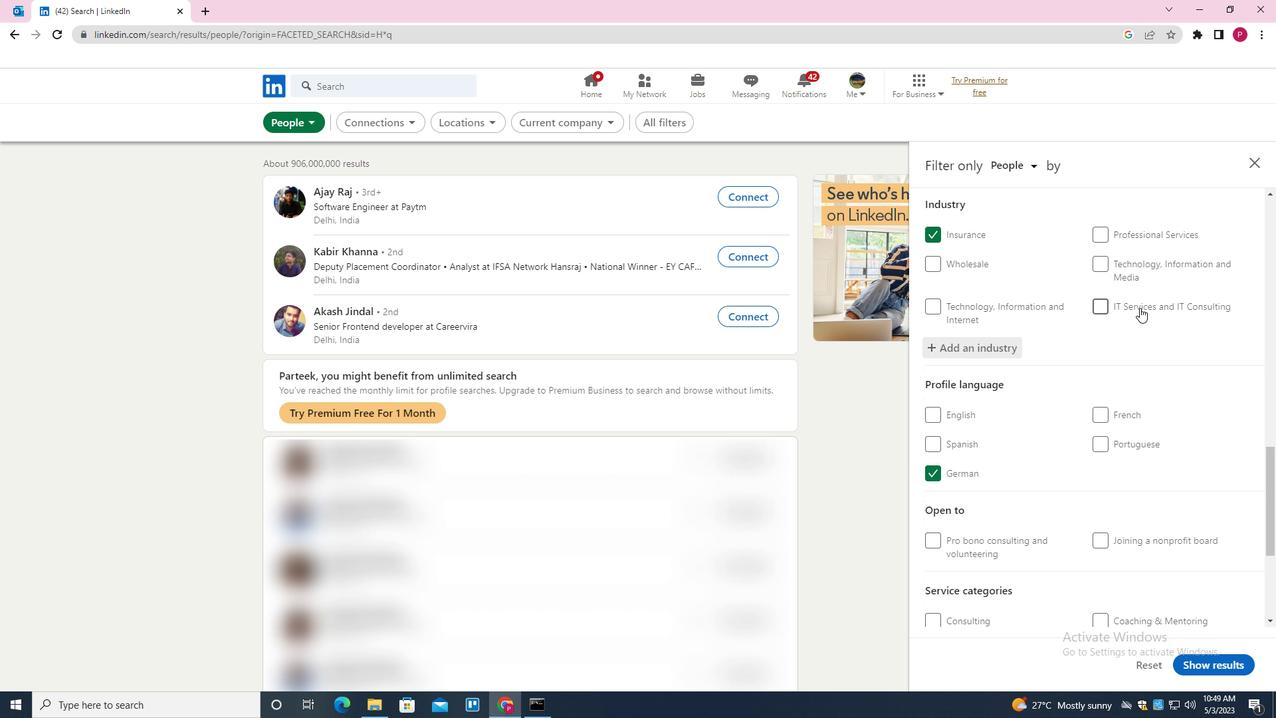 
Action: Mouse scrolled (1138, 309) with delta (0, 0)
Screenshot: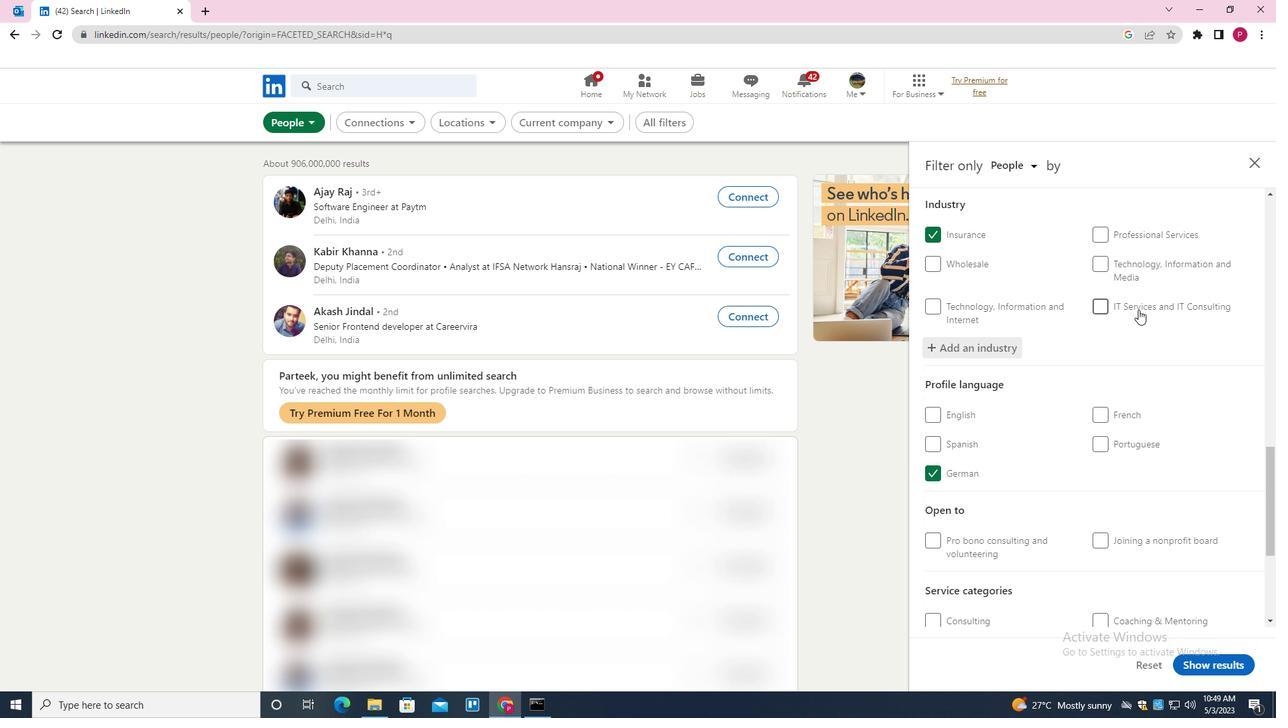 
Action: Mouse moved to (1148, 471)
Screenshot: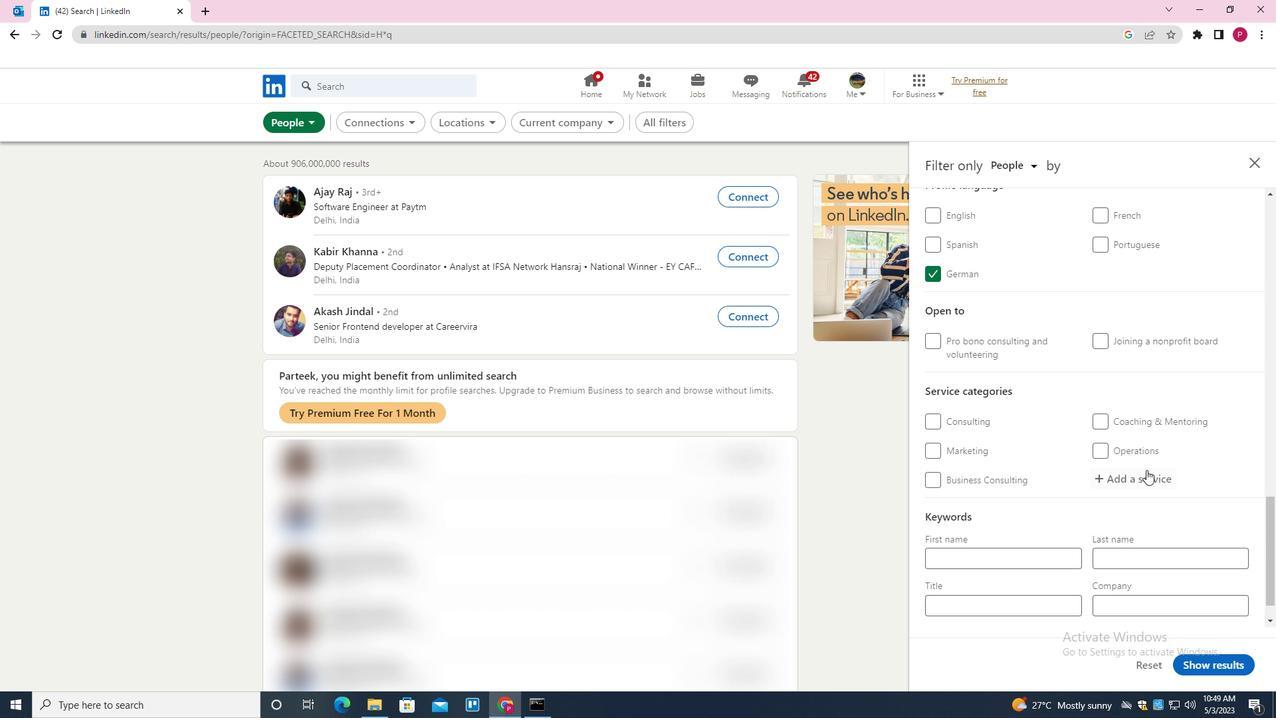 
Action: Mouse pressed left at (1148, 471)
Screenshot: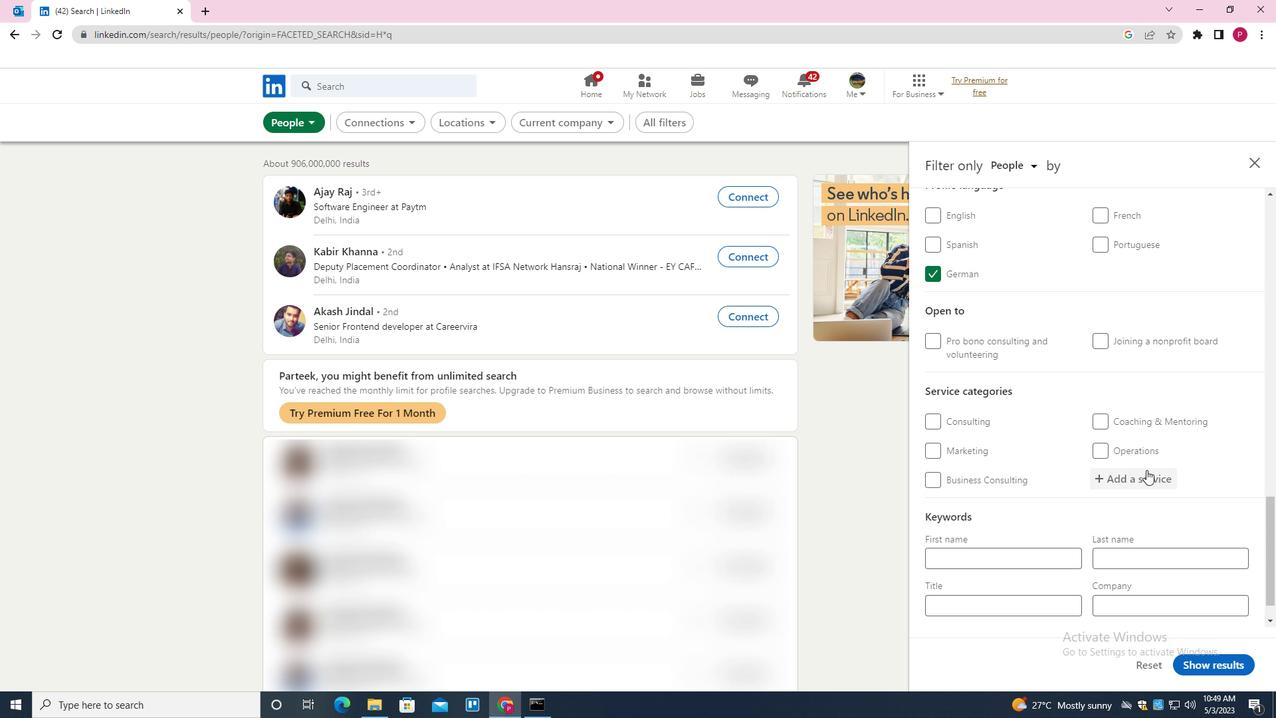 
Action: Mouse moved to (1147, 472)
Screenshot: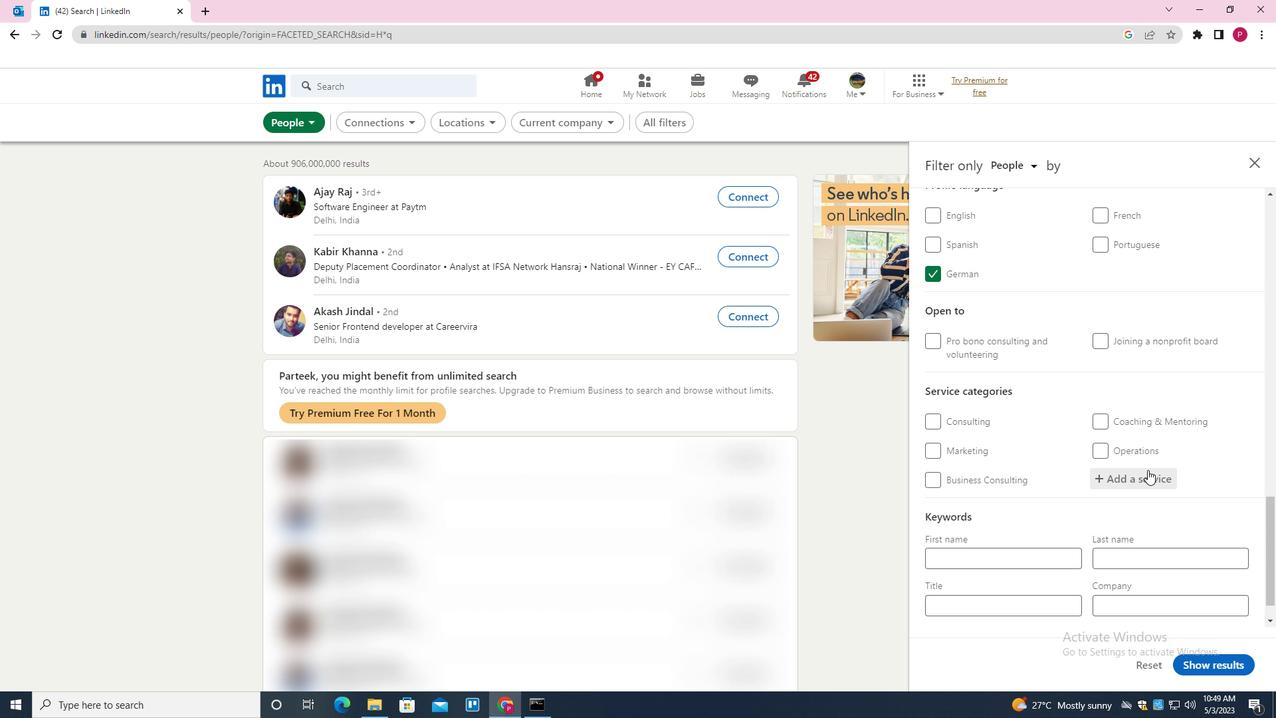 
Action: Key pressed <Key.shift><Key.shift><Key.shift><Key.shift><Key.shift><Key.shift><Key.shift><Key.shift><Key.shift><Key.shift><Key.shift>PORTRAIT<Key.space><Key.shift>PHOTOGRAPHY<Key.down><Key.enter>
Screenshot: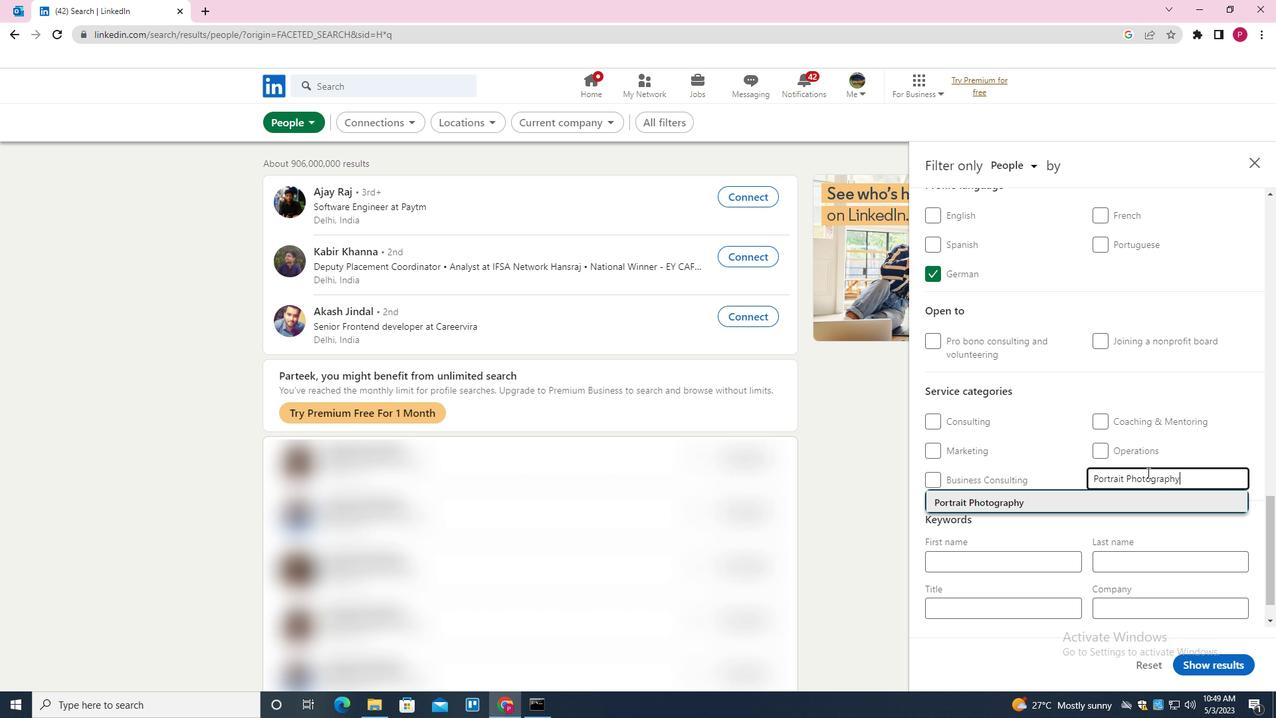 
Action: Mouse moved to (1085, 482)
Screenshot: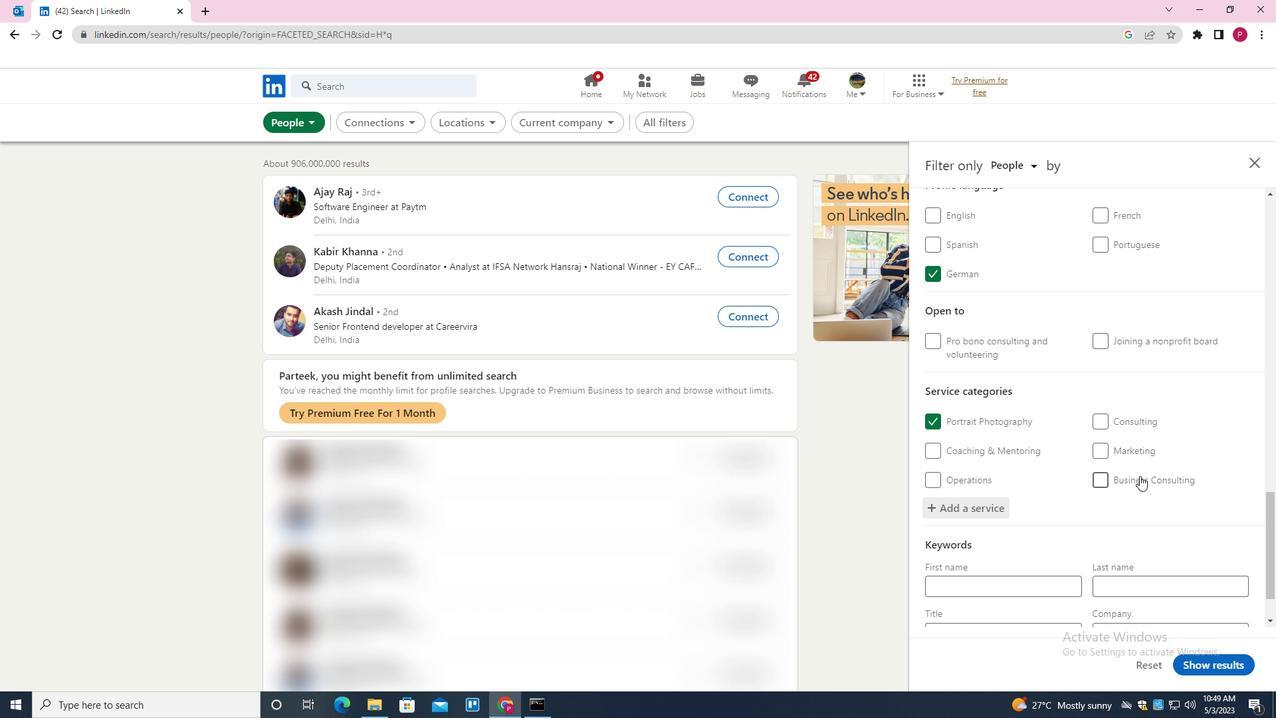 
Action: Mouse scrolled (1085, 482) with delta (0, 0)
Screenshot: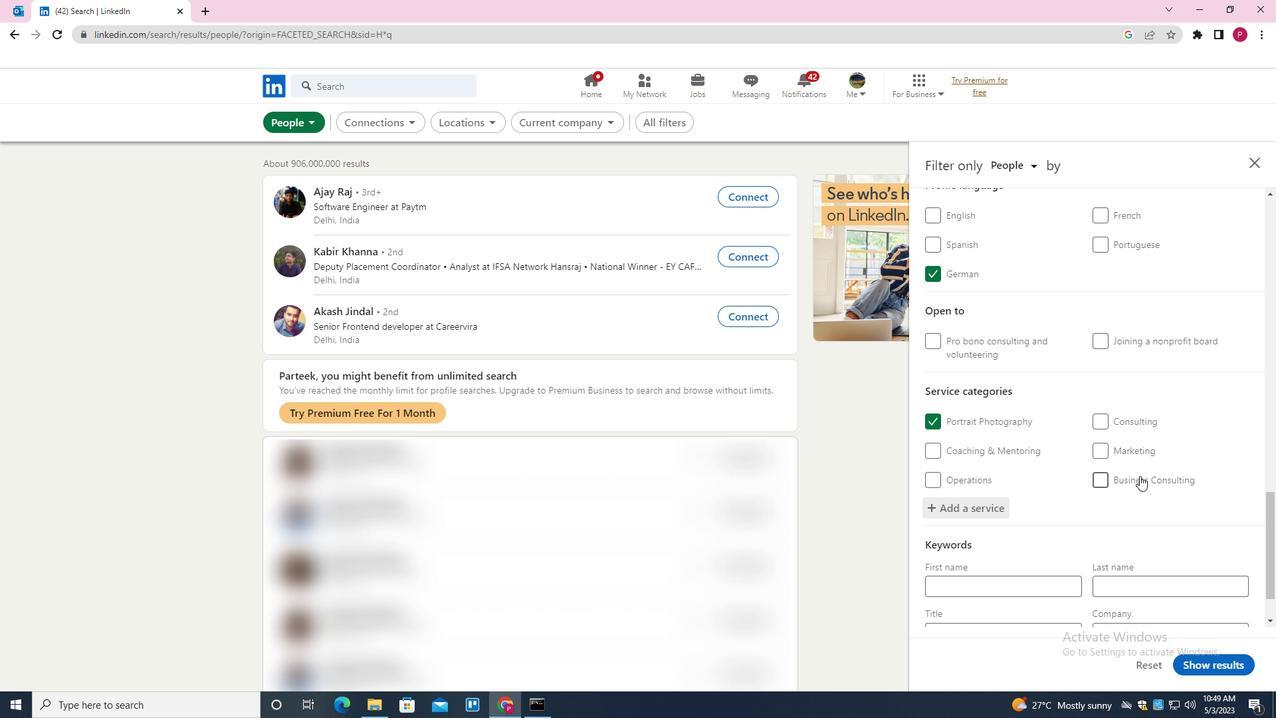 
Action: Mouse moved to (1077, 486)
Screenshot: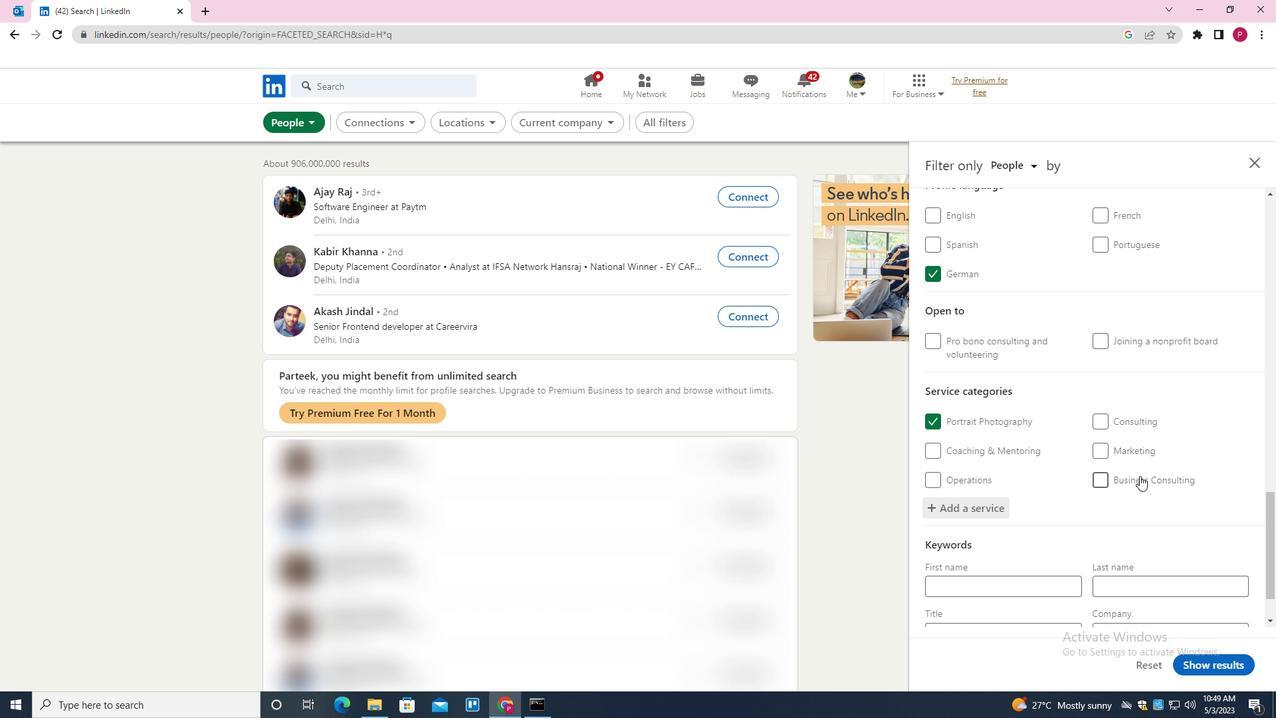 
Action: Mouse scrolled (1077, 485) with delta (0, 0)
Screenshot: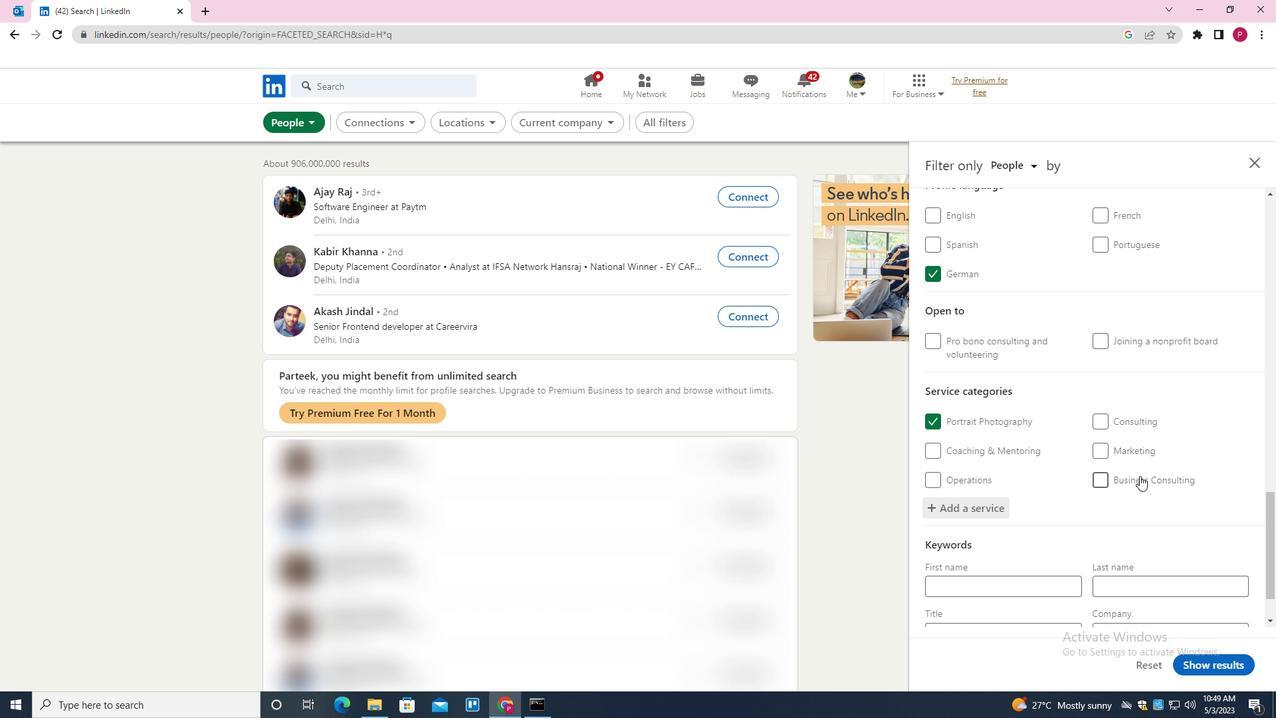 
Action: Mouse moved to (1065, 491)
Screenshot: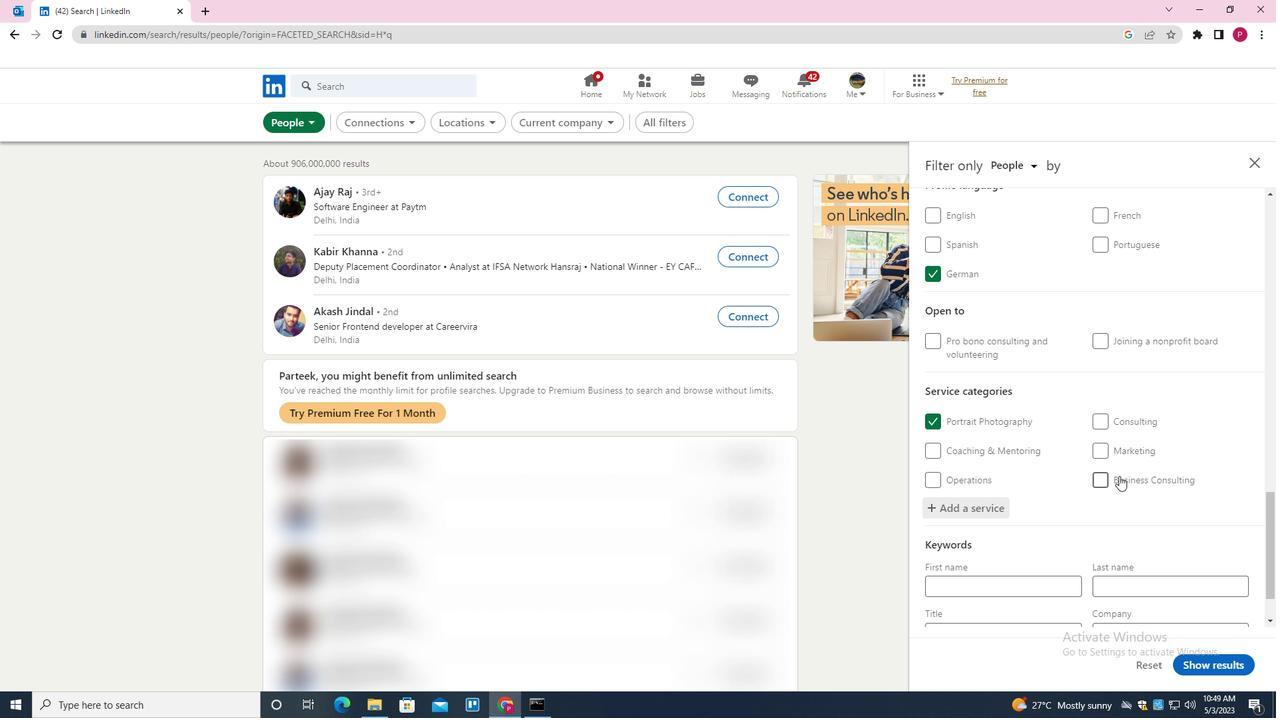 
Action: Mouse scrolled (1065, 491) with delta (0, 0)
Screenshot: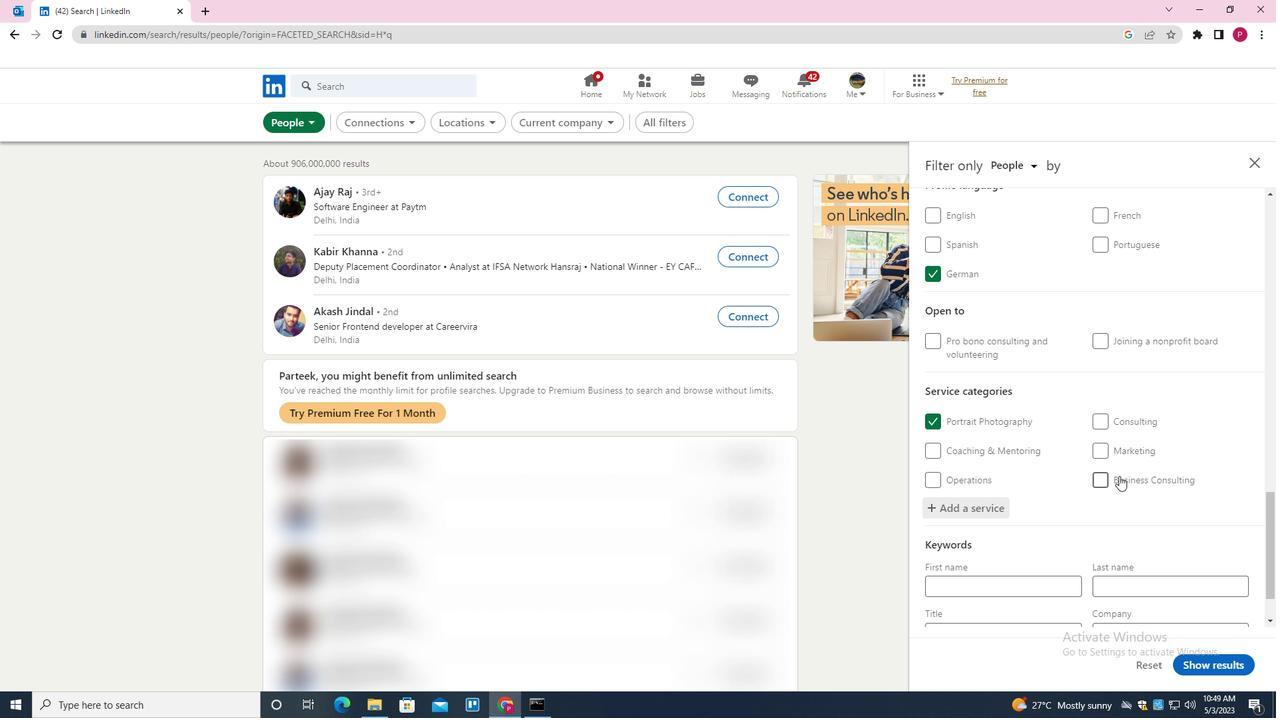 
Action: Mouse moved to (1051, 497)
Screenshot: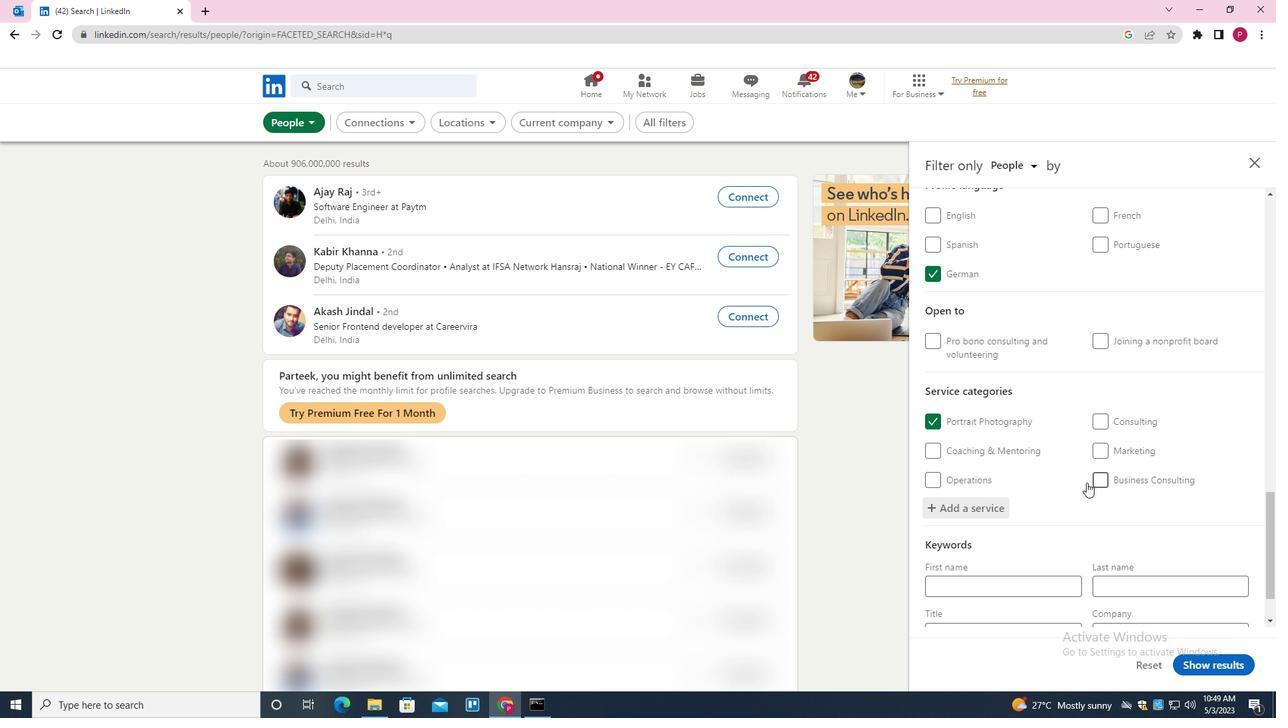
Action: Mouse scrolled (1051, 496) with delta (0, 0)
Screenshot: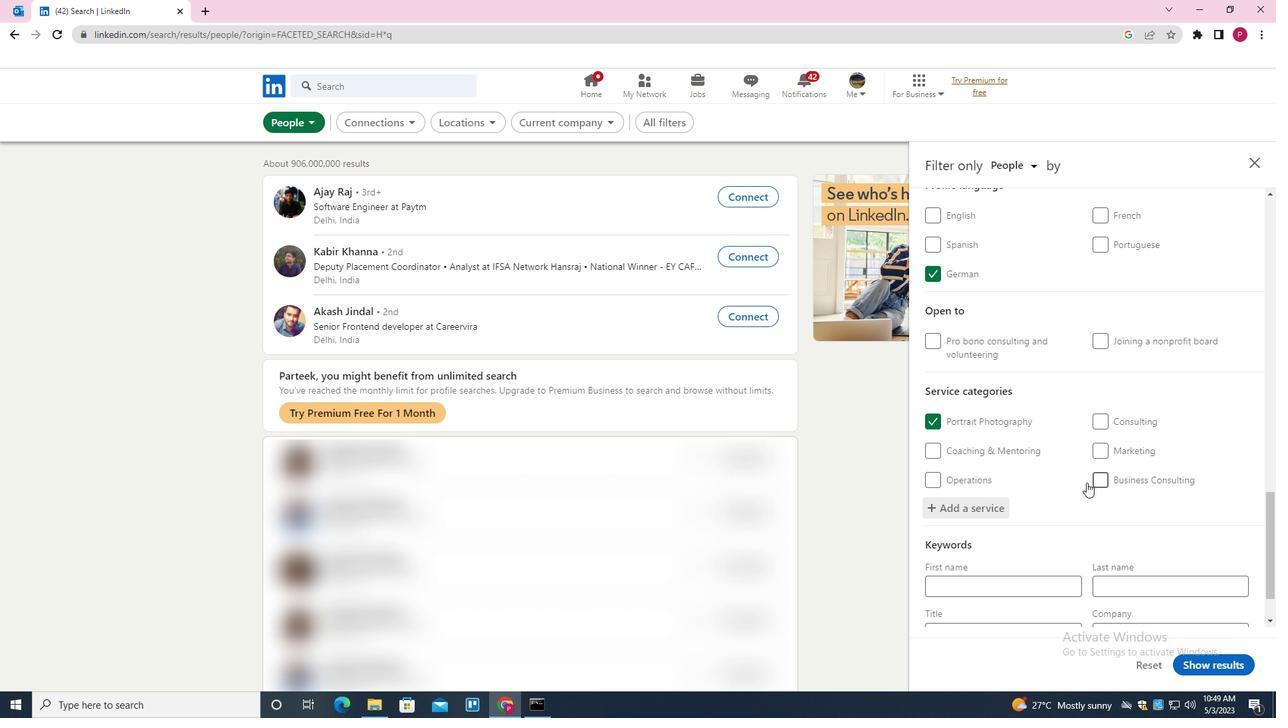 
Action: Mouse moved to (996, 562)
Screenshot: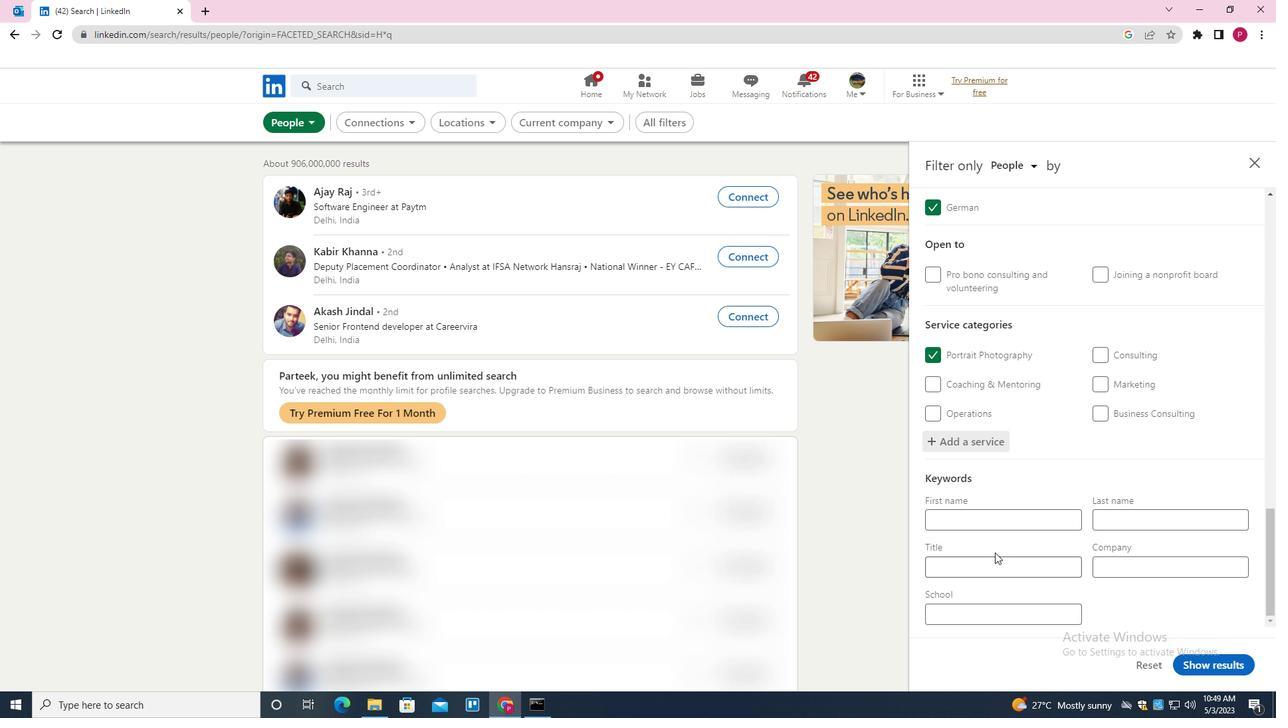
Action: Mouse pressed left at (996, 562)
Screenshot: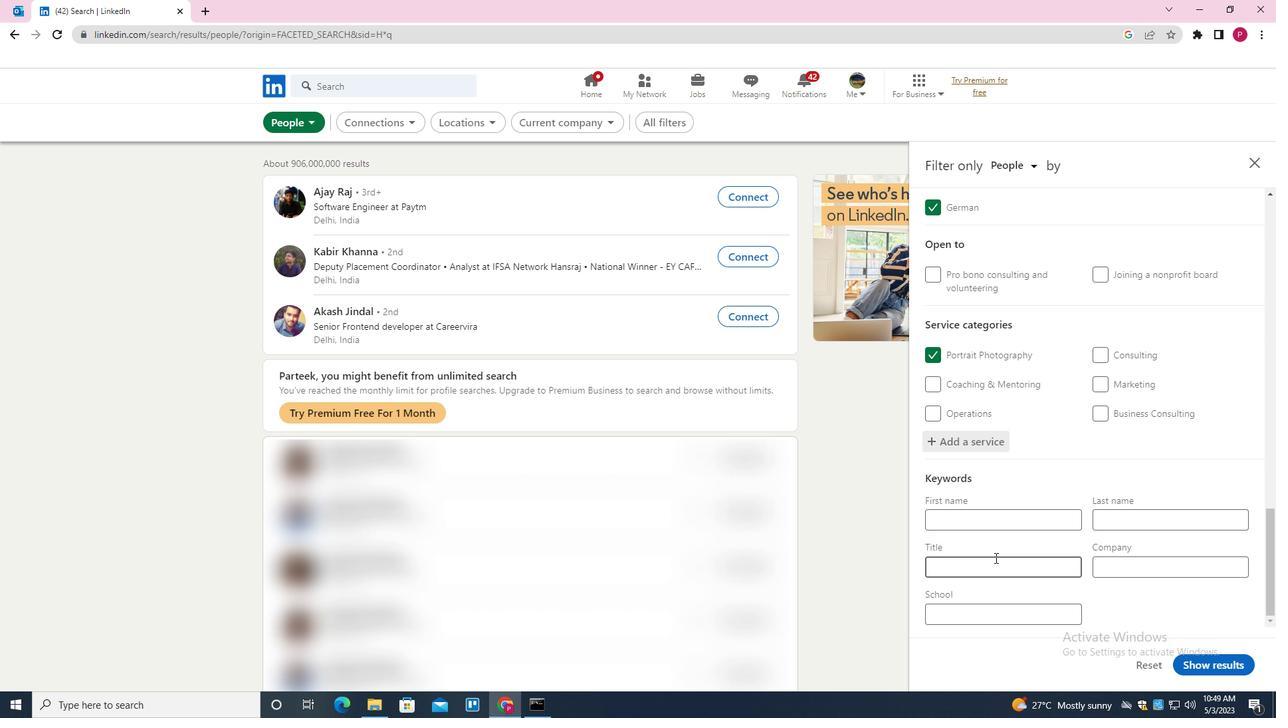
Action: Mouse moved to (1000, 562)
Screenshot: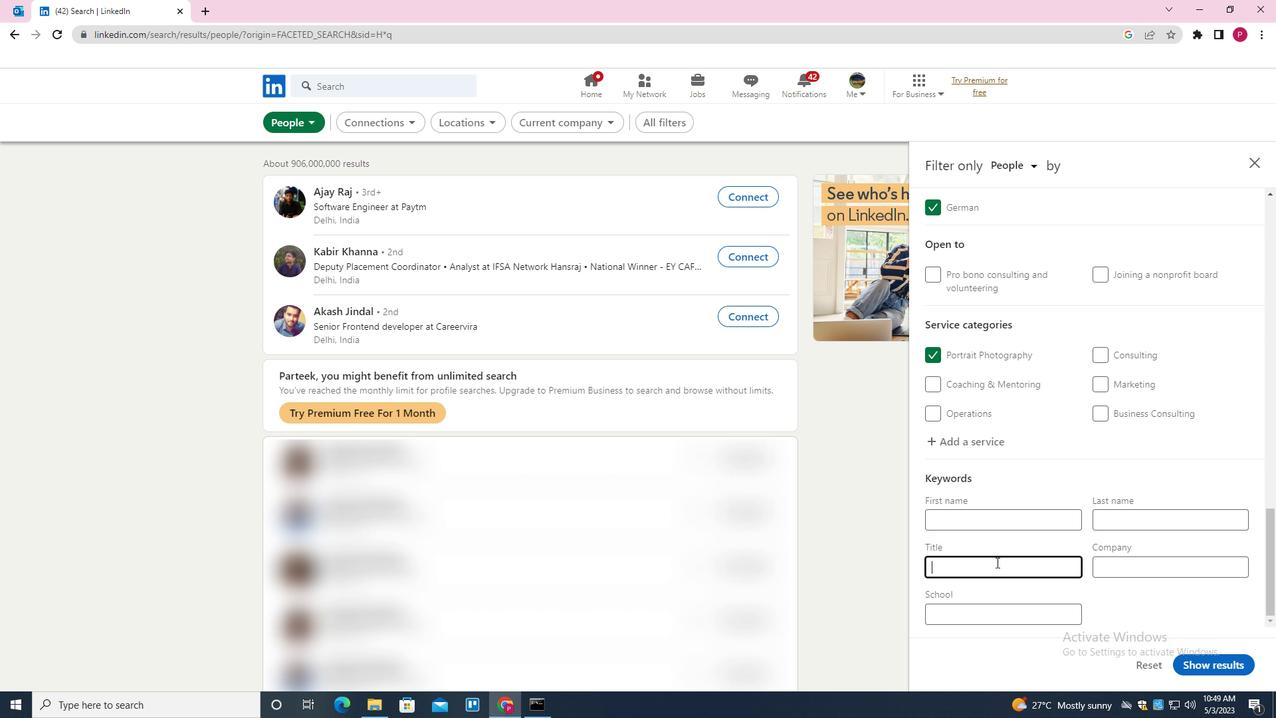 
Action: Key pressed <Key.shift><Key.shift><Key.shift><Key.shift><Key.shift><Key.shift><Key.shift><Key.shift><Key.shift><Key.shift><Key.shift><Key.shift><Key.shift><Key.shift><Key.shift><Key.shift><Key.shift><Key.shift><Key.shift>BUS<Key.space><Key.shift>PERSON
Screenshot: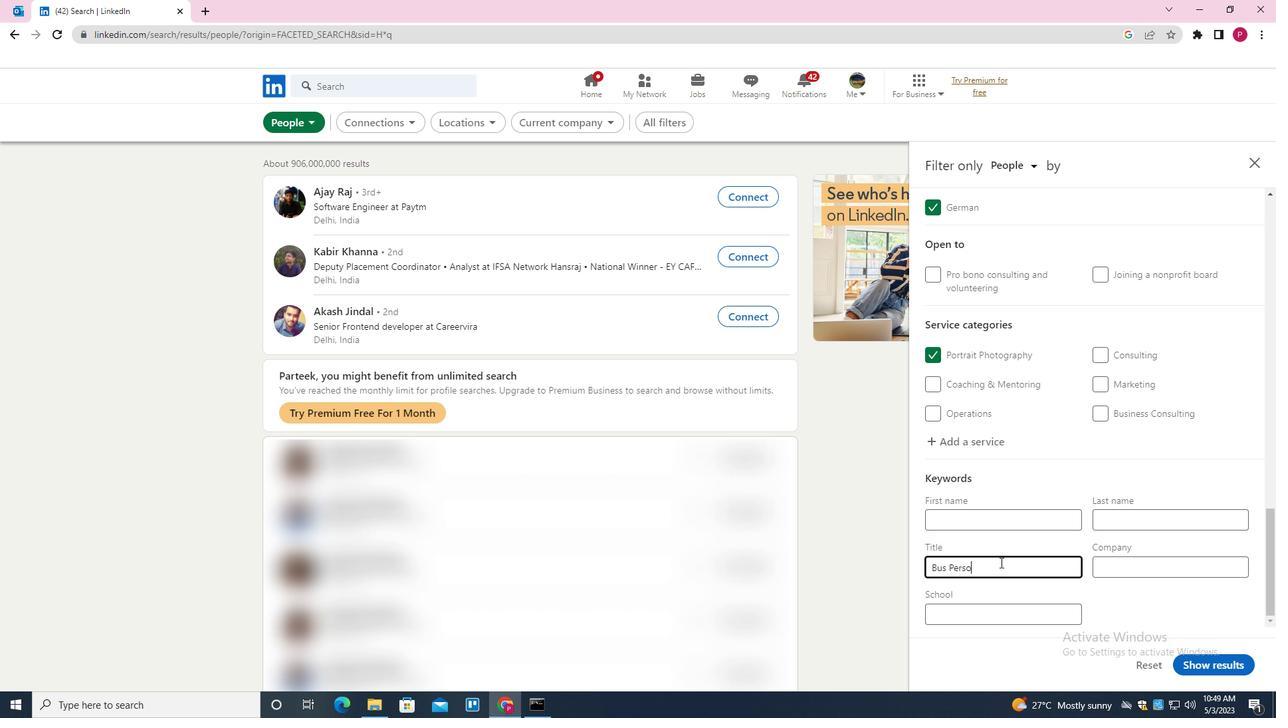 
Action: Mouse moved to (1218, 666)
Screenshot: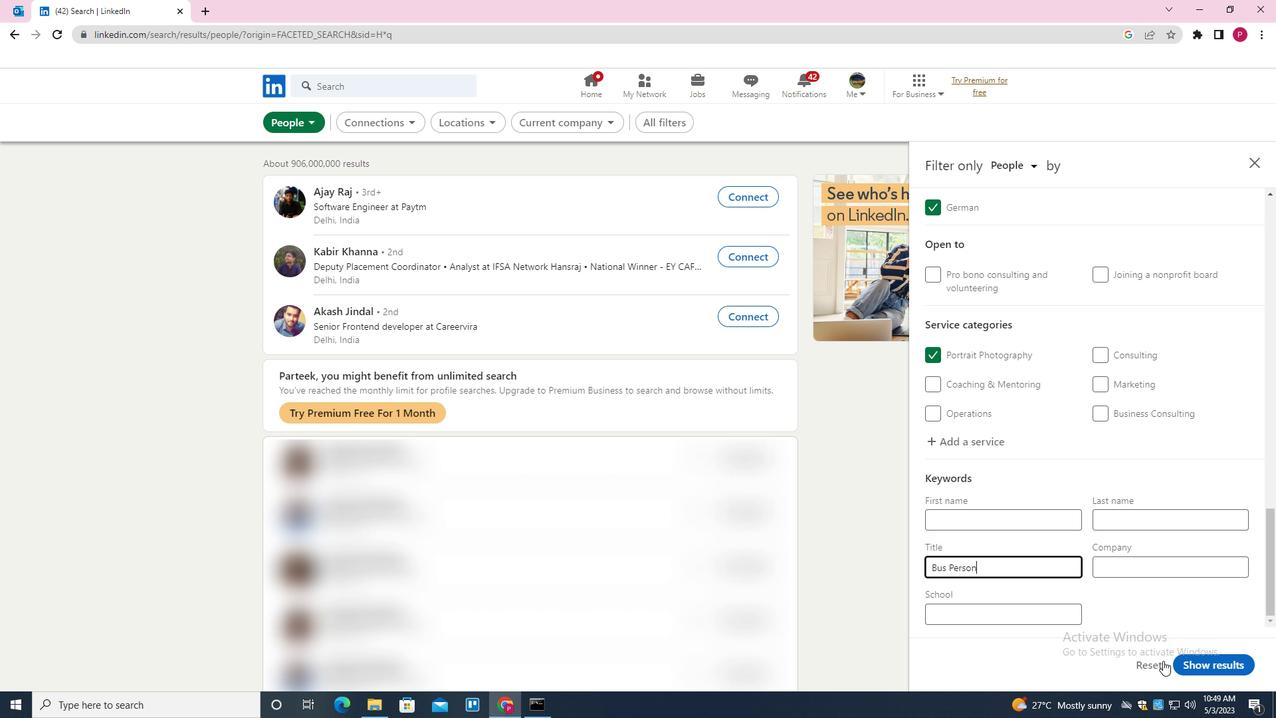 
Action: Mouse pressed left at (1218, 666)
Screenshot: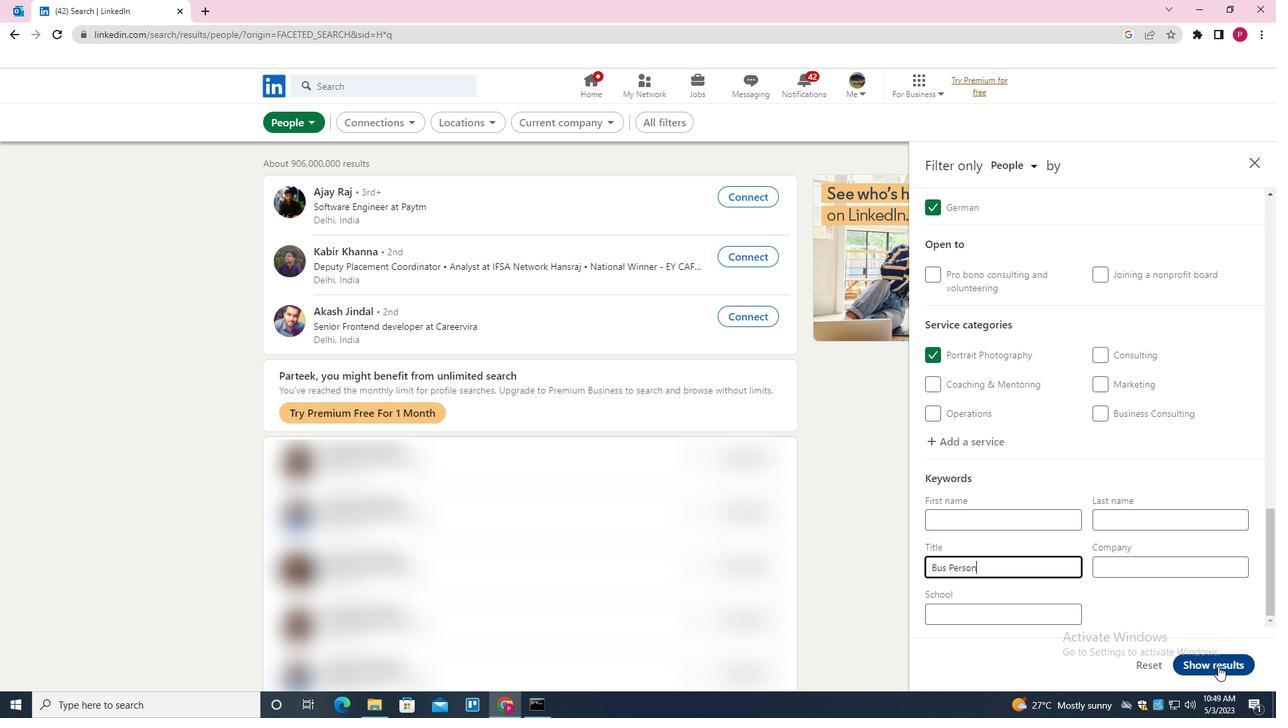 
Action: Mouse moved to (571, 265)
Screenshot: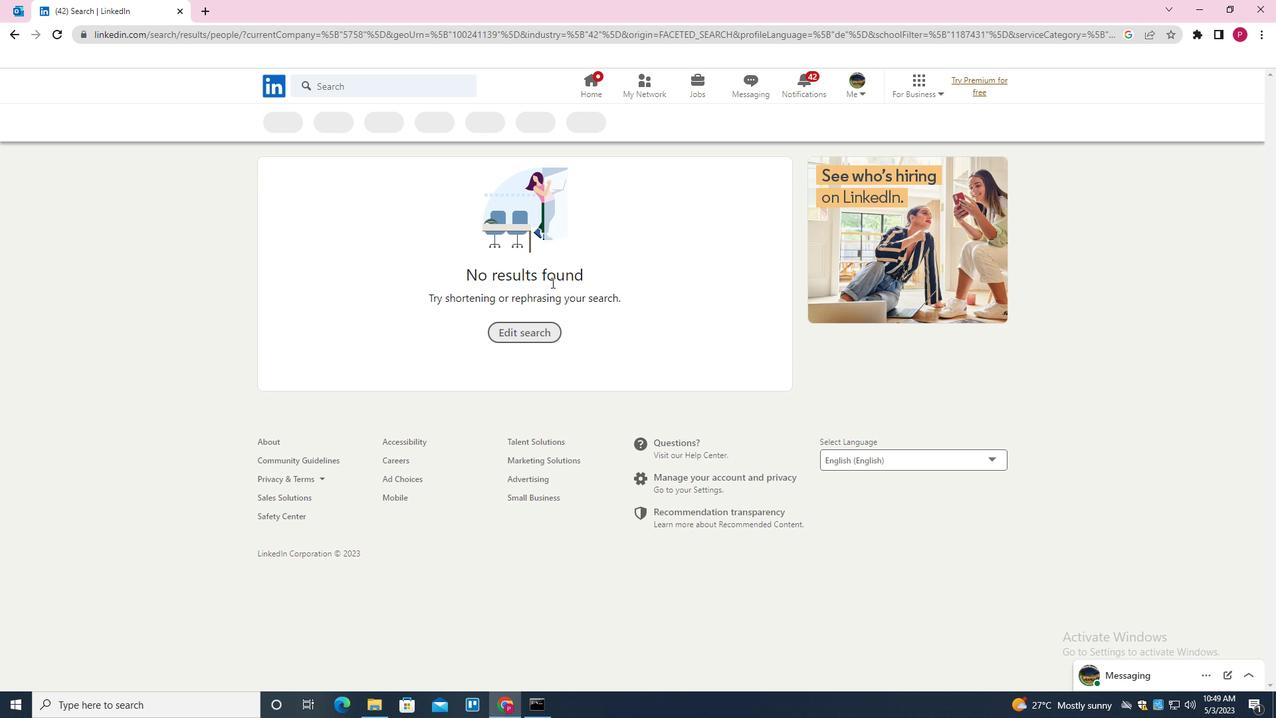 
